 Task: Look for space in Batumi, Georgia from 8th June, 2023 to 12th June, 2023 for 2 adults in price range Rs.8000 to Rs.16000. Place can be private room with 1  bedroom having 1 bed and 1 bathroom. Property type can be flatguest house, hotel. Booking option can be shelf check-in. Required host language is English.
Action: Mouse moved to (569, 67)
Screenshot: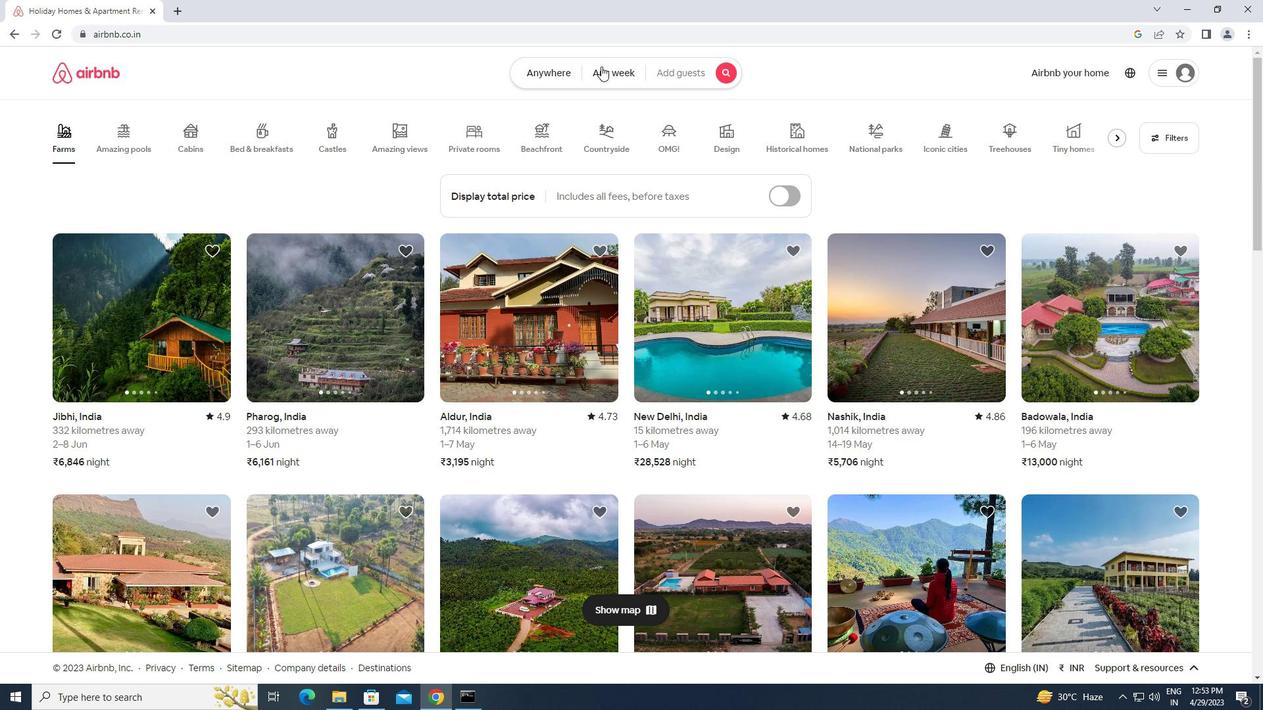
Action: Mouse pressed left at (569, 67)
Screenshot: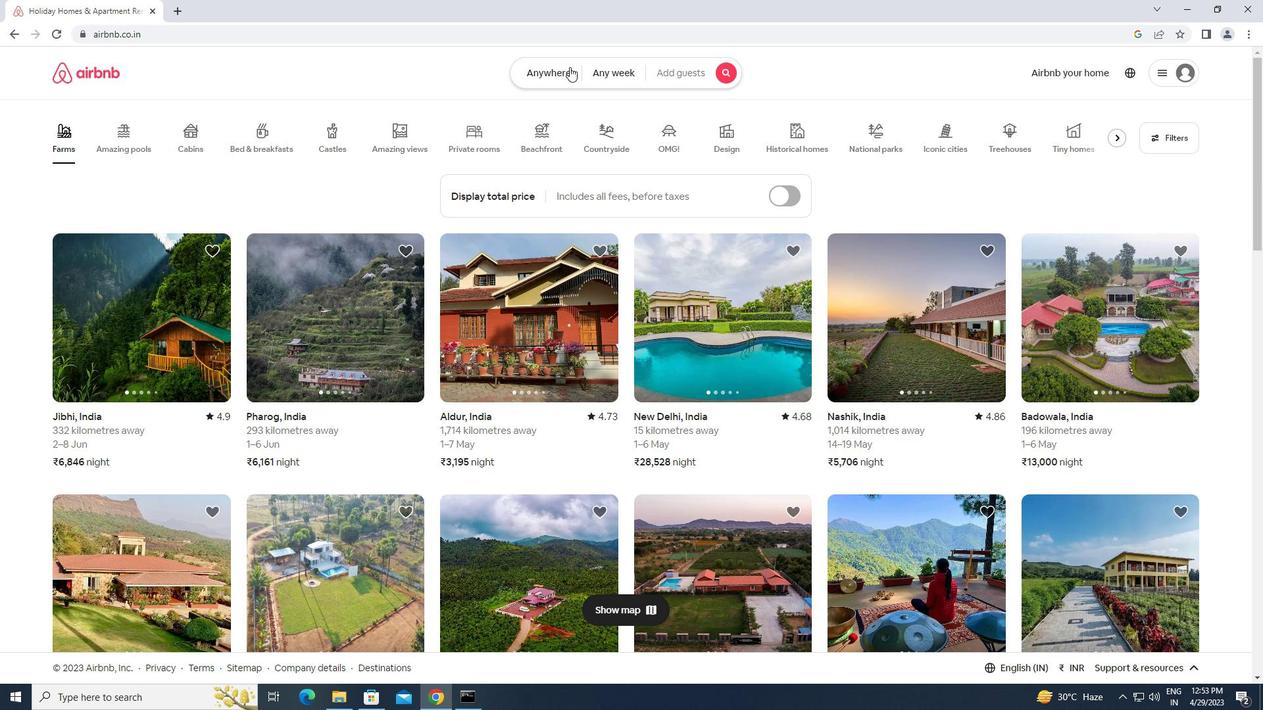 
Action: Mouse moved to (459, 103)
Screenshot: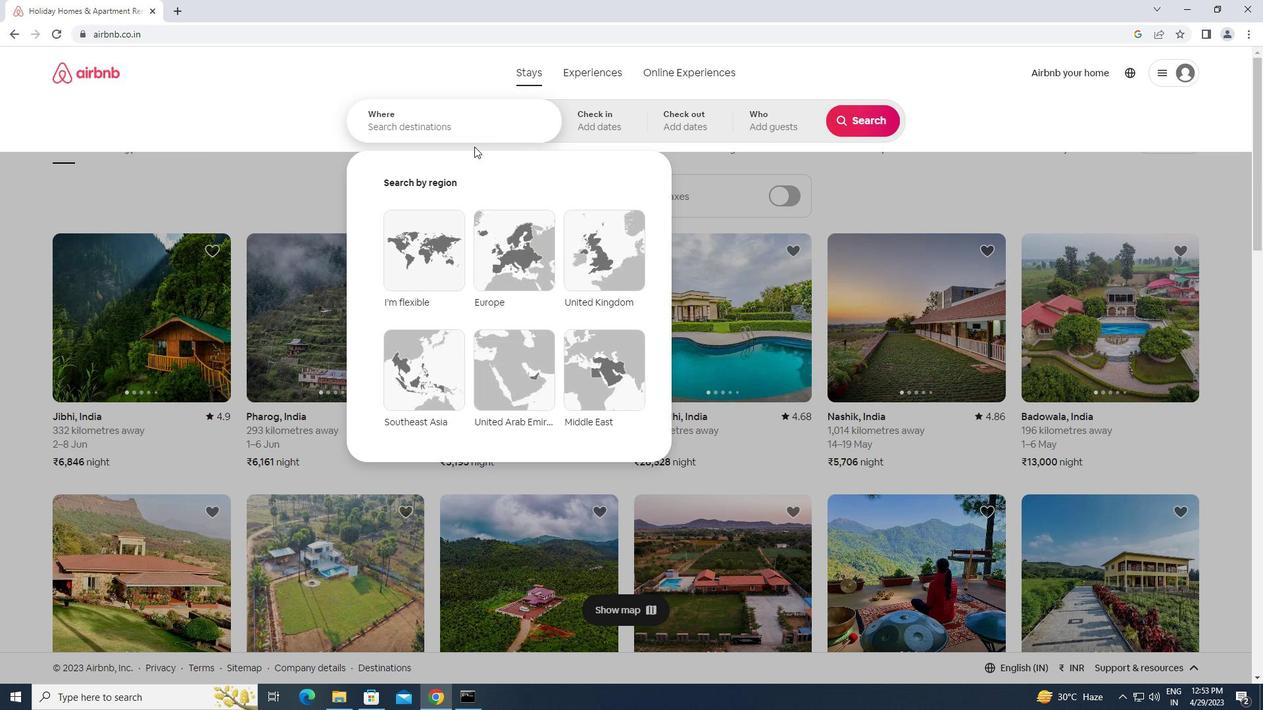 
Action: Mouse pressed left at (459, 103)
Screenshot: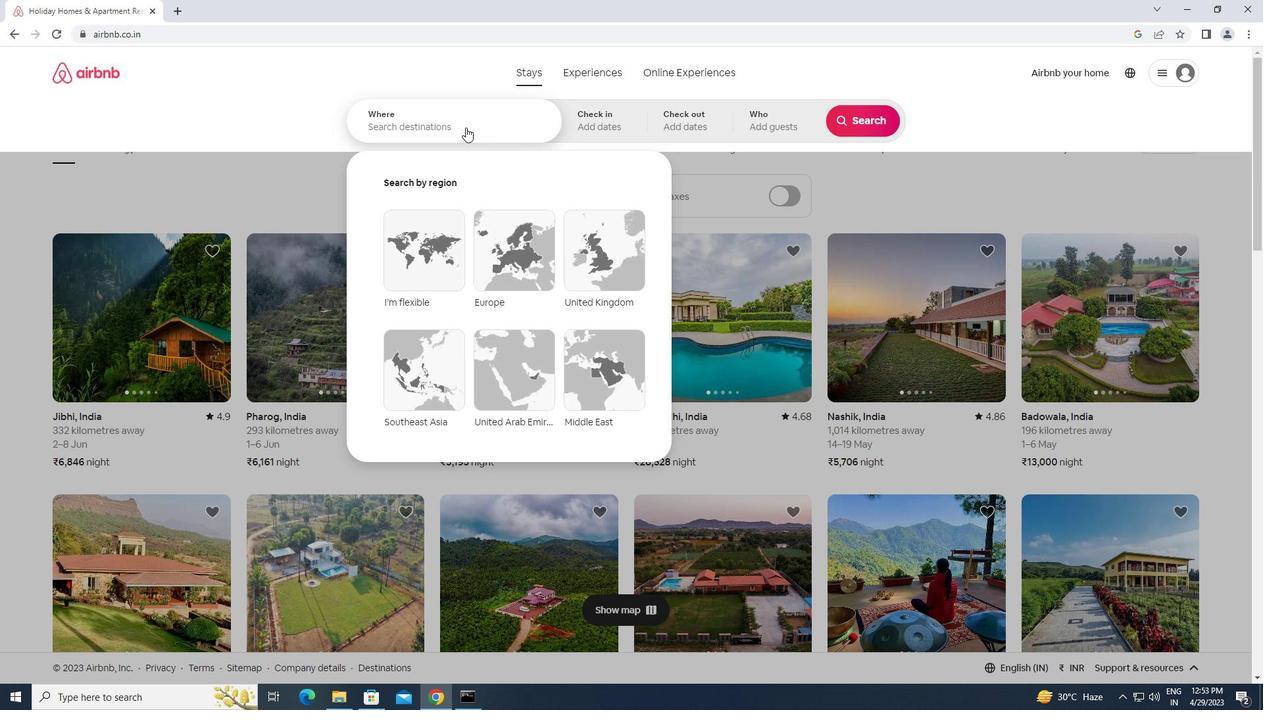 
Action: Mouse moved to (454, 117)
Screenshot: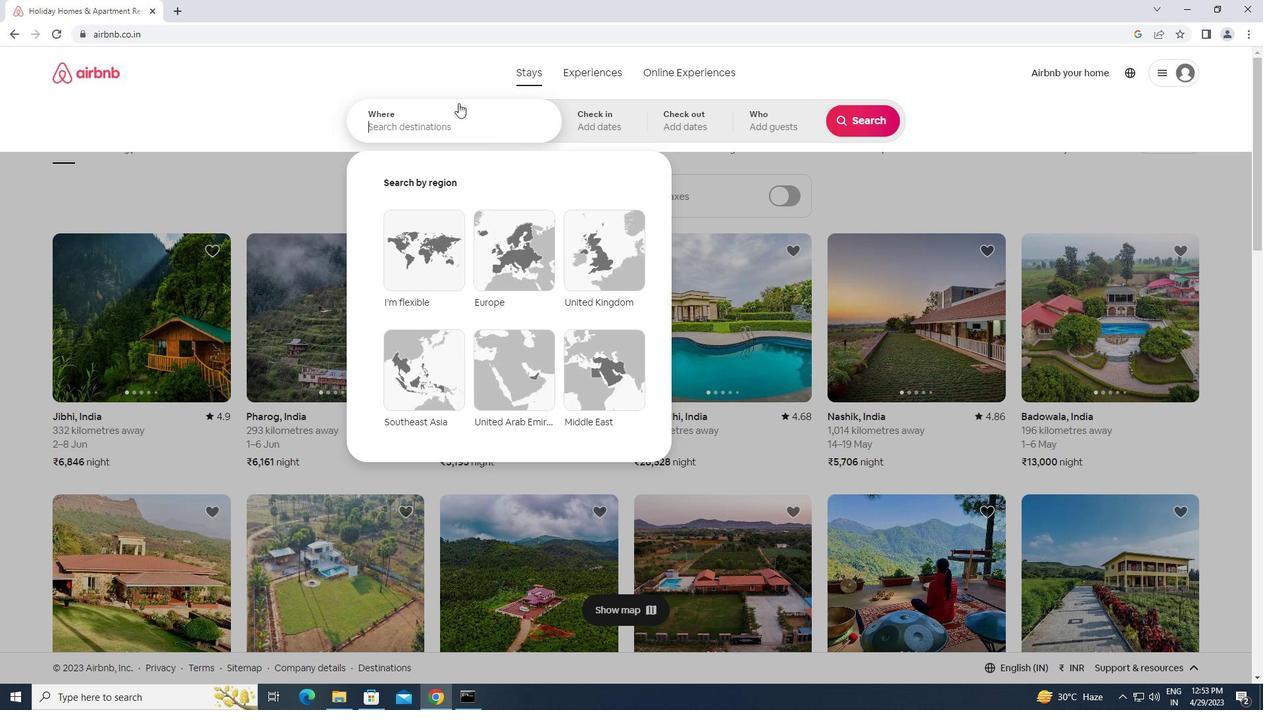 
Action: Key pressed b<Key.caps_lock>atumi,<Key.space><Key.caps_lock>g<Key.caps_lock>eorgia<Key.enter>
Screenshot: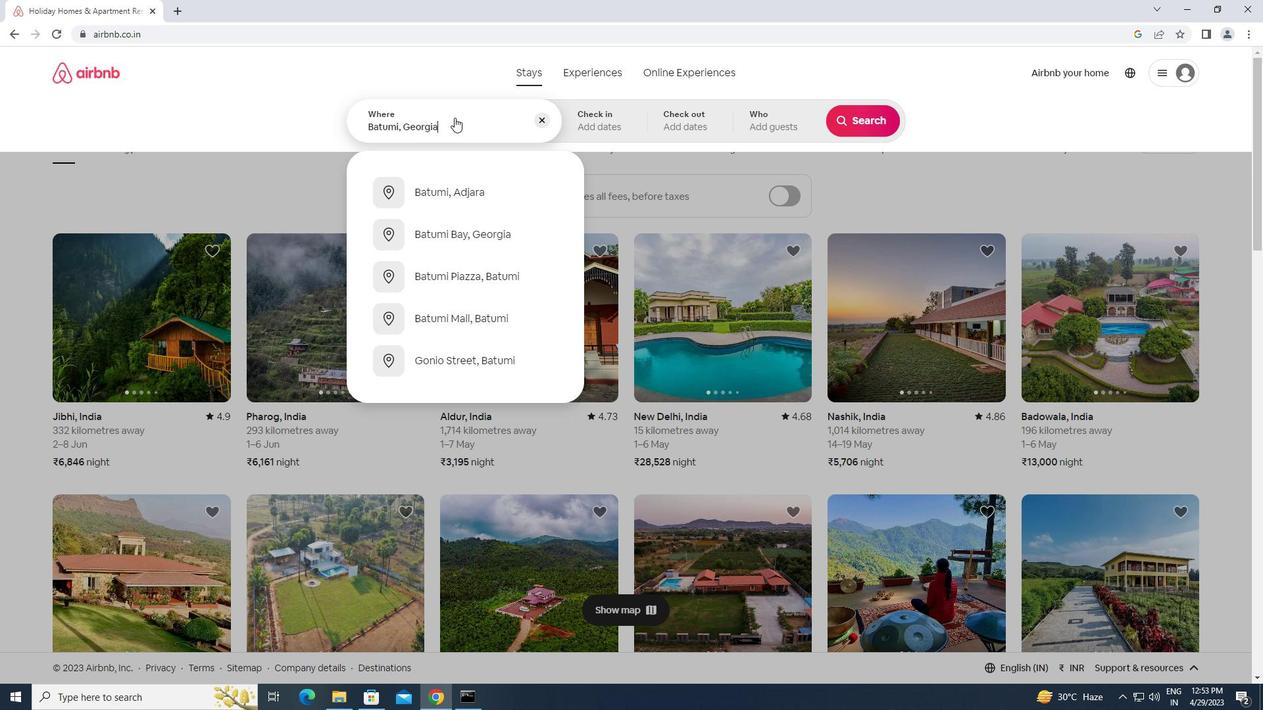 
Action: Mouse moved to (854, 221)
Screenshot: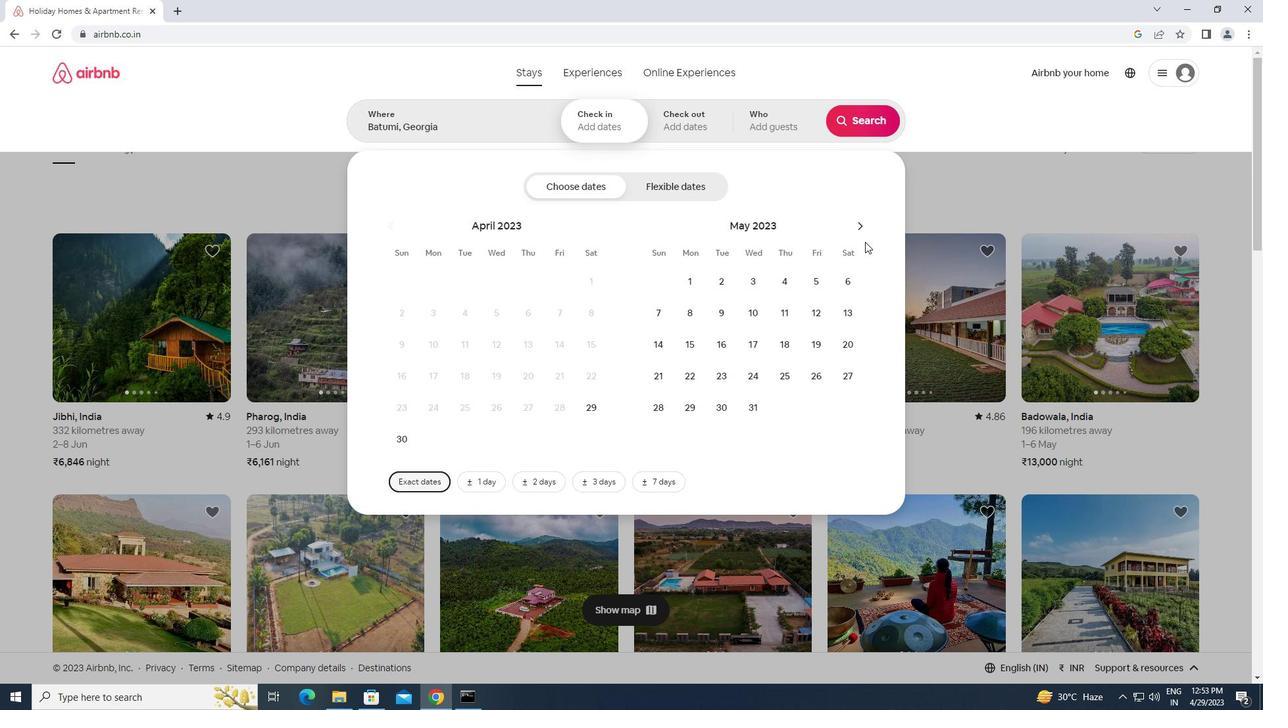 
Action: Mouse pressed left at (854, 221)
Screenshot: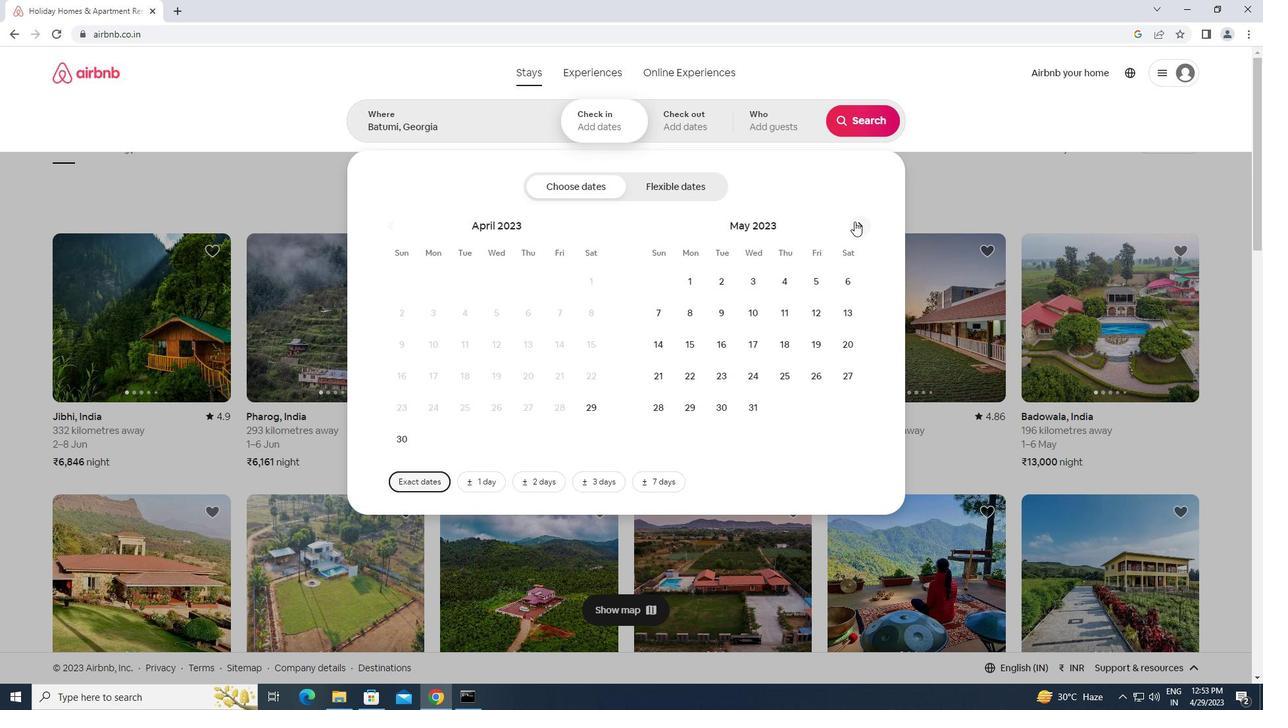 
Action: Mouse moved to (777, 314)
Screenshot: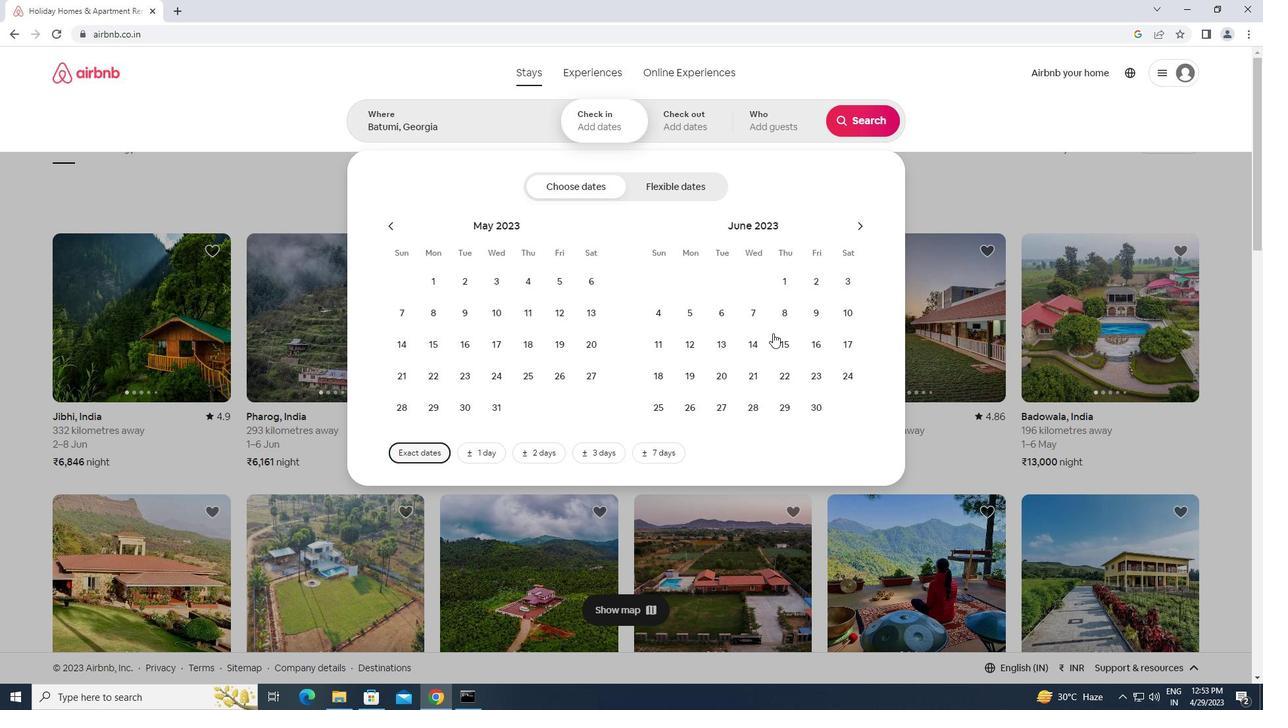 
Action: Mouse pressed left at (777, 314)
Screenshot: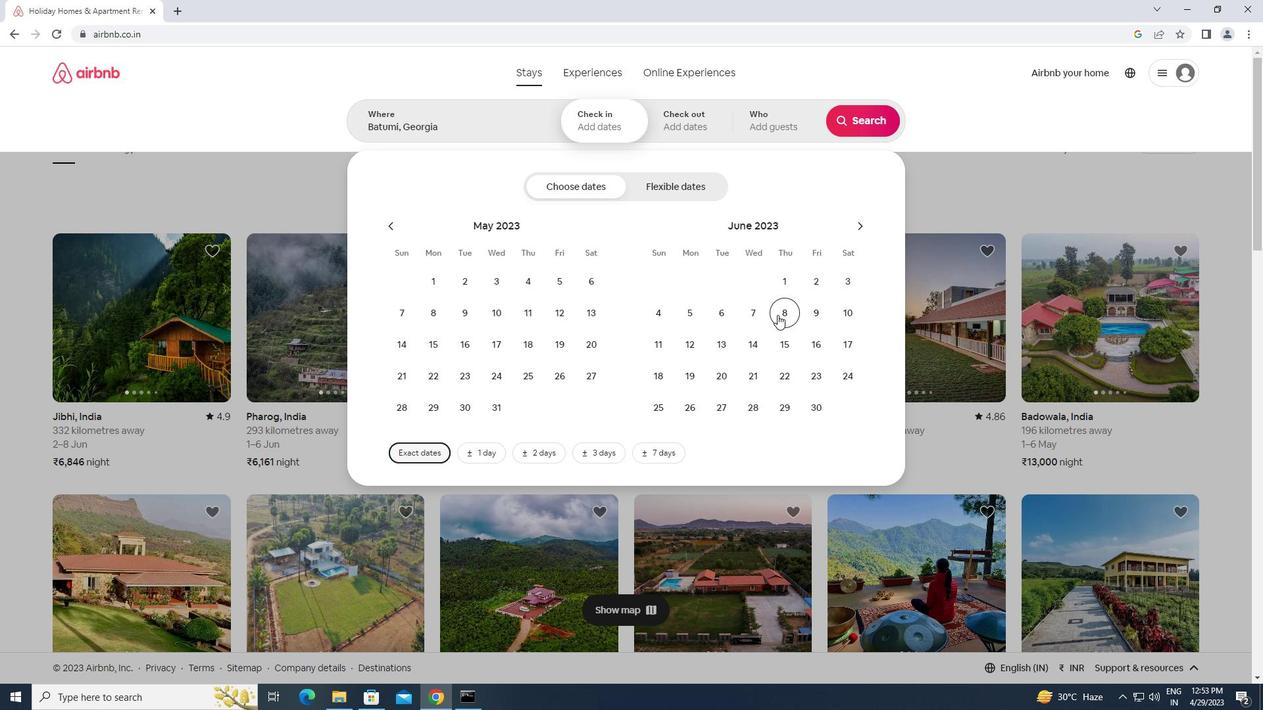 
Action: Mouse moved to (703, 348)
Screenshot: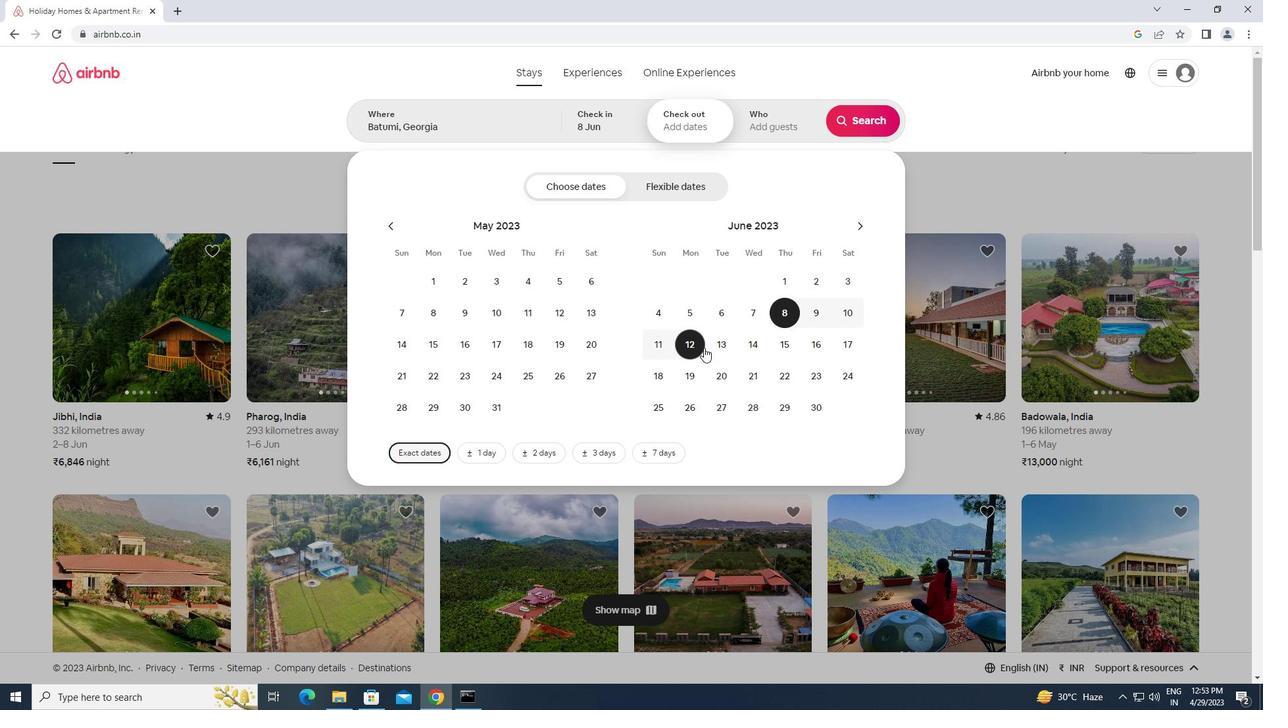 
Action: Mouse pressed left at (703, 348)
Screenshot: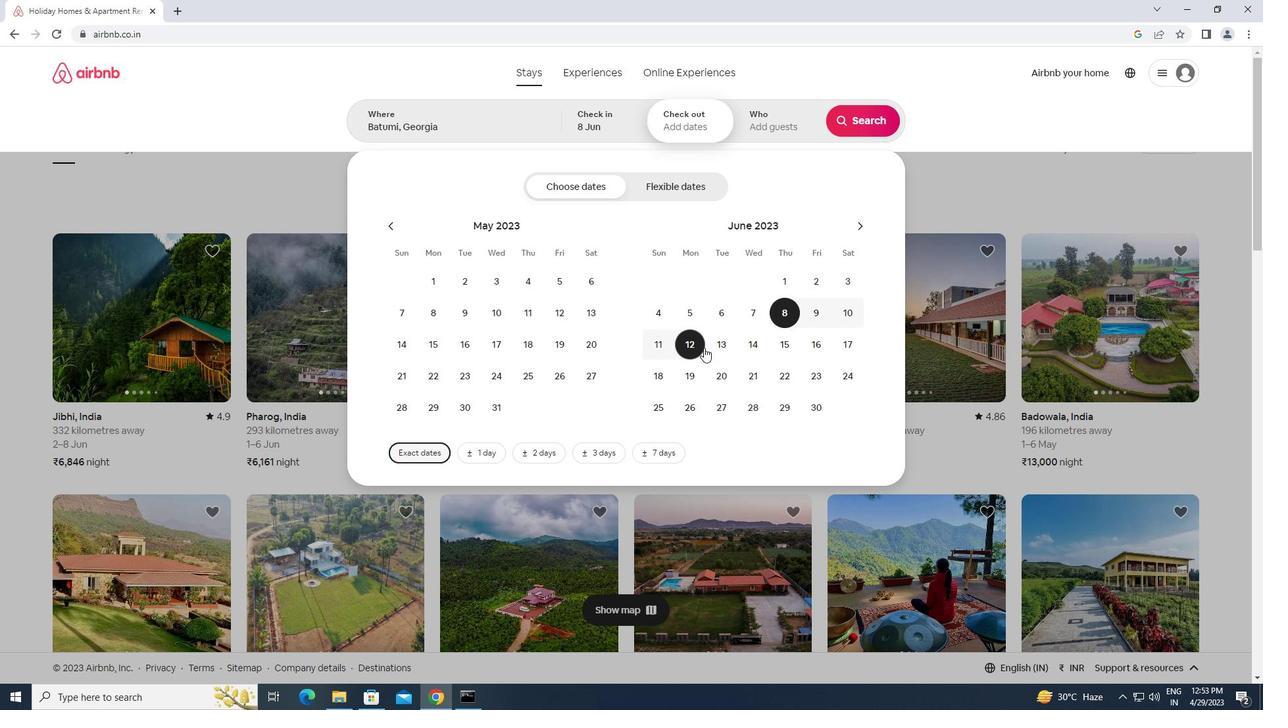 
Action: Mouse moved to (762, 130)
Screenshot: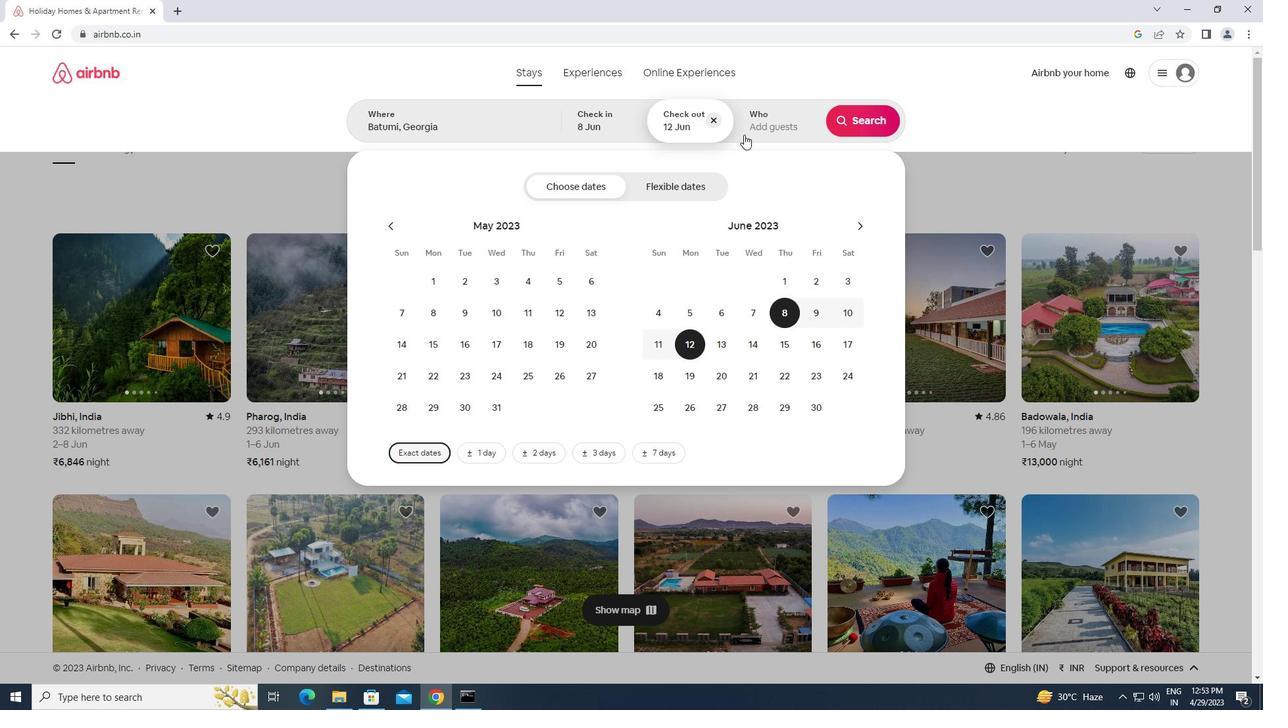 
Action: Mouse pressed left at (762, 130)
Screenshot: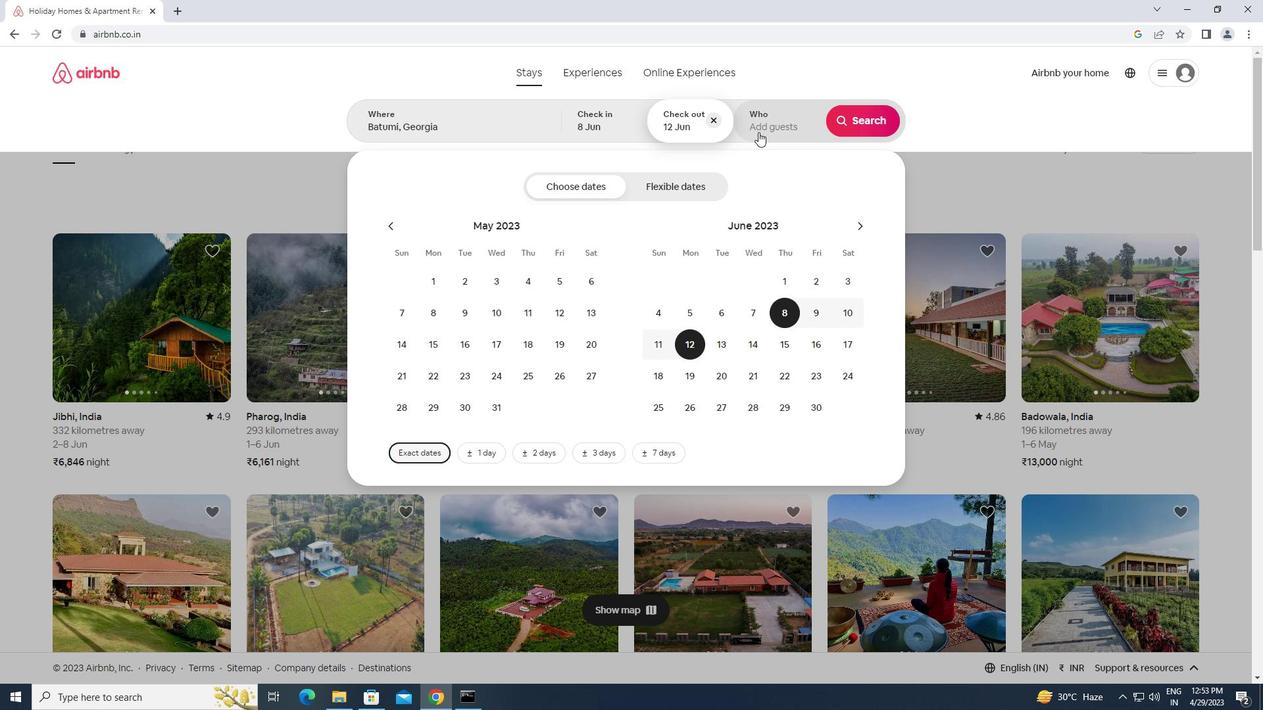 
Action: Mouse moved to (855, 190)
Screenshot: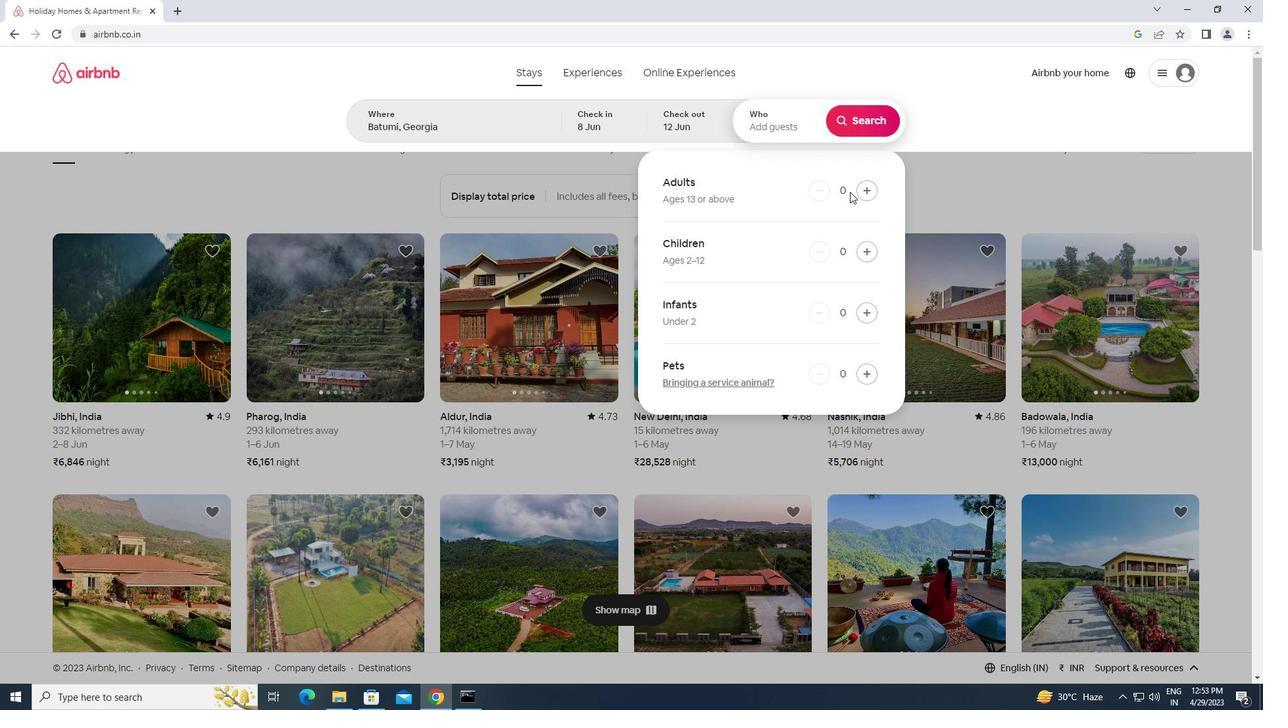 
Action: Mouse pressed left at (855, 190)
Screenshot: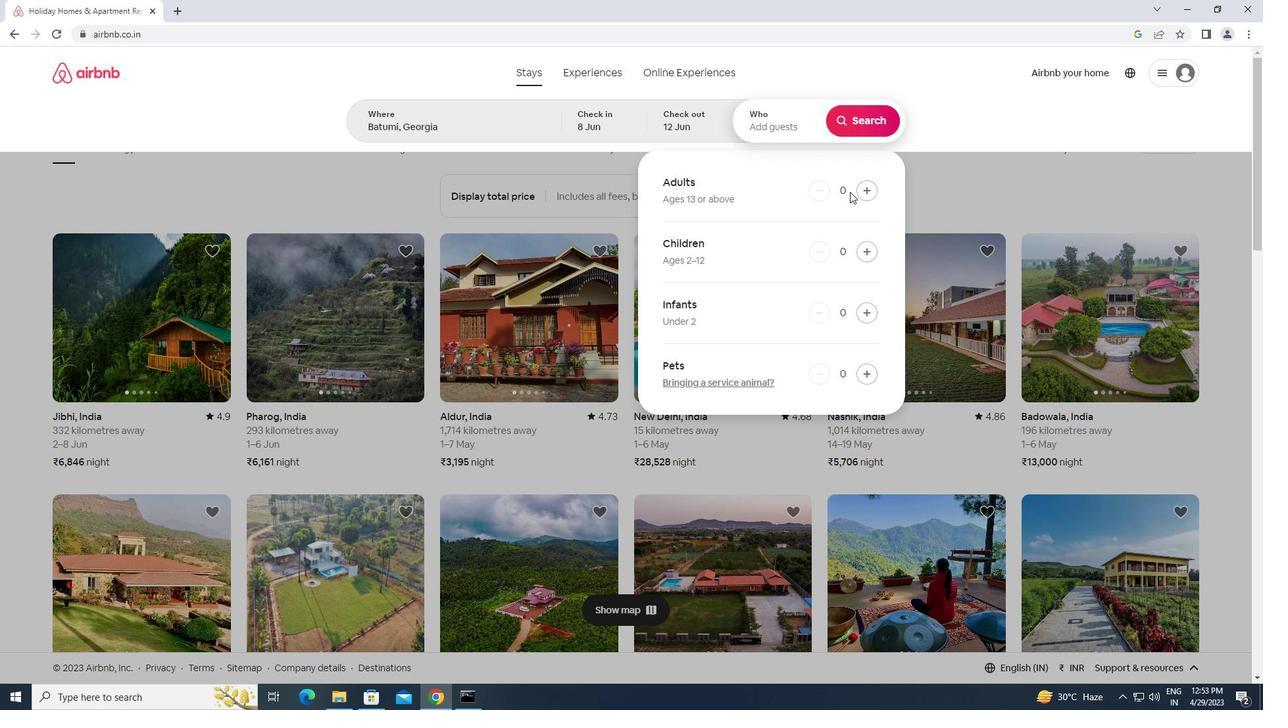 
Action: Mouse moved to (862, 186)
Screenshot: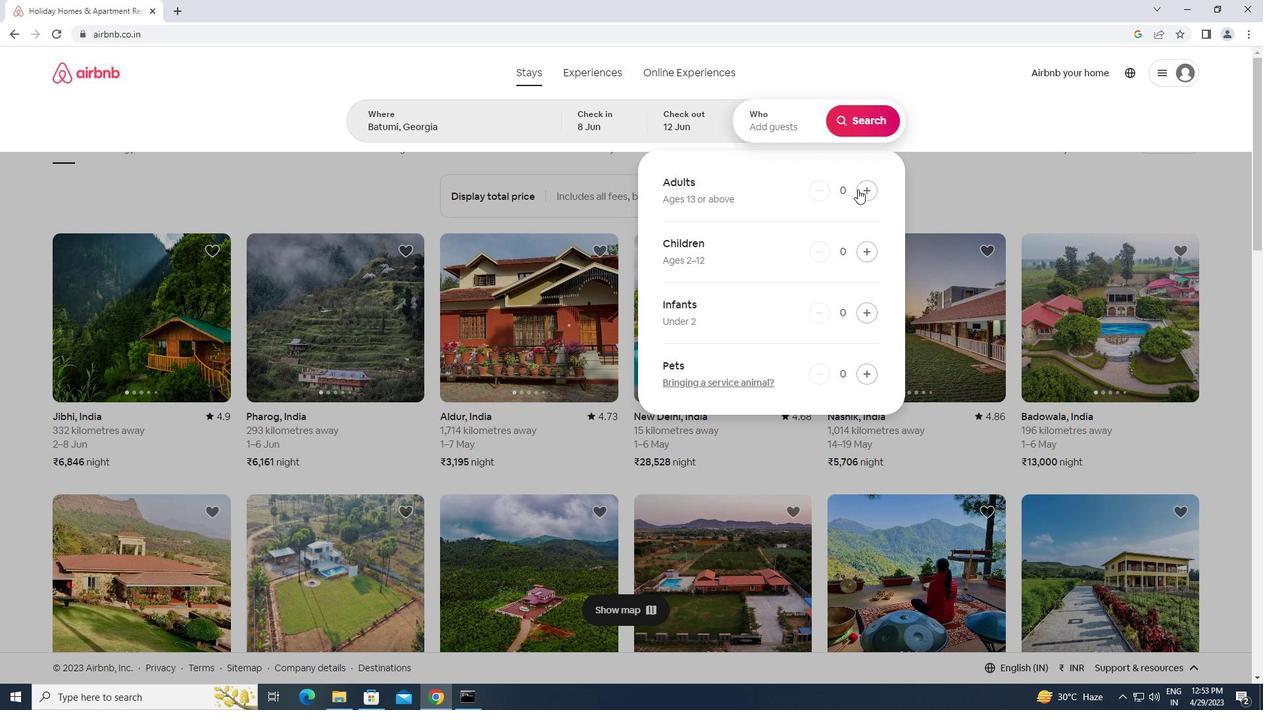 
Action: Mouse pressed left at (862, 186)
Screenshot: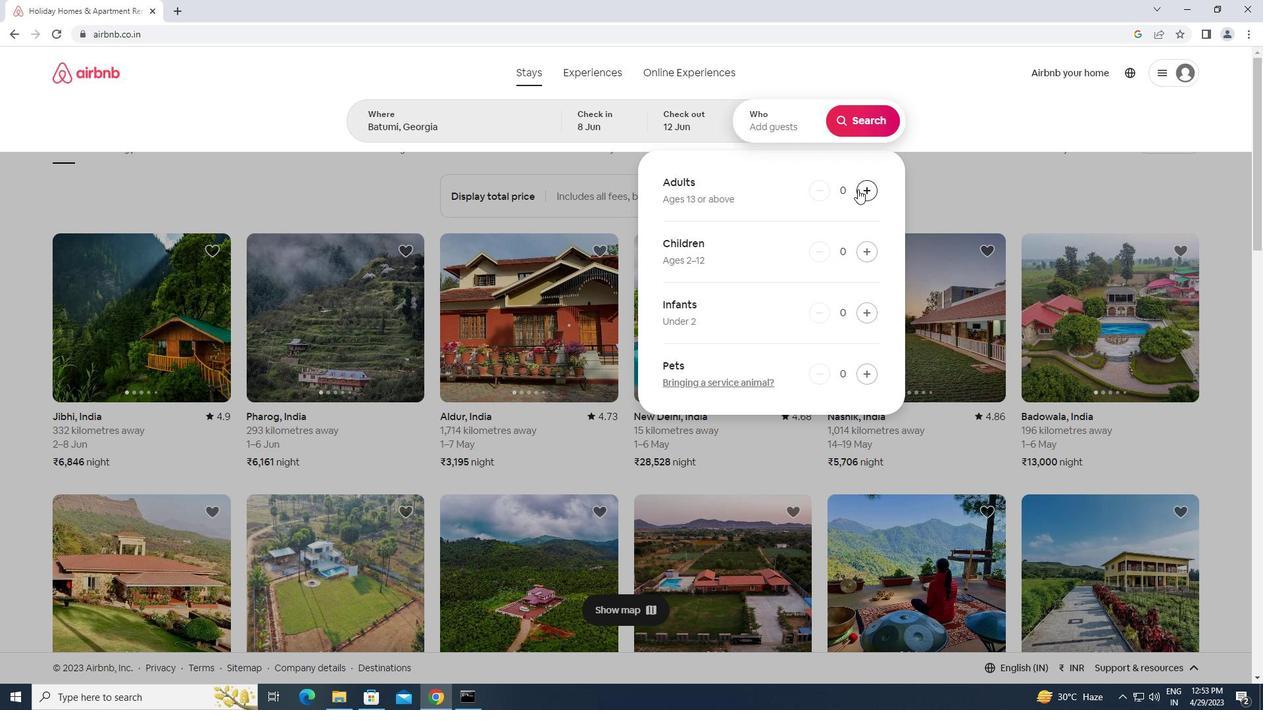 
Action: Mouse pressed left at (862, 186)
Screenshot: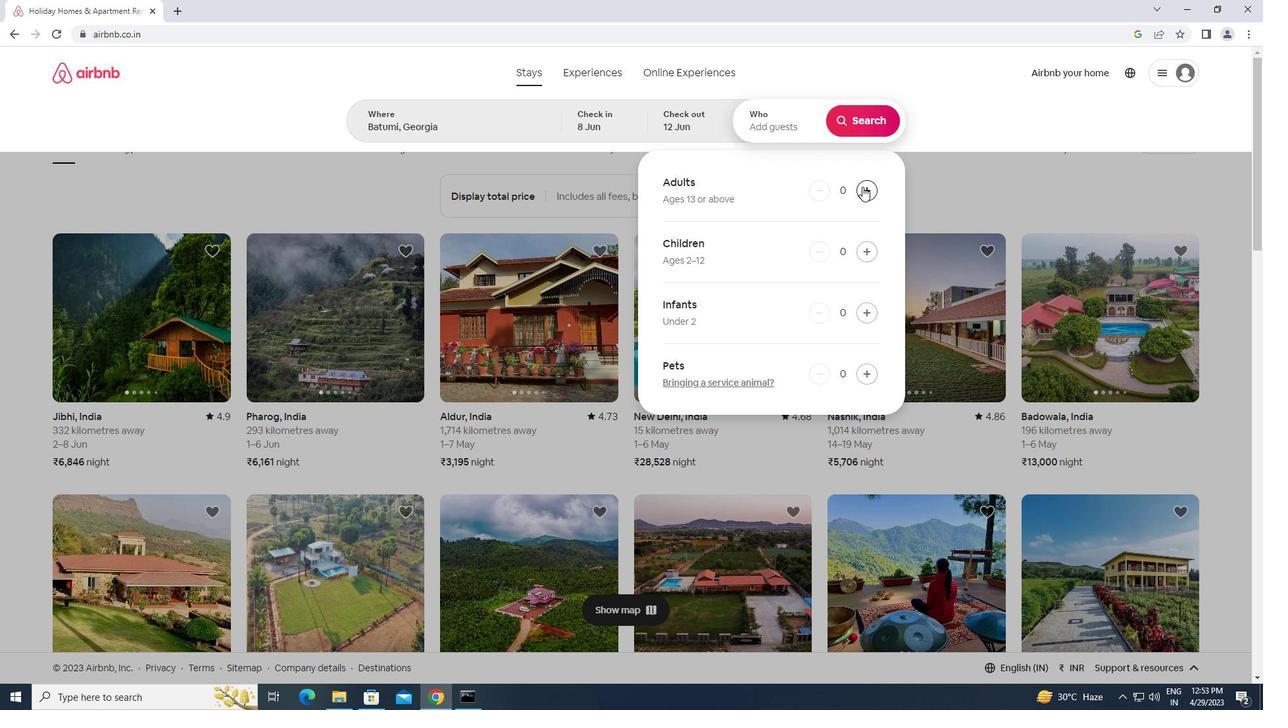 
Action: Mouse moved to (859, 121)
Screenshot: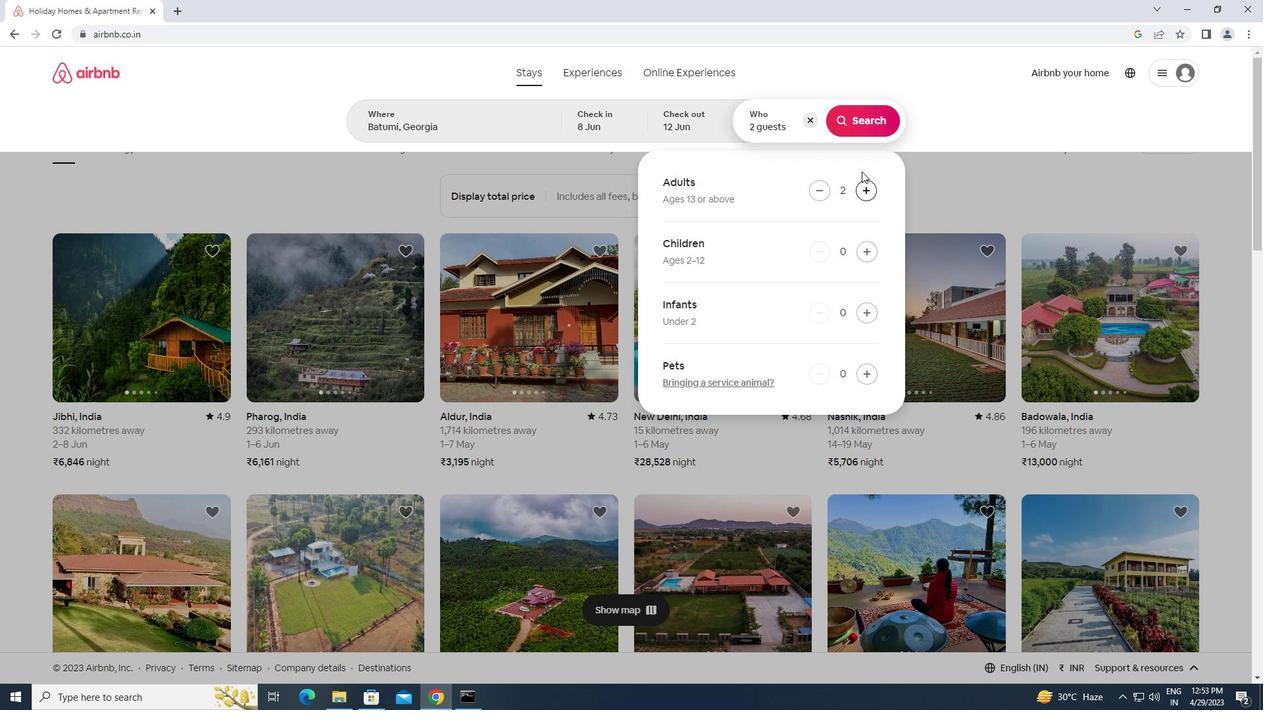 
Action: Mouse pressed left at (859, 121)
Screenshot: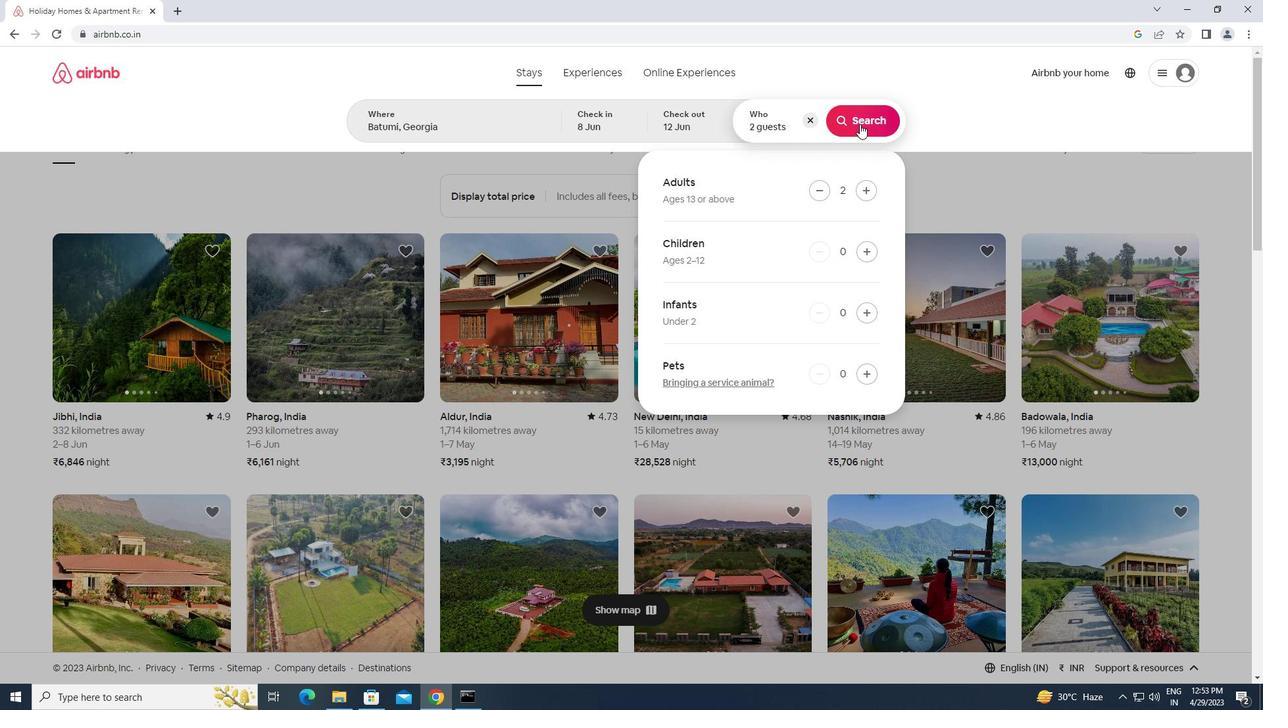 
Action: Mouse moved to (1197, 117)
Screenshot: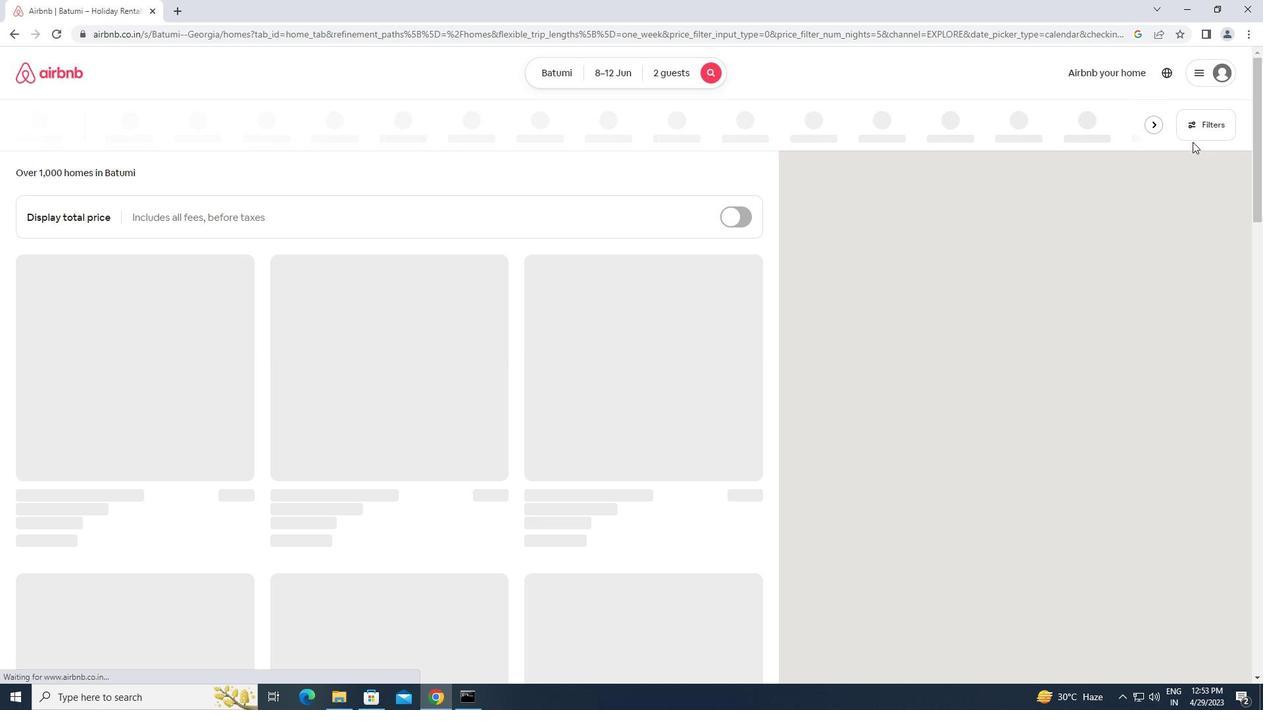 
Action: Mouse pressed left at (1197, 117)
Screenshot: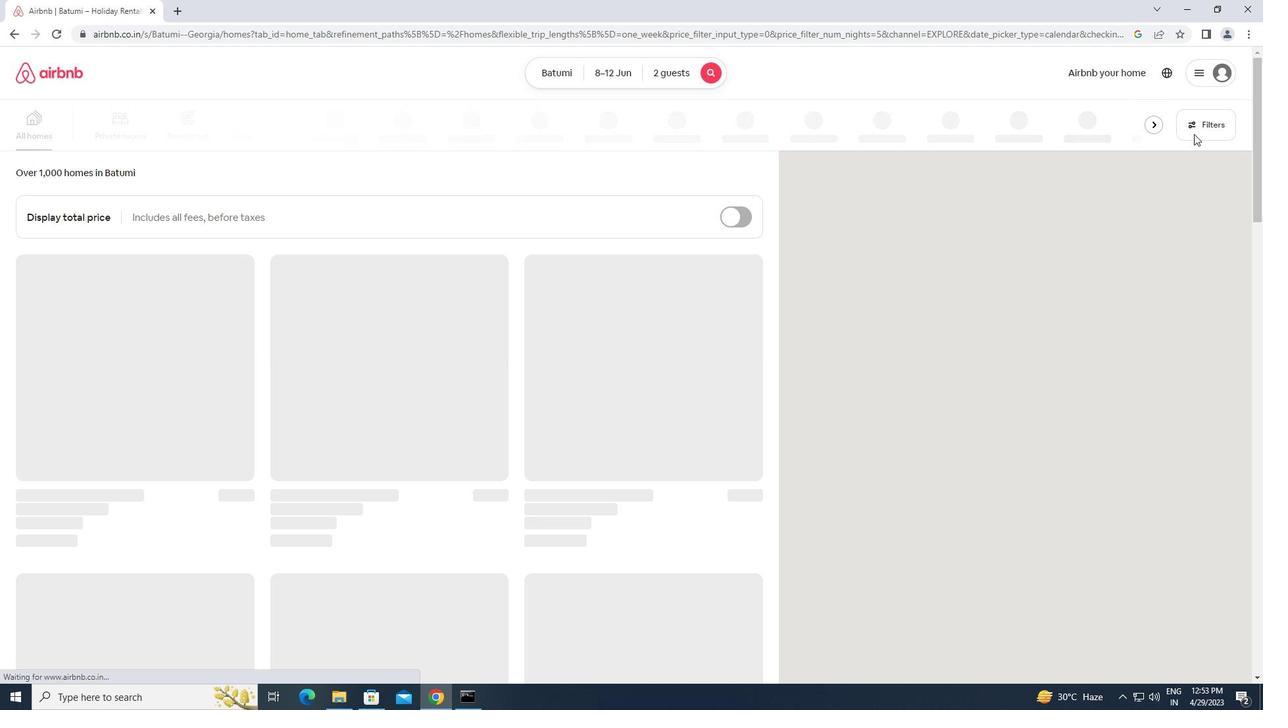 
Action: Mouse moved to (459, 294)
Screenshot: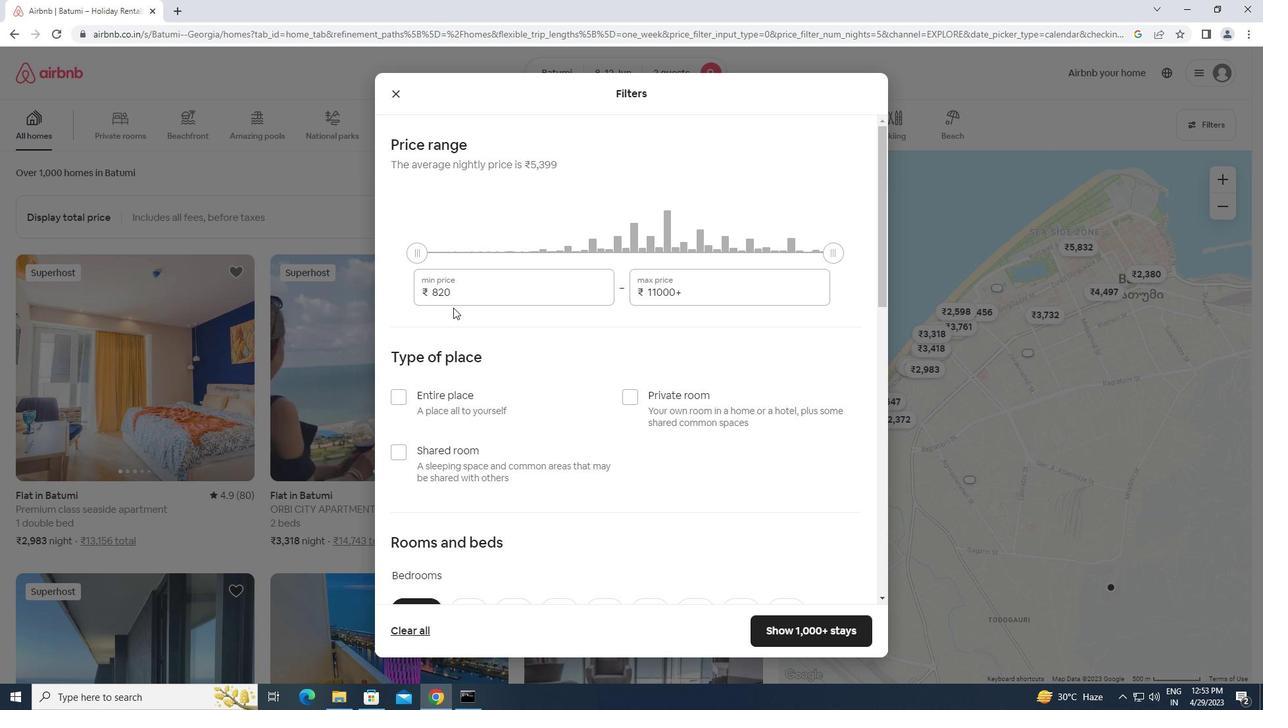 
Action: Mouse pressed left at (459, 294)
Screenshot: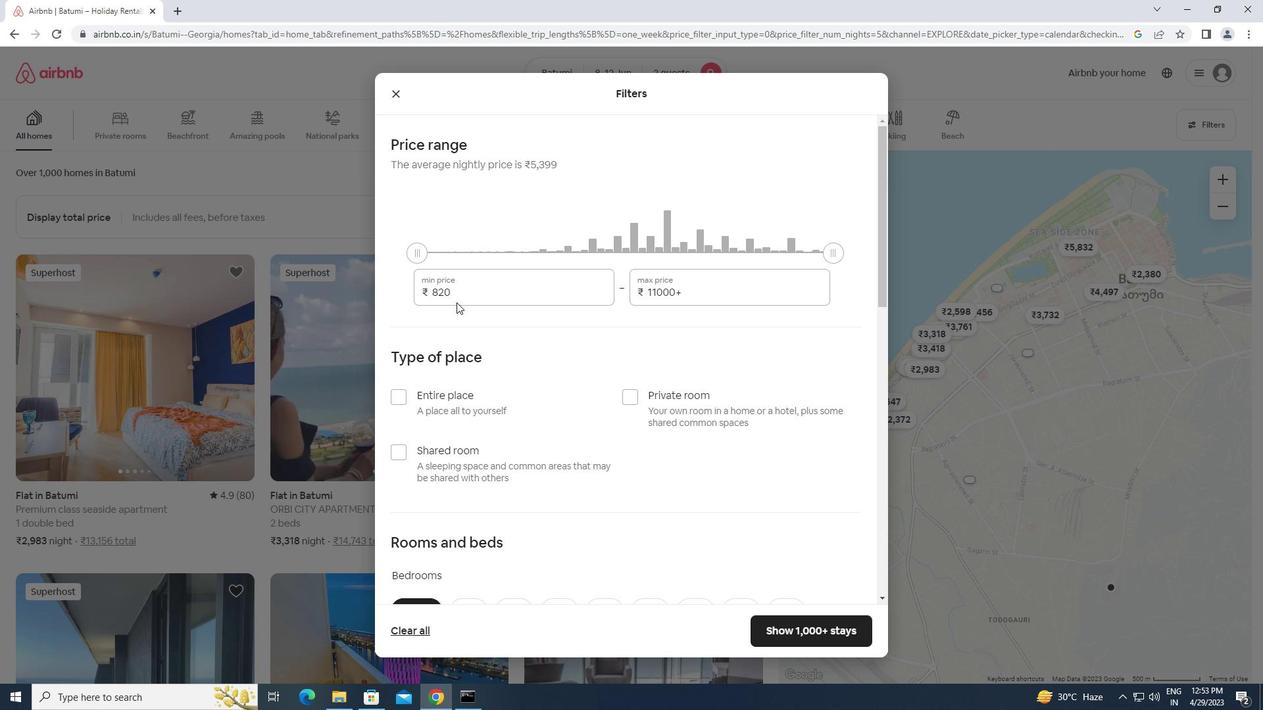 
Action: Mouse moved to (411, 294)
Screenshot: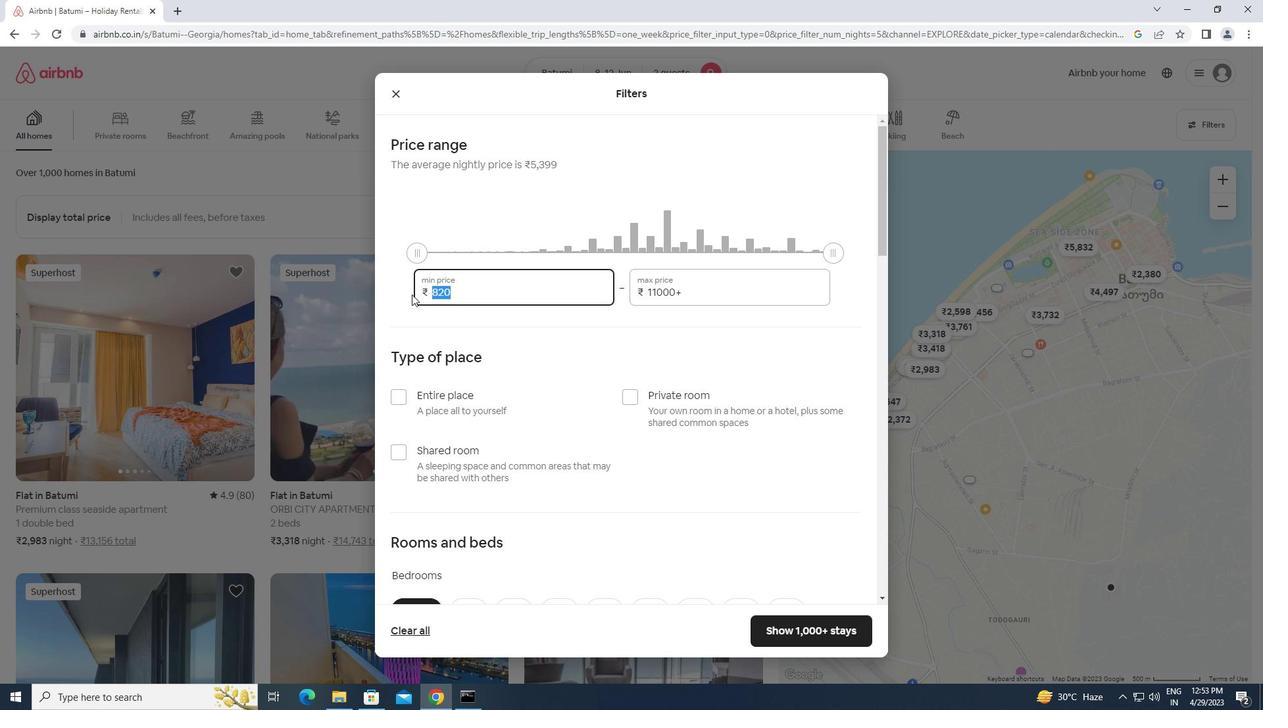 
Action: Key pressed 8000<Key.tab><Key.backspace><Key.backspace><Key.backspace><Key.backspace><Key.backspace><Key.backspace><Key.backspace><Key.backspace><Key.backspace><Key.backspace><Key.backspace><Key.backspace><Key.backspace><Key.backspace><Key.backspace><Key.backspace><Key.backspace><Key.backspace><Key.backspace>16000
Screenshot: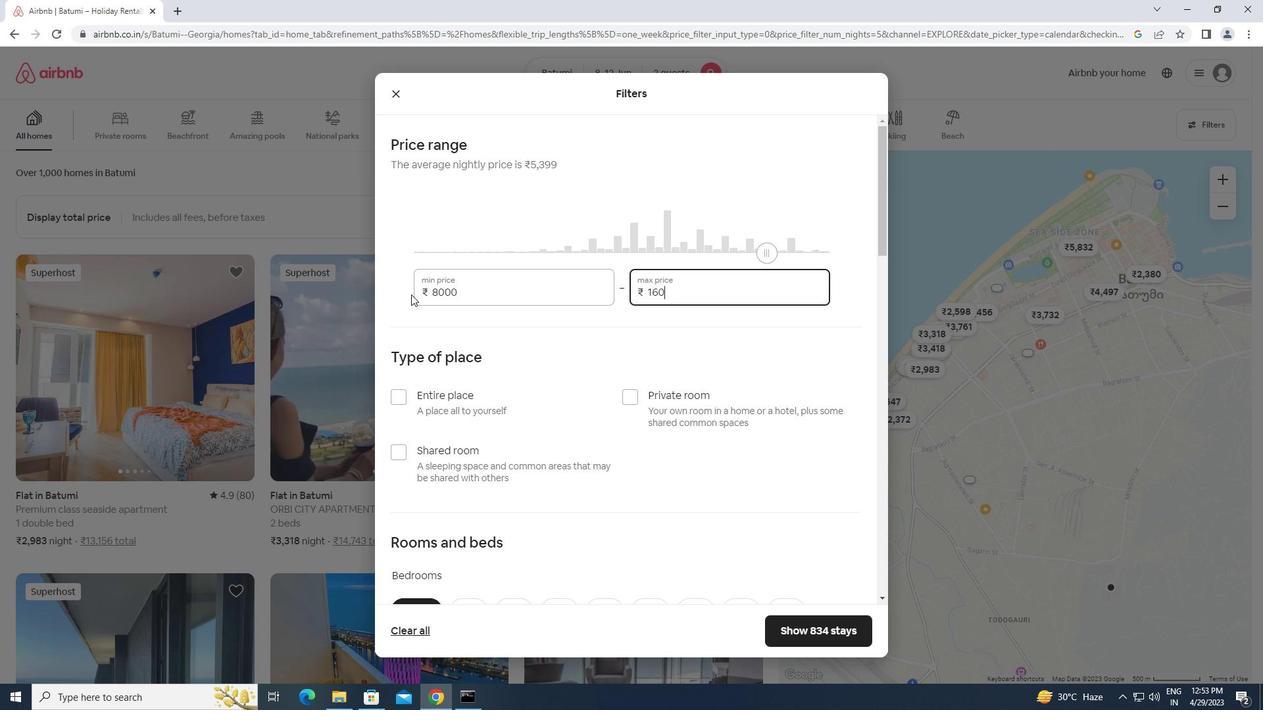 
Action: Mouse moved to (569, 355)
Screenshot: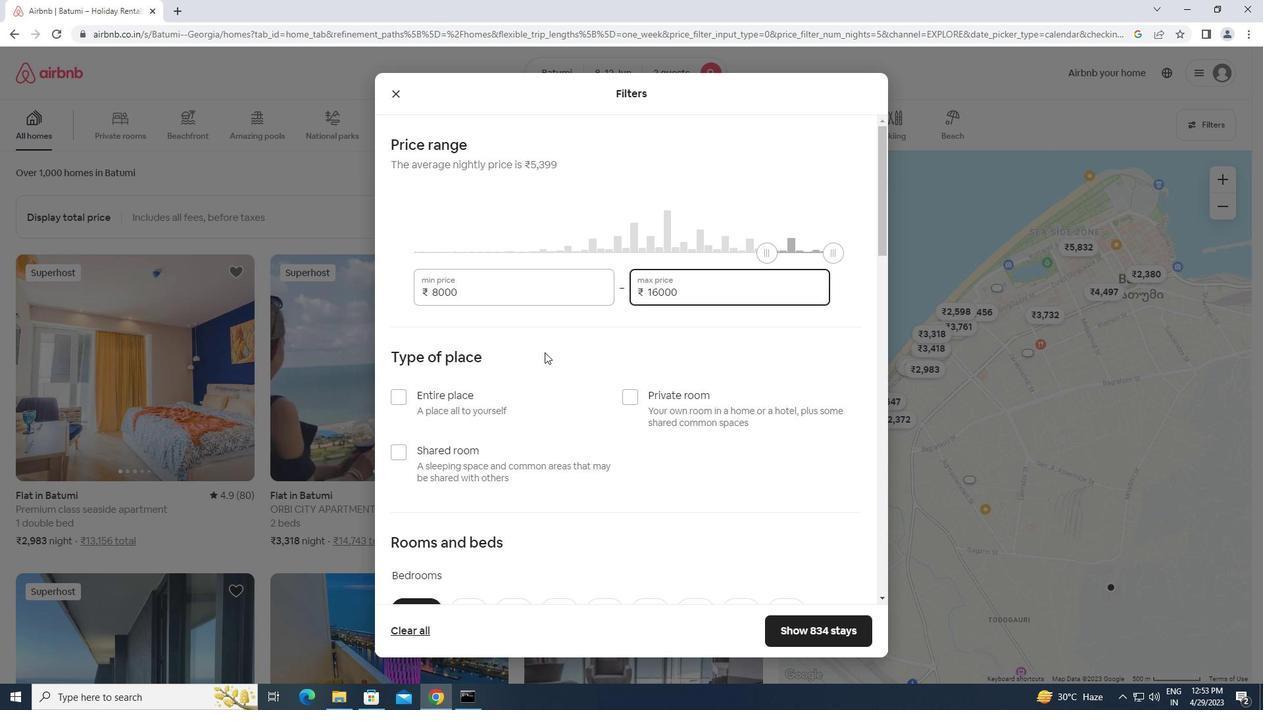 
Action: Mouse scrolled (569, 354) with delta (0, 0)
Screenshot: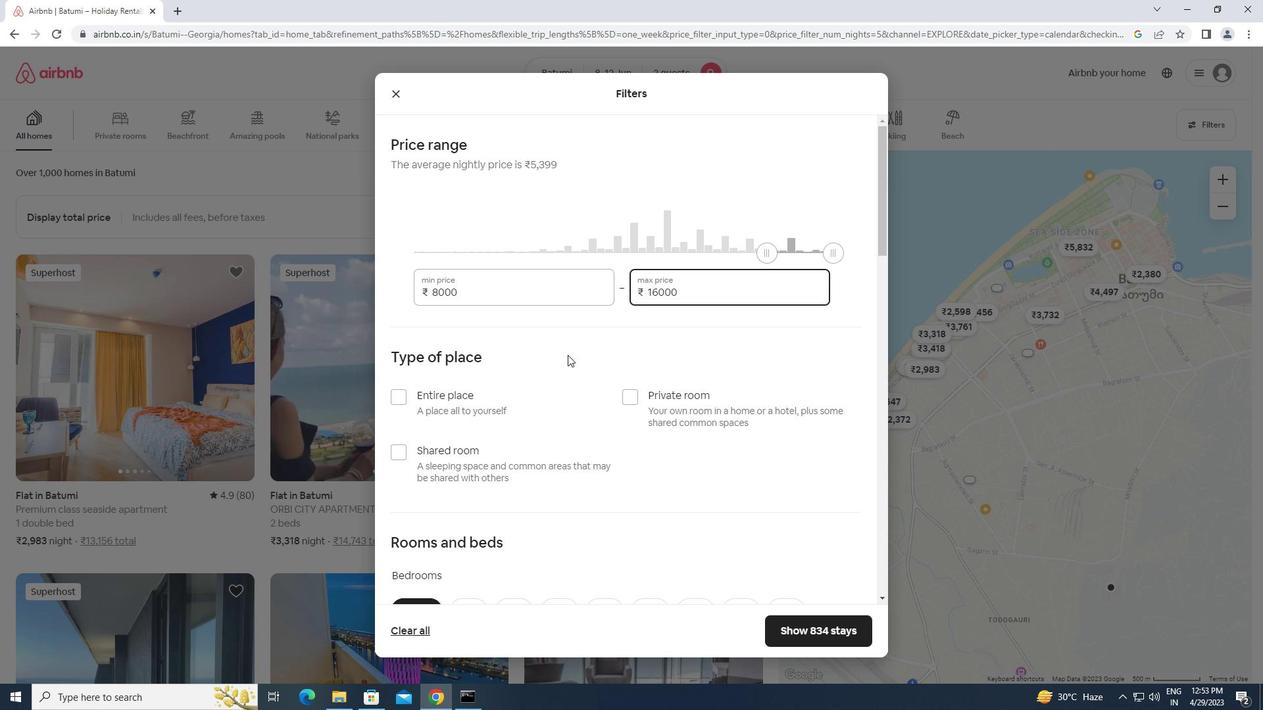 
Action: Mouse moved to (632, 327)
Screenshot: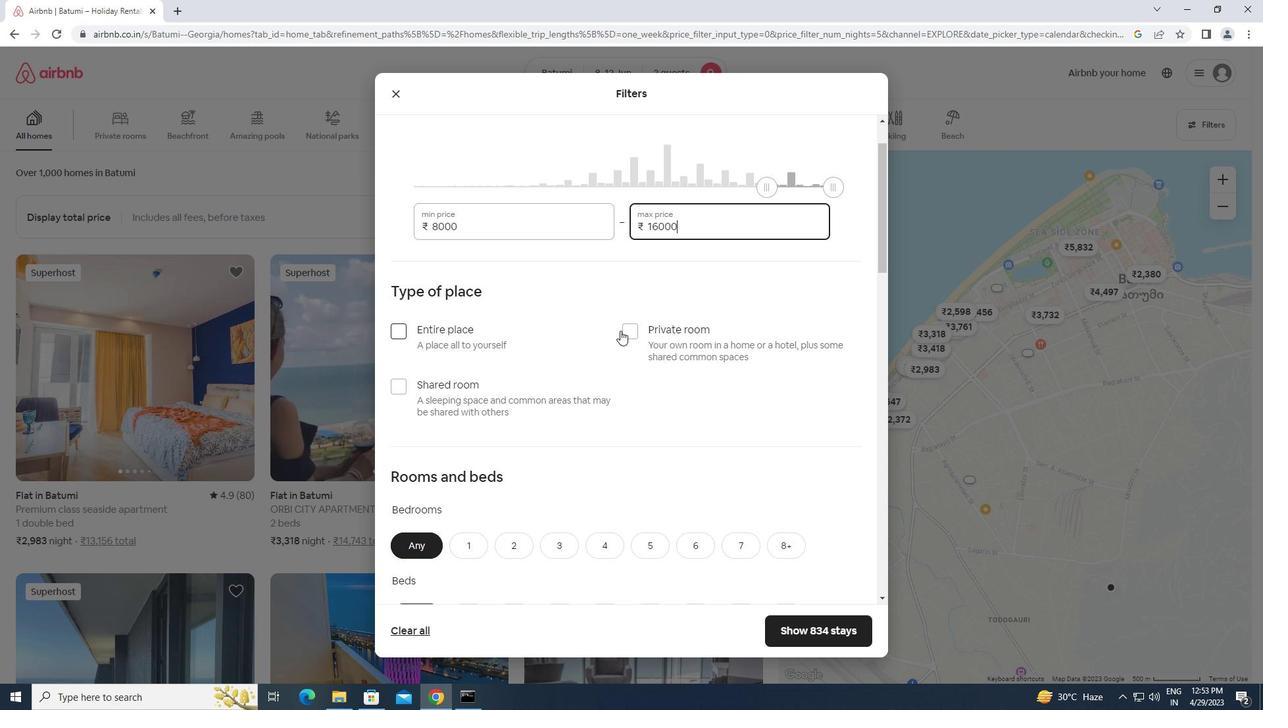 
Action: Mouse pressed left at (632, 327)
Screenshot: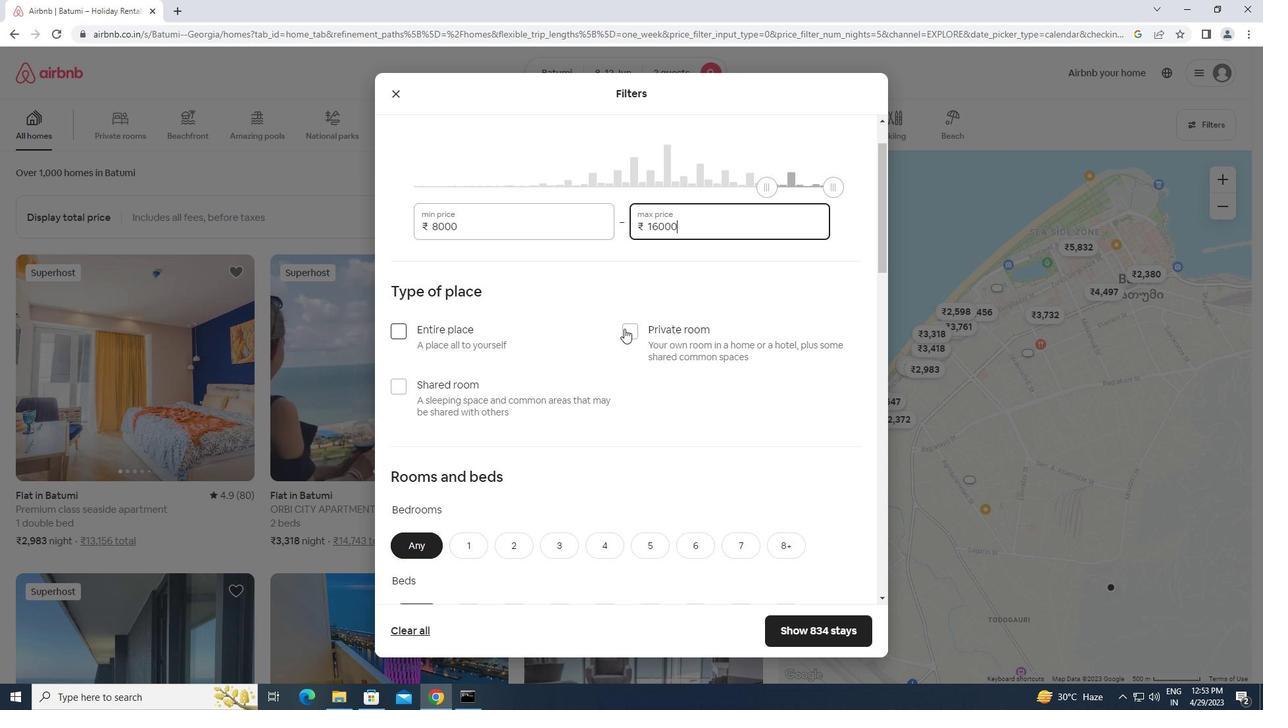 
Action: Mouse moved to (612, 394)
Screenshot: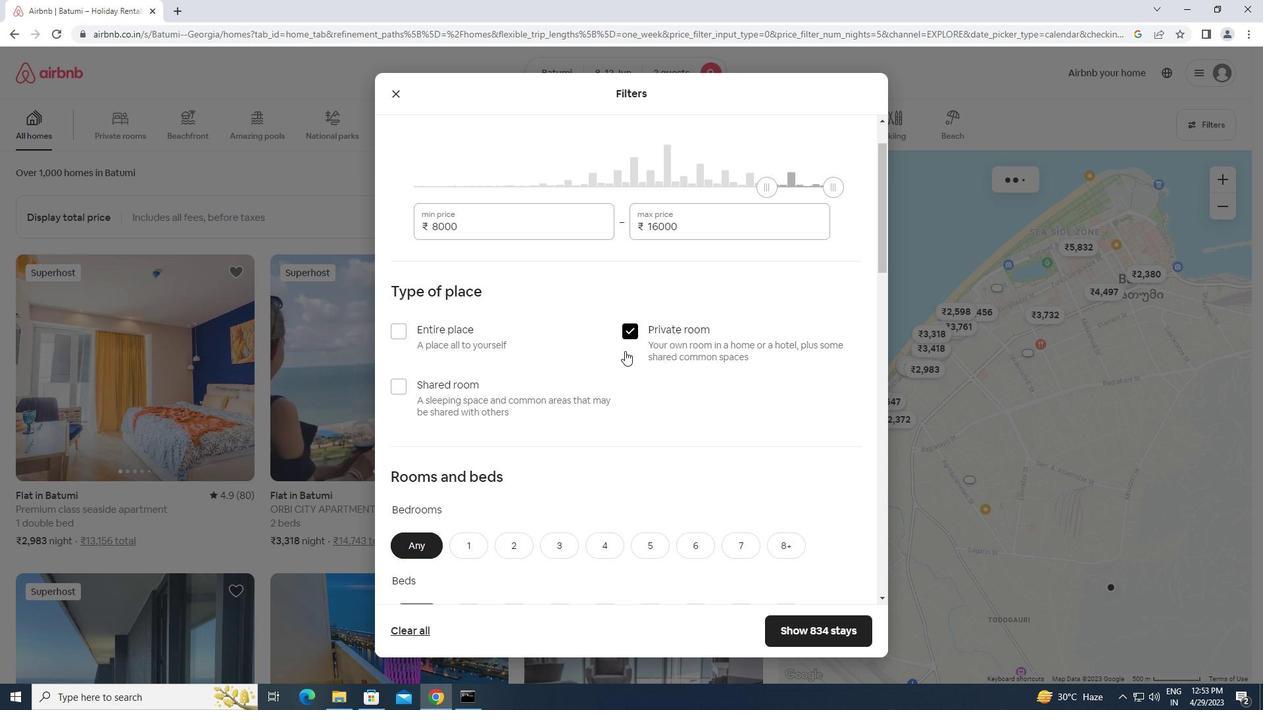 
Action: Mouse scrolled (612, 393) with delta (0, 0)
Screenshot: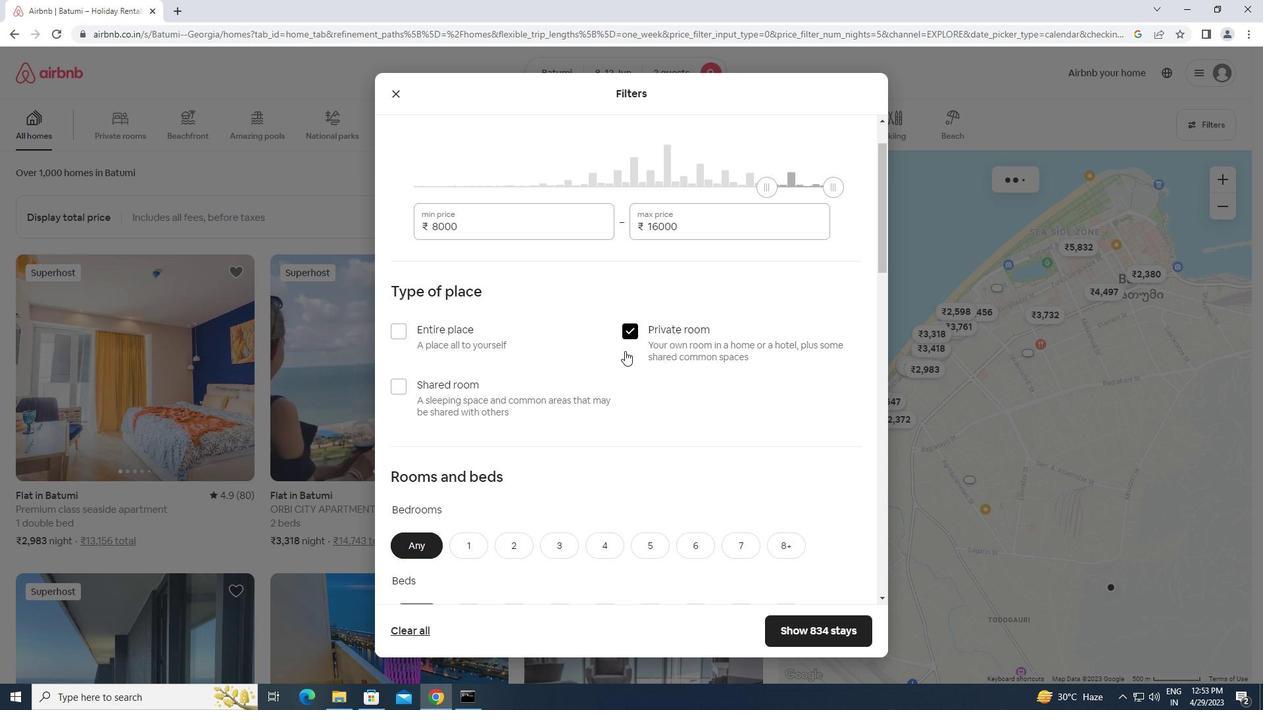 
Action: Mouse moved to (612, 395)
Screenshot: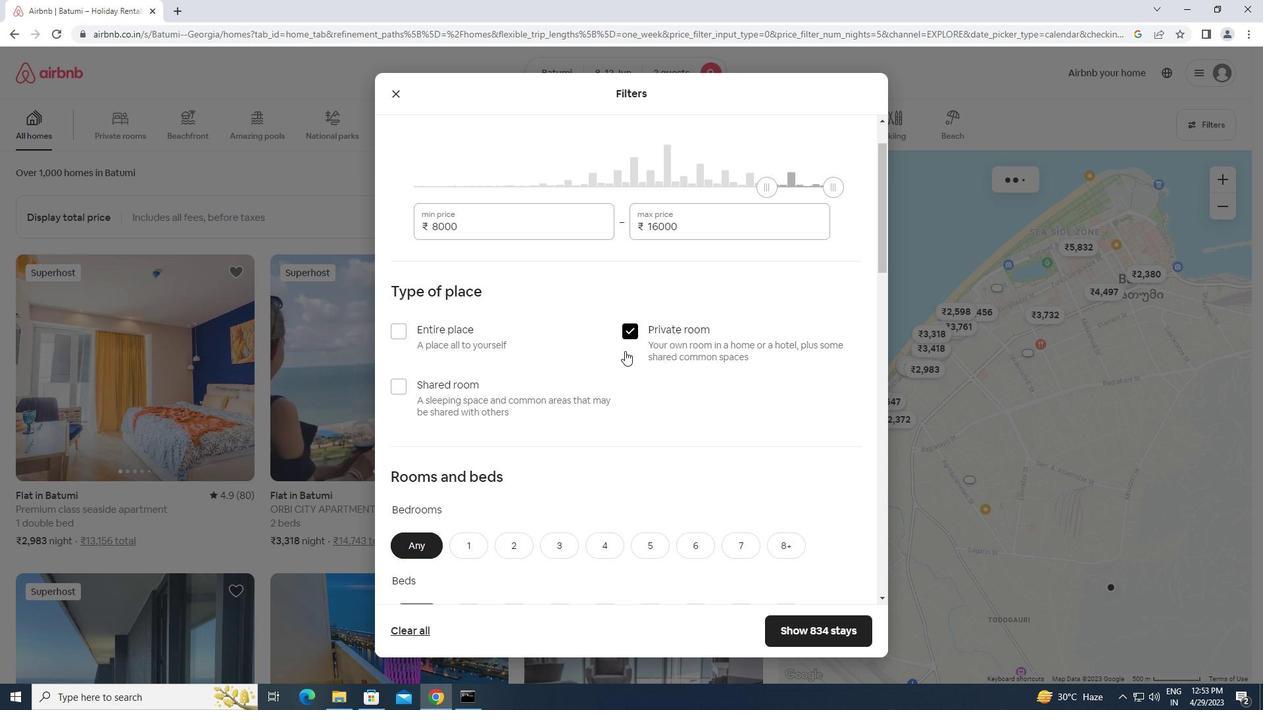 
Action: Mouse scrolled (612, 394) with delta (0, 0)
Screenshot: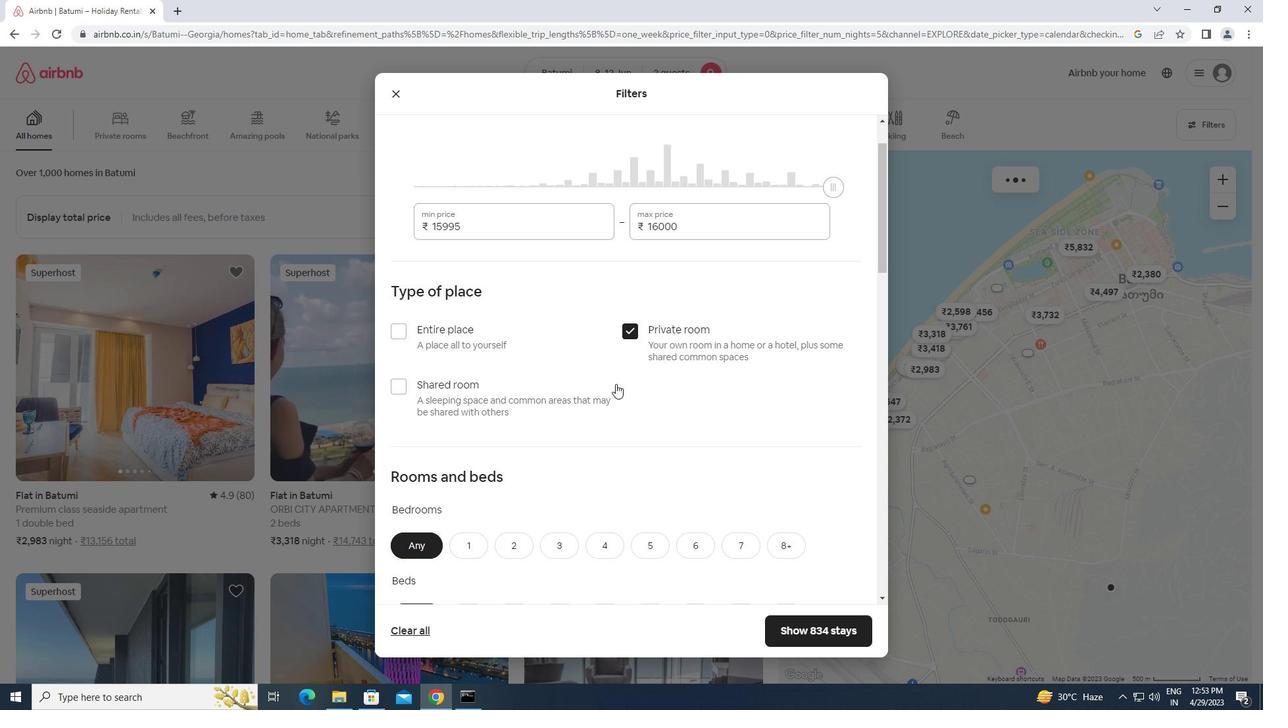 
Action: Mouse scrolled (612, 394) with delta (0, 0)
Screenshot: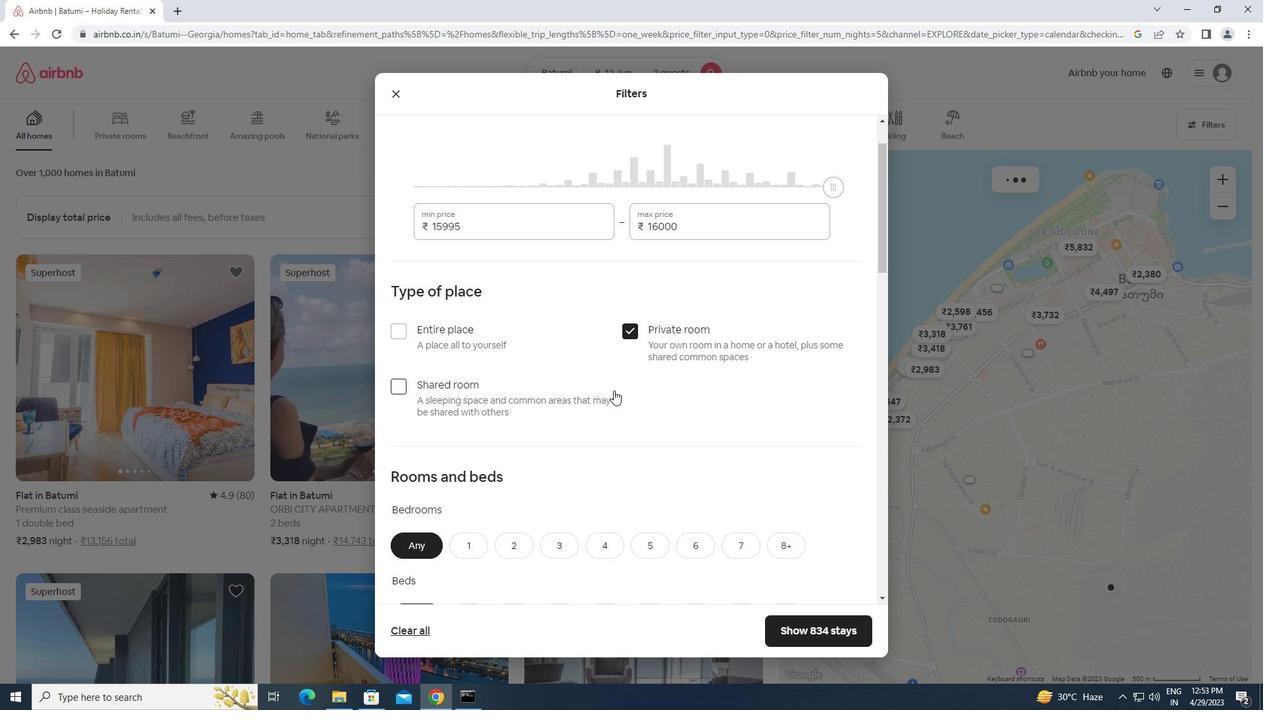
Action: Mouse scrolled (612, 394) with delta (0, 0)
Screenshot: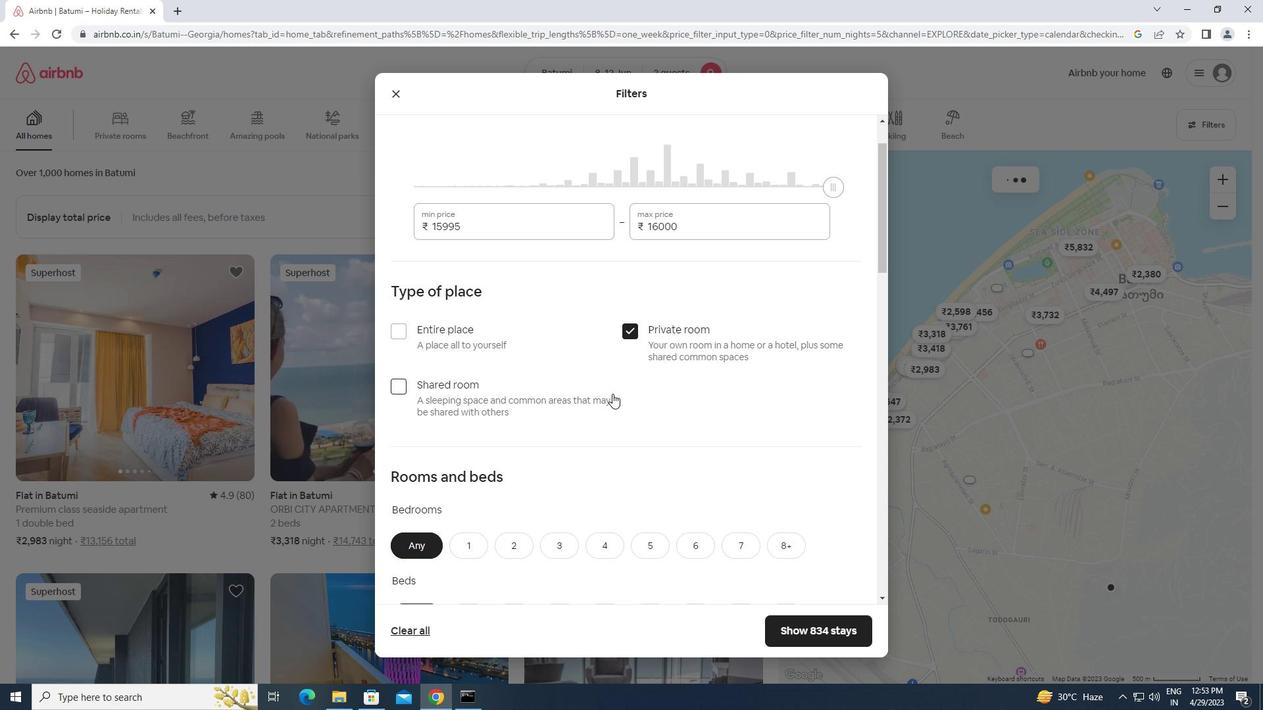 
Action: Mouse moved to (465, 283)
Screenshot: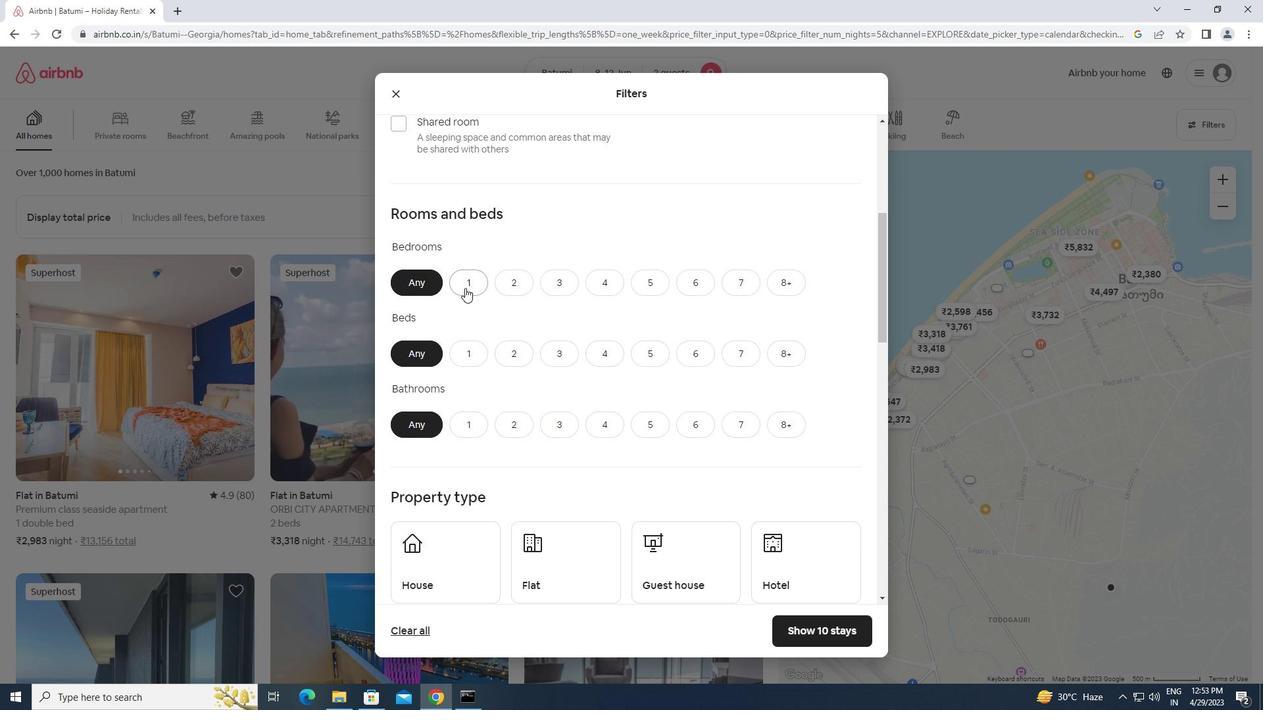 
Action: Mouse pressed left at (465, 283)
Screenshot: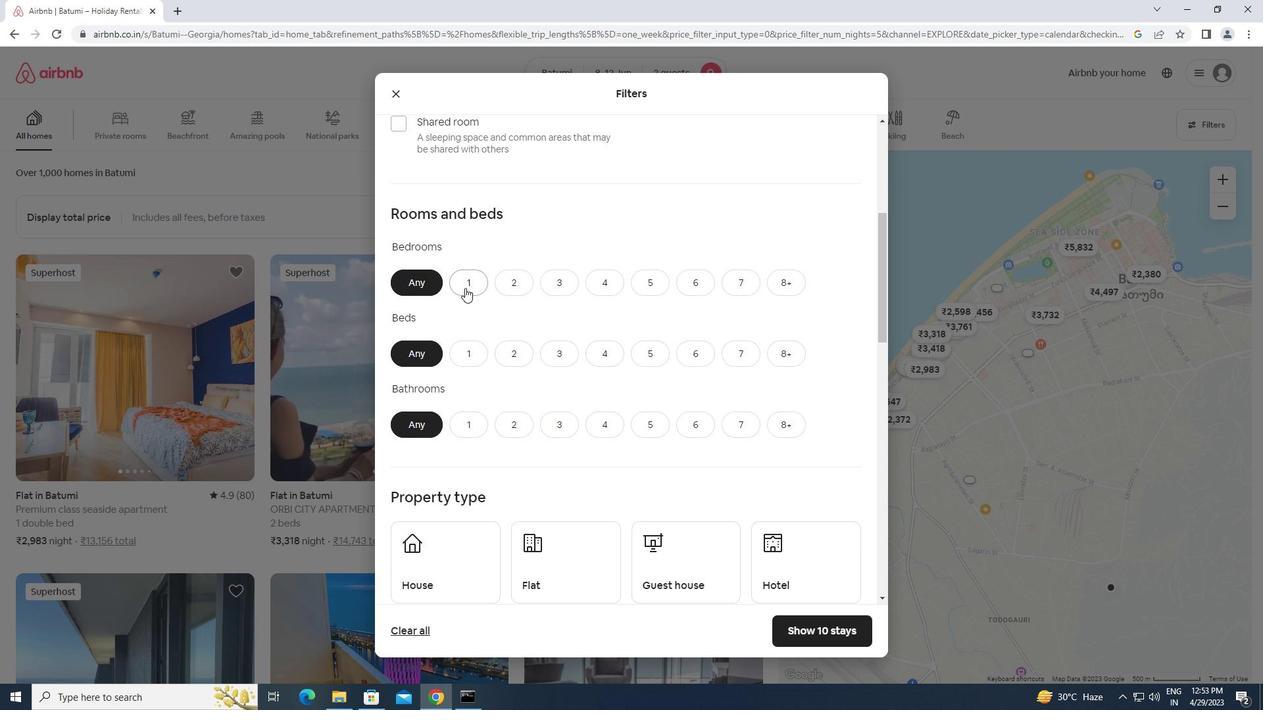 
Action: Mouse moved to (465, 351)
Screenshot: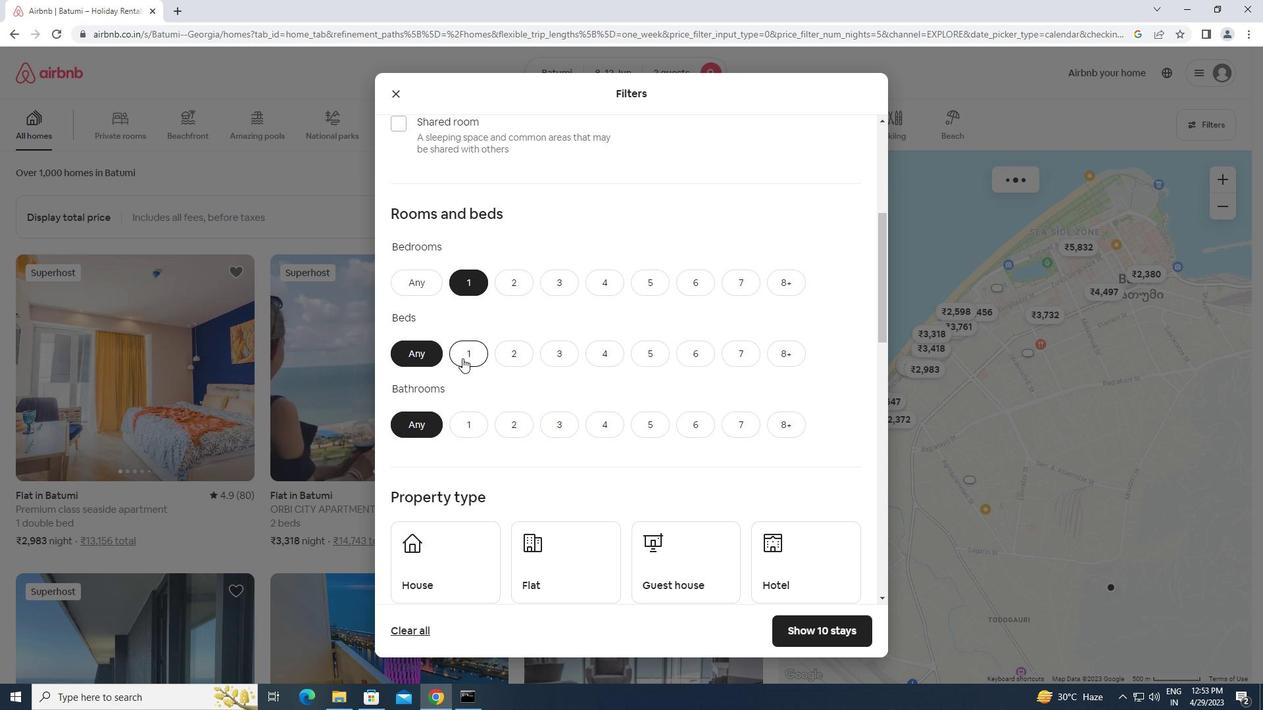 
Action: Mouse pressed left at (465, 351)
Screenshot: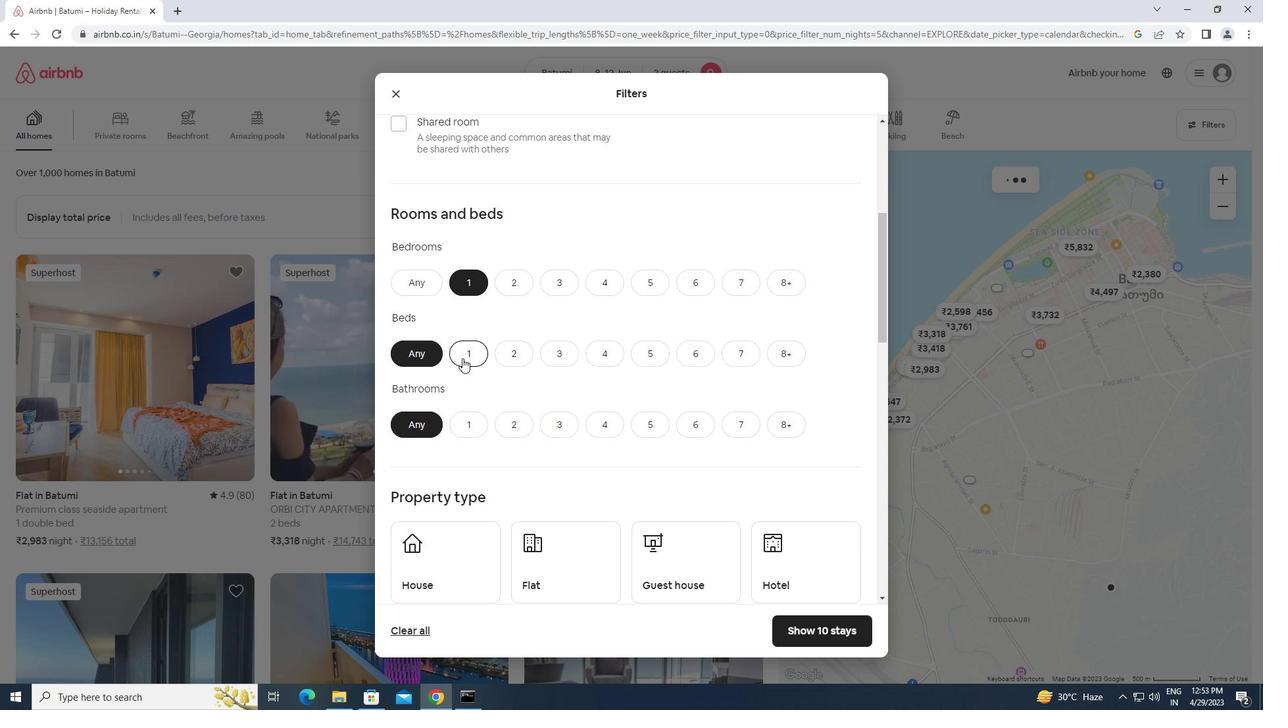 
Action: Mouse moved to (470, 424)
Screenshot: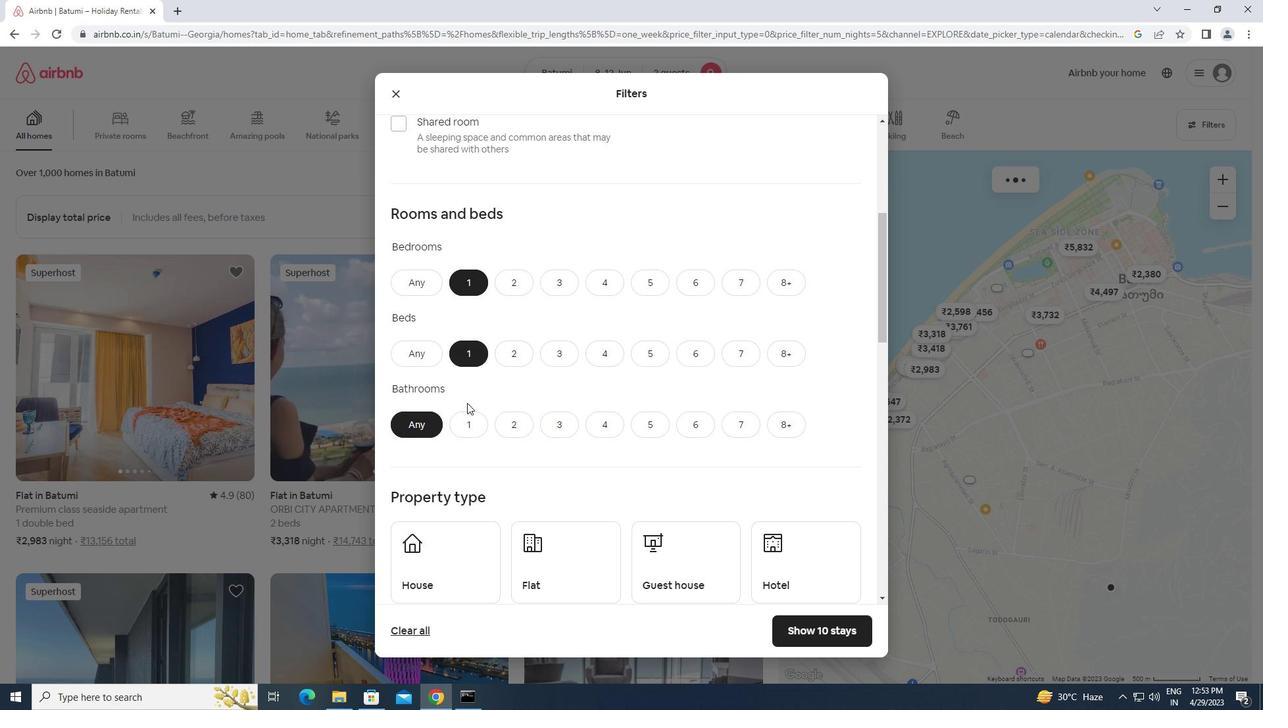 
Action: Mouse pressed left at (470, 424)
Screenshot: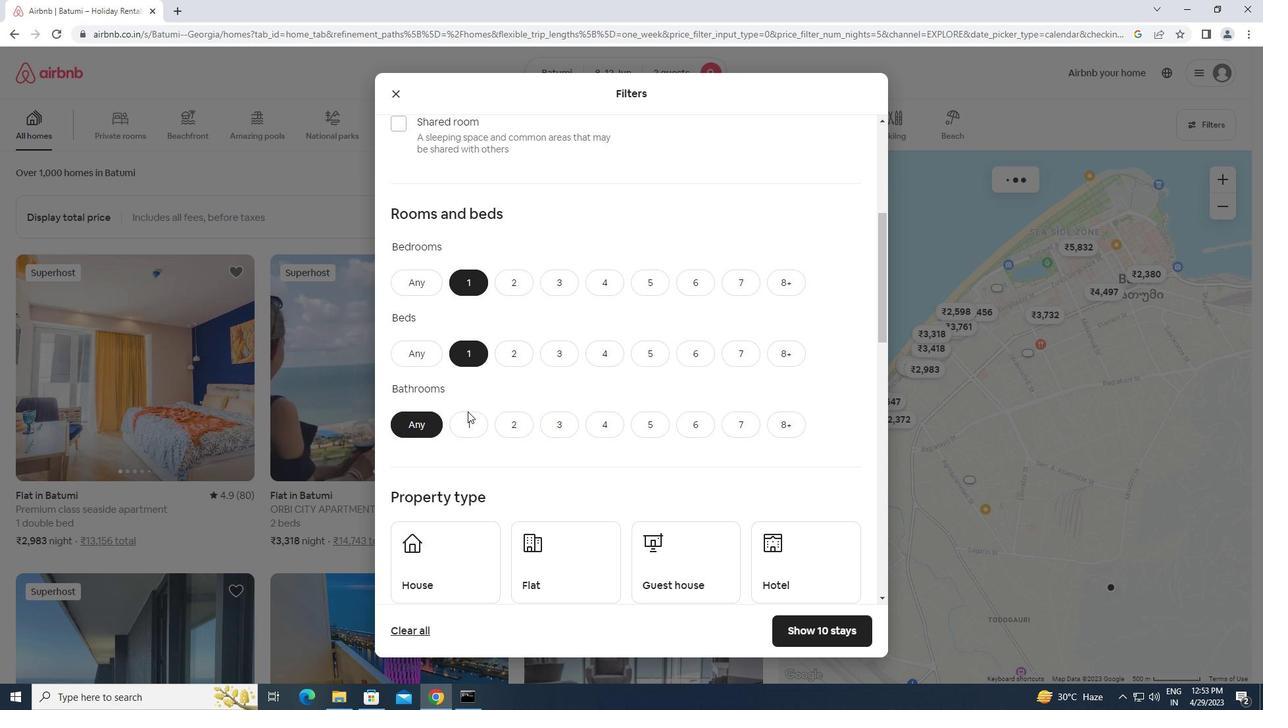 
Action: Mouse moved to (506, 433)
Screenshot: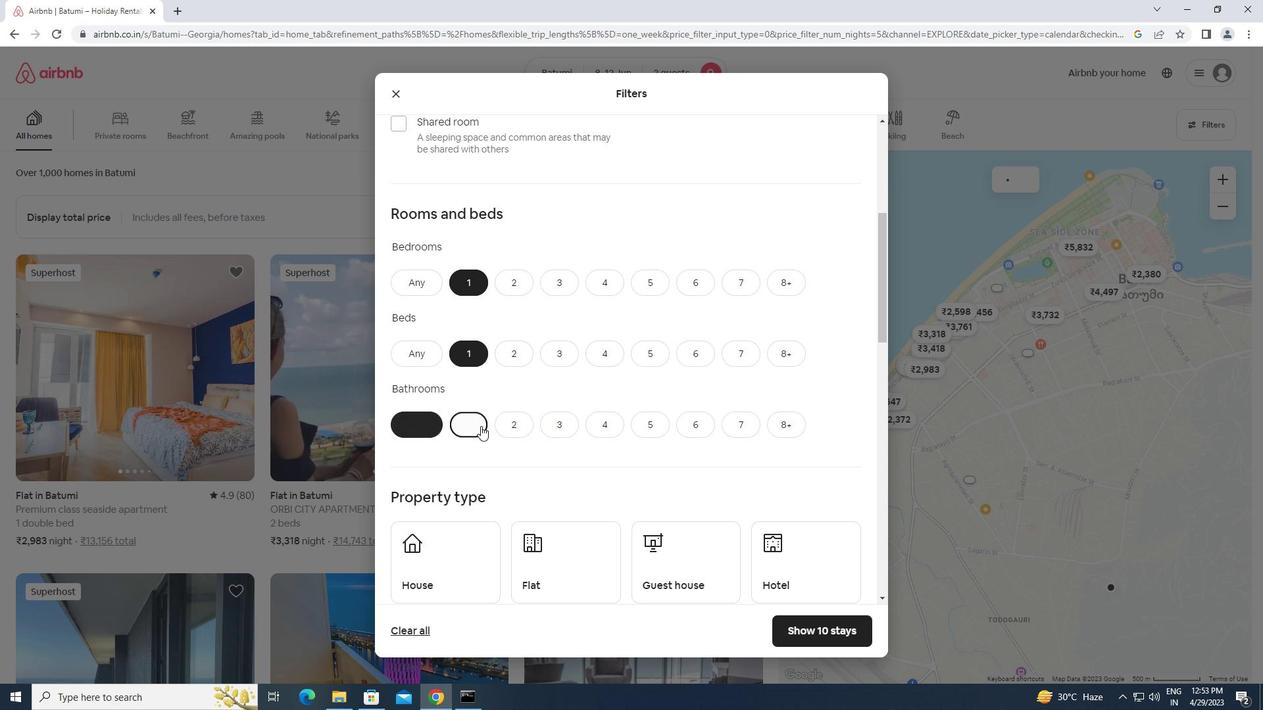 
Action: Mouse scrolled (506, 432) with delta (0, 0)
Screenshot: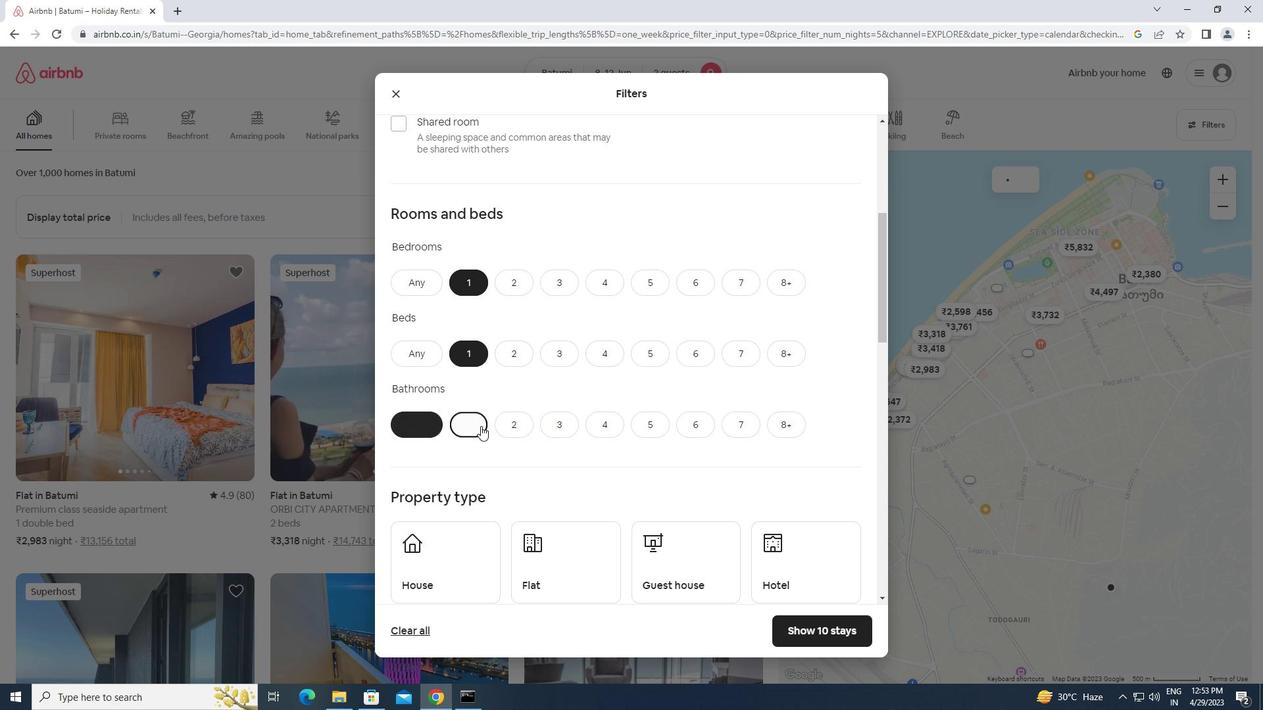 
Action: Mouse scrolled (506, 432) with delta (0, 0)
Screenshot: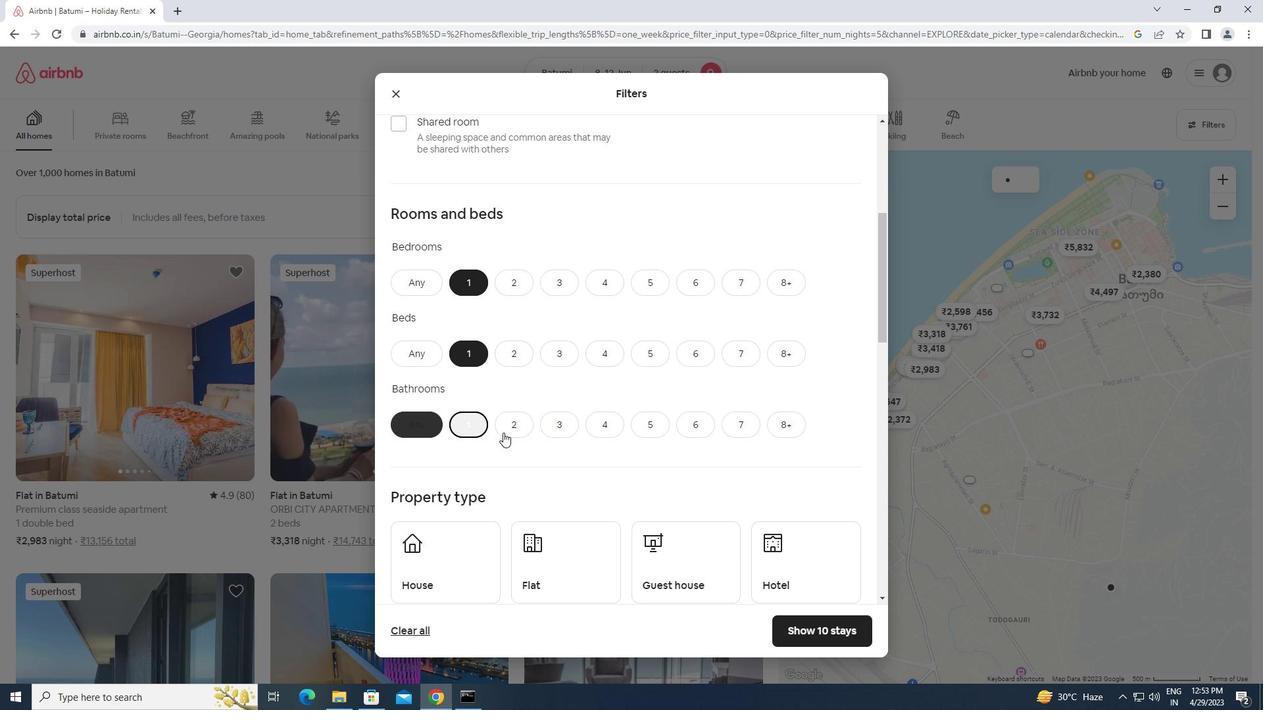 
Action: Mouse scrolled (506, 432) with delta (0, 0)
Screenshot: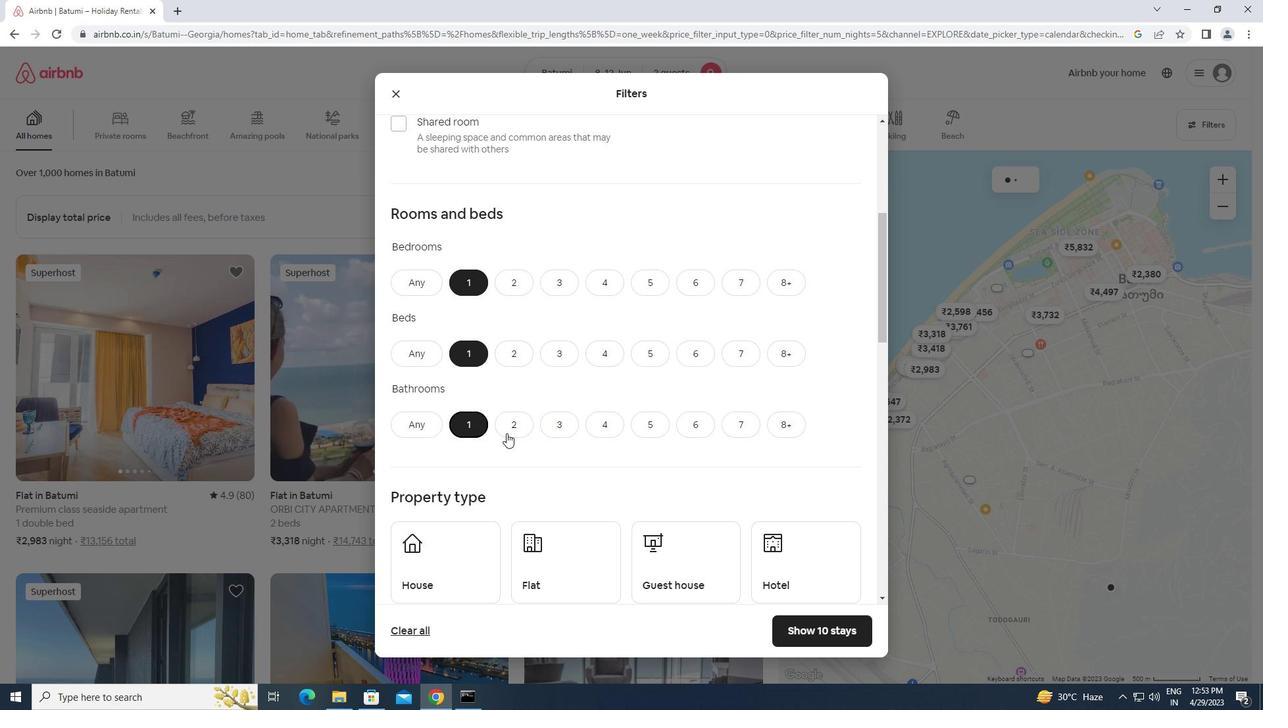 
Action: Mouse moved to (592, 364)
Screenshot: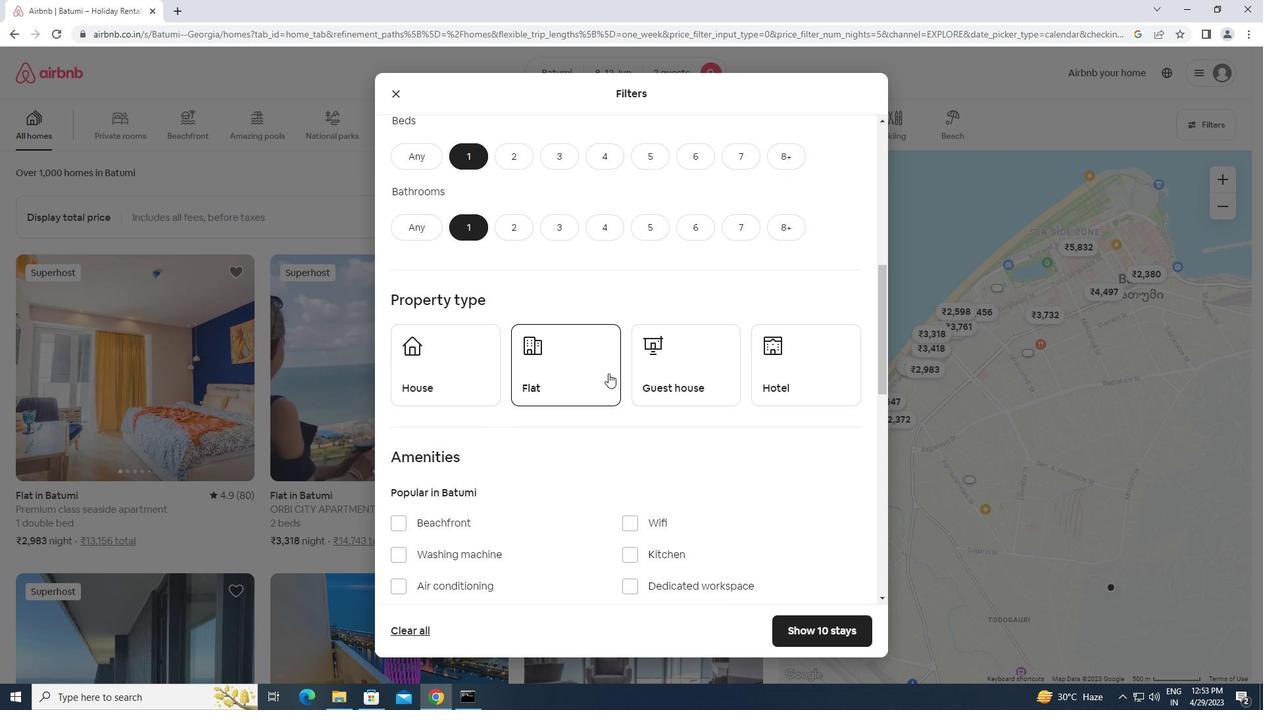 
Action: Mouse pressed left at (592, 364)
Screenshot: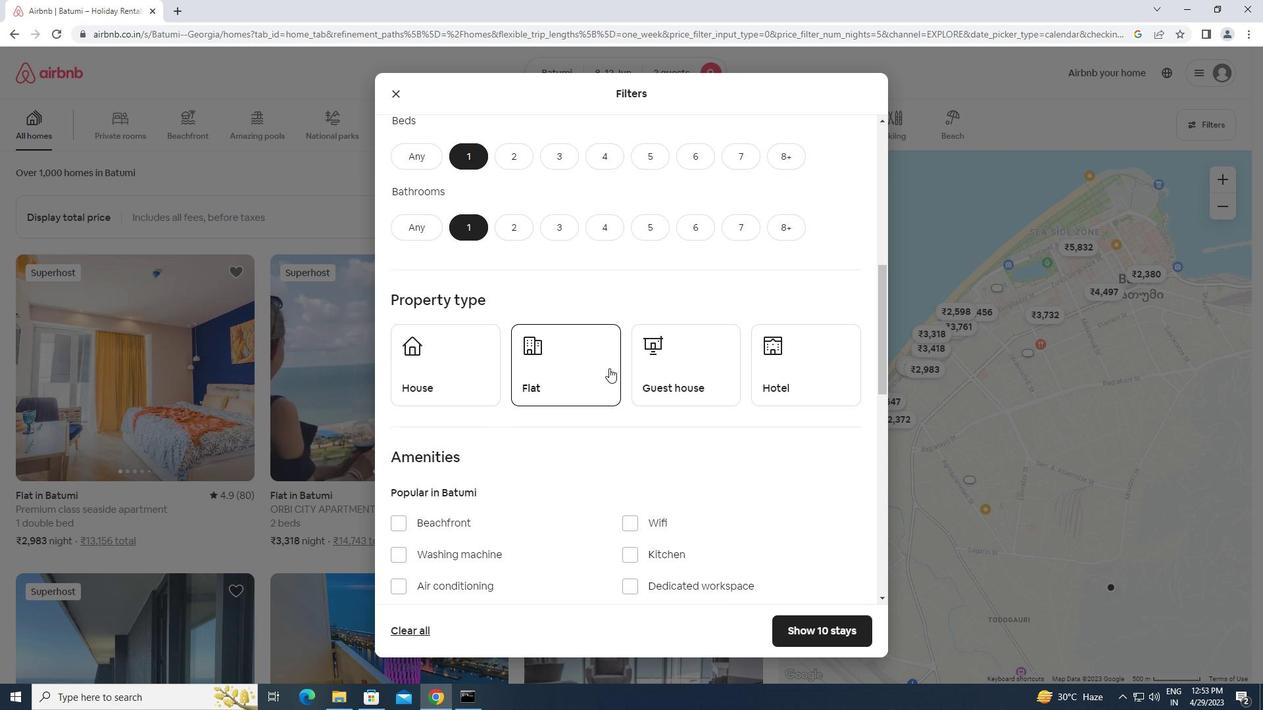 
Action: Mouse moved to (689, 363)
Screenshot: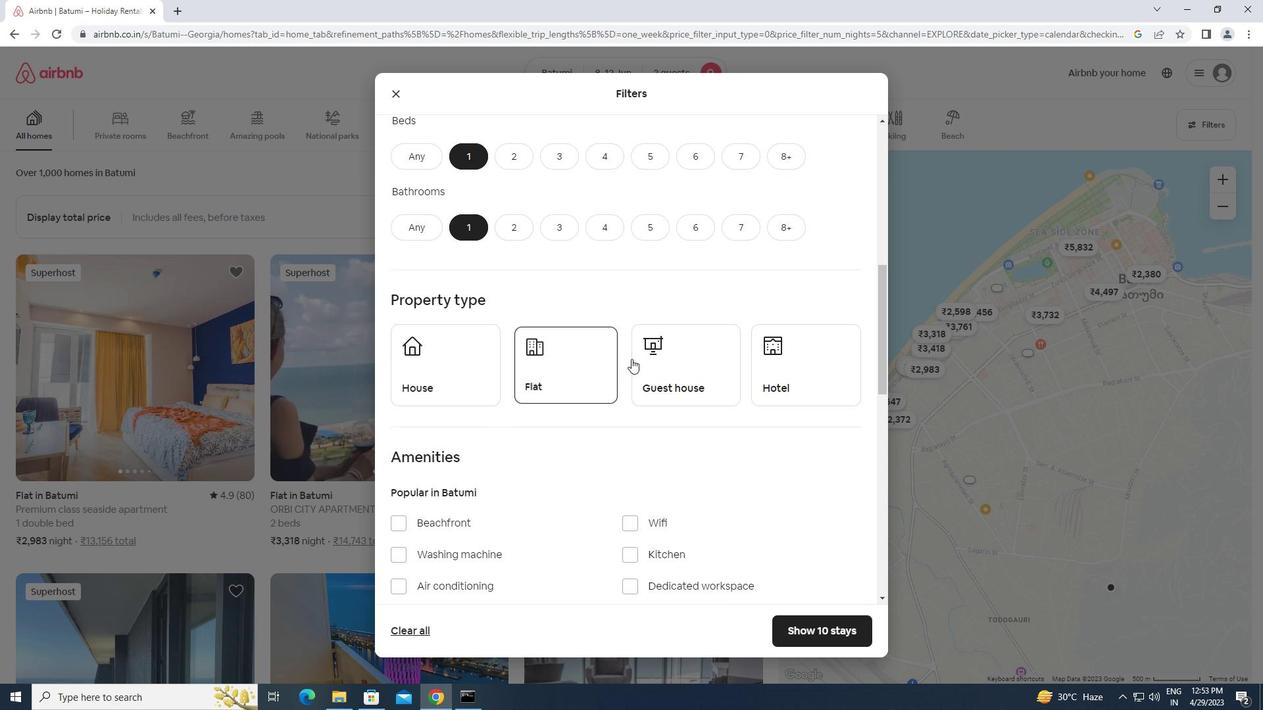 
Action: Mouse pressed left at (689, 363)
Screenshot: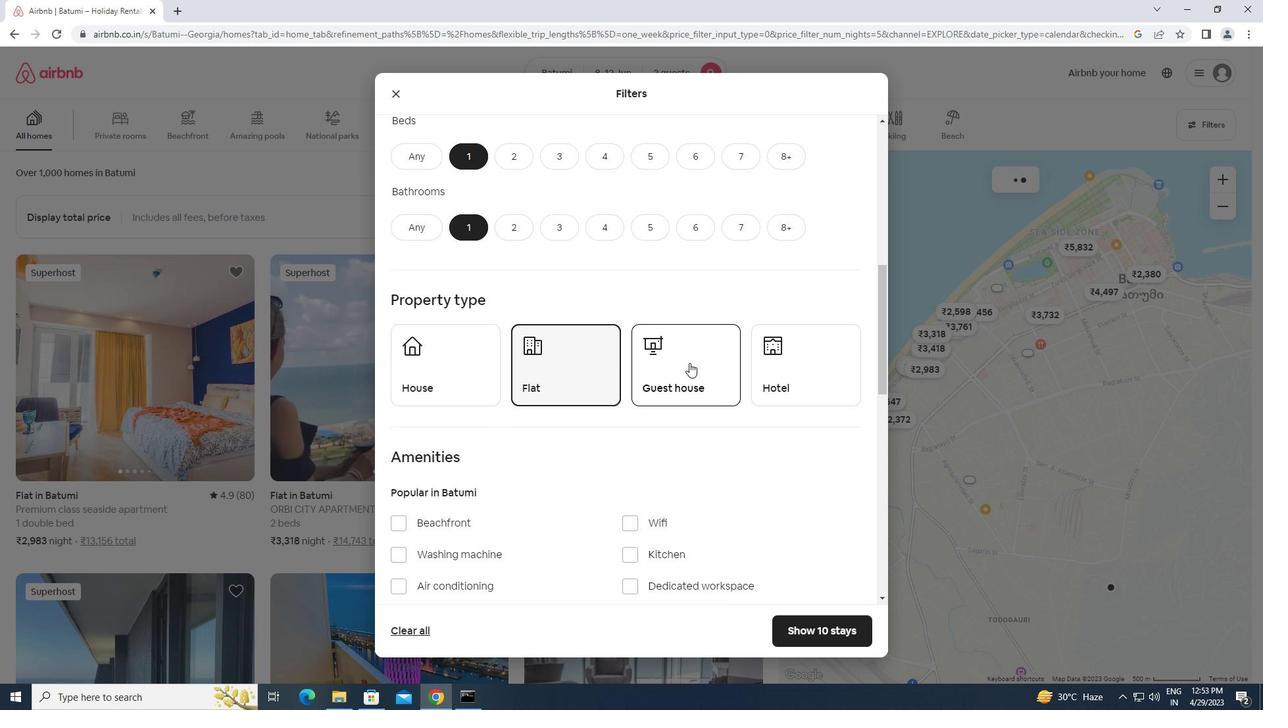
Action: Mouse moved to (775, 356)
Screenshot: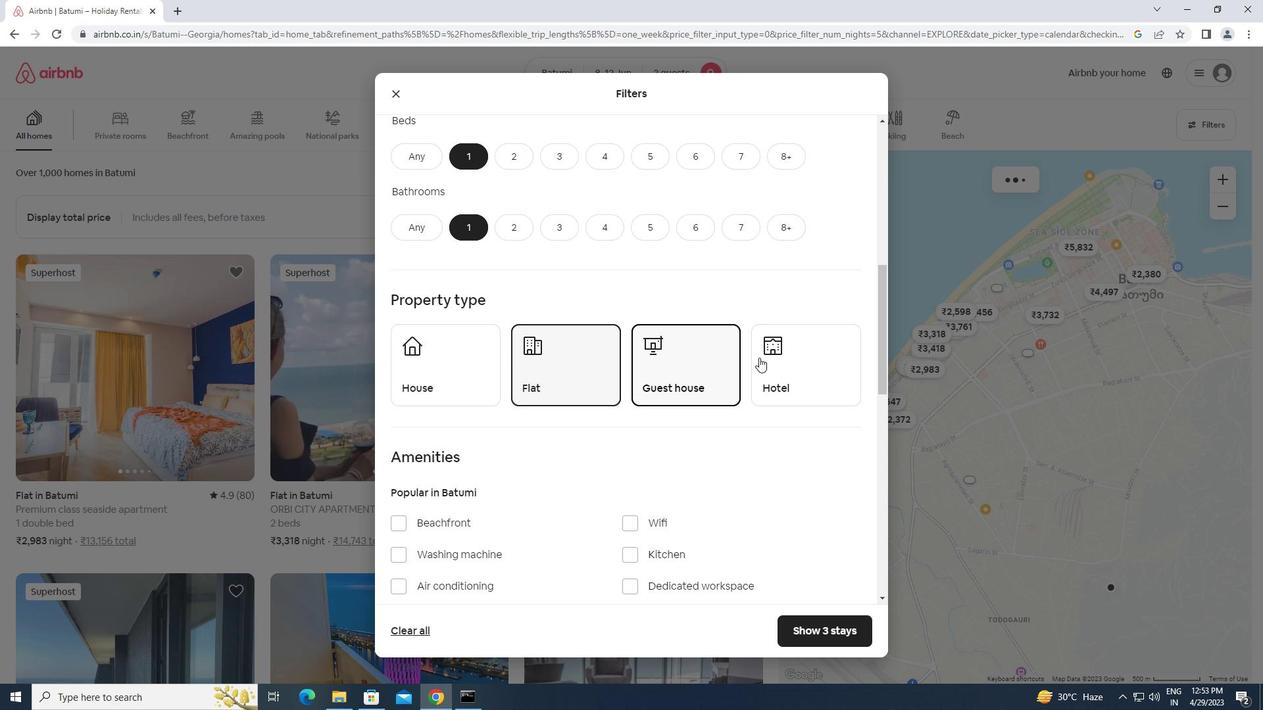 
Action: Mouse pressed left at (775, 356)
Screenshot: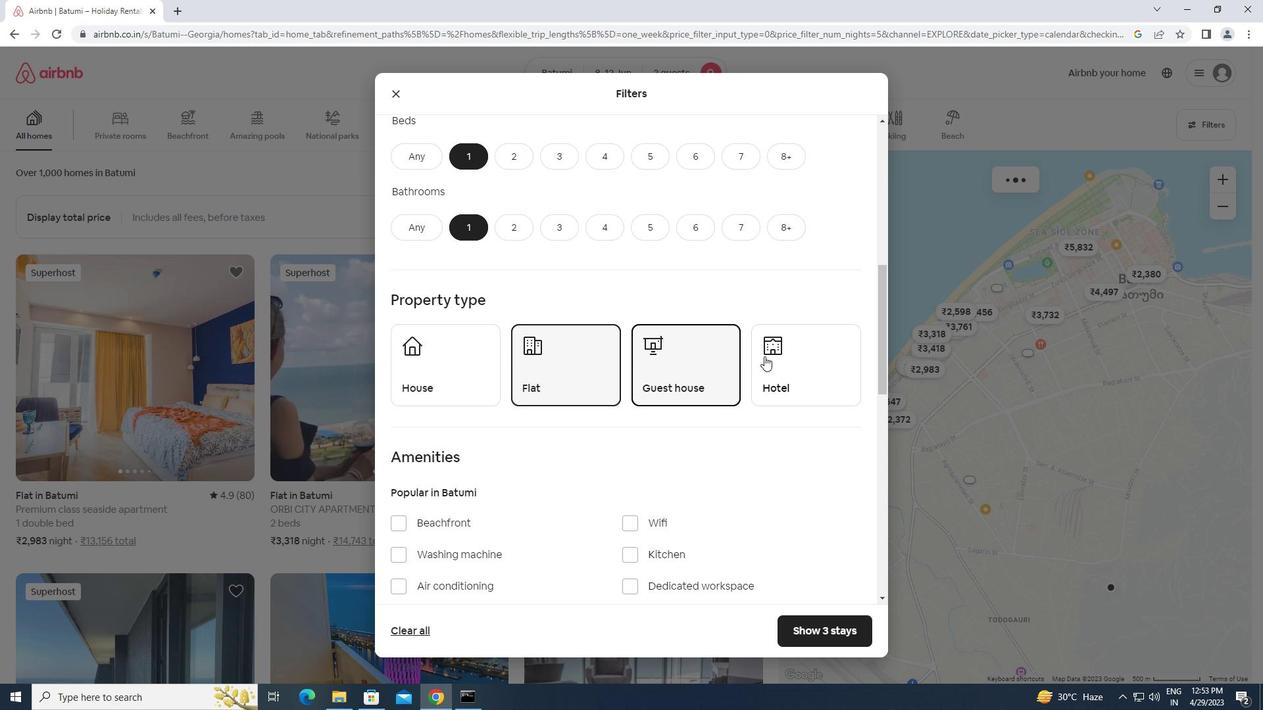 
Action: Mouse moved to (702, 409)
Screenshot: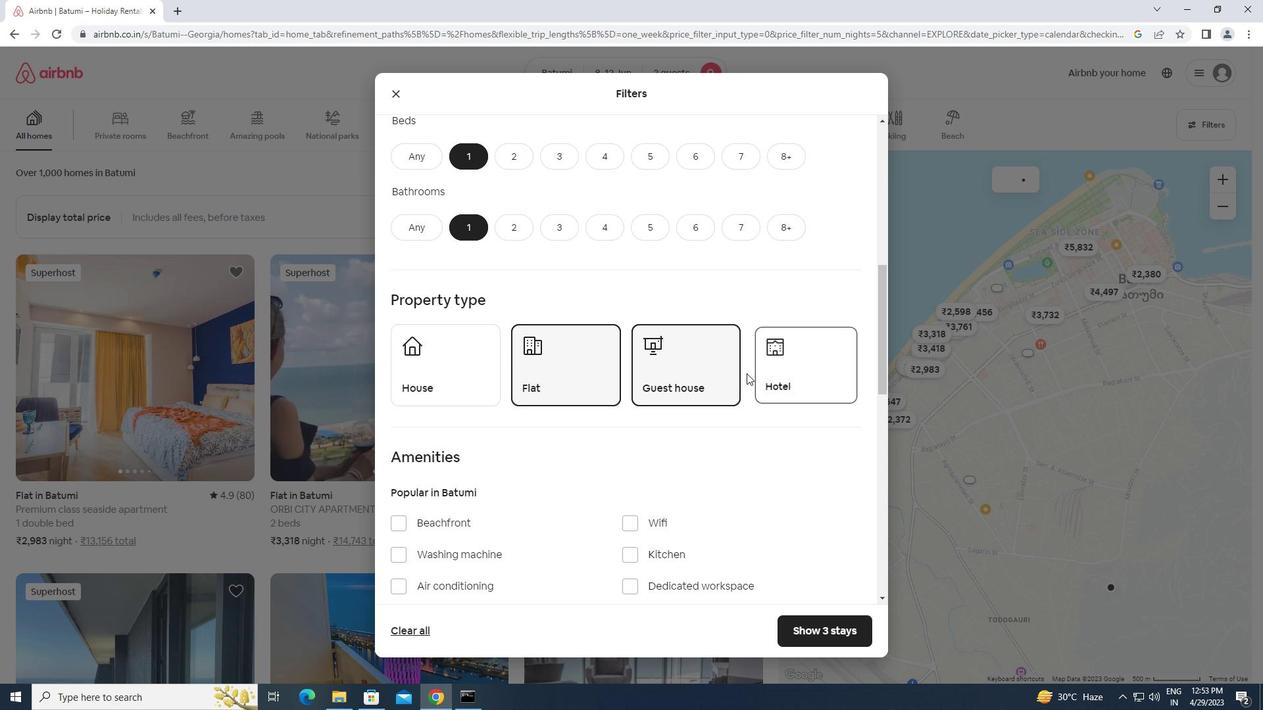 
Action: Mouse scrolled (702, 409) with delta (0, 0)
Screenshot: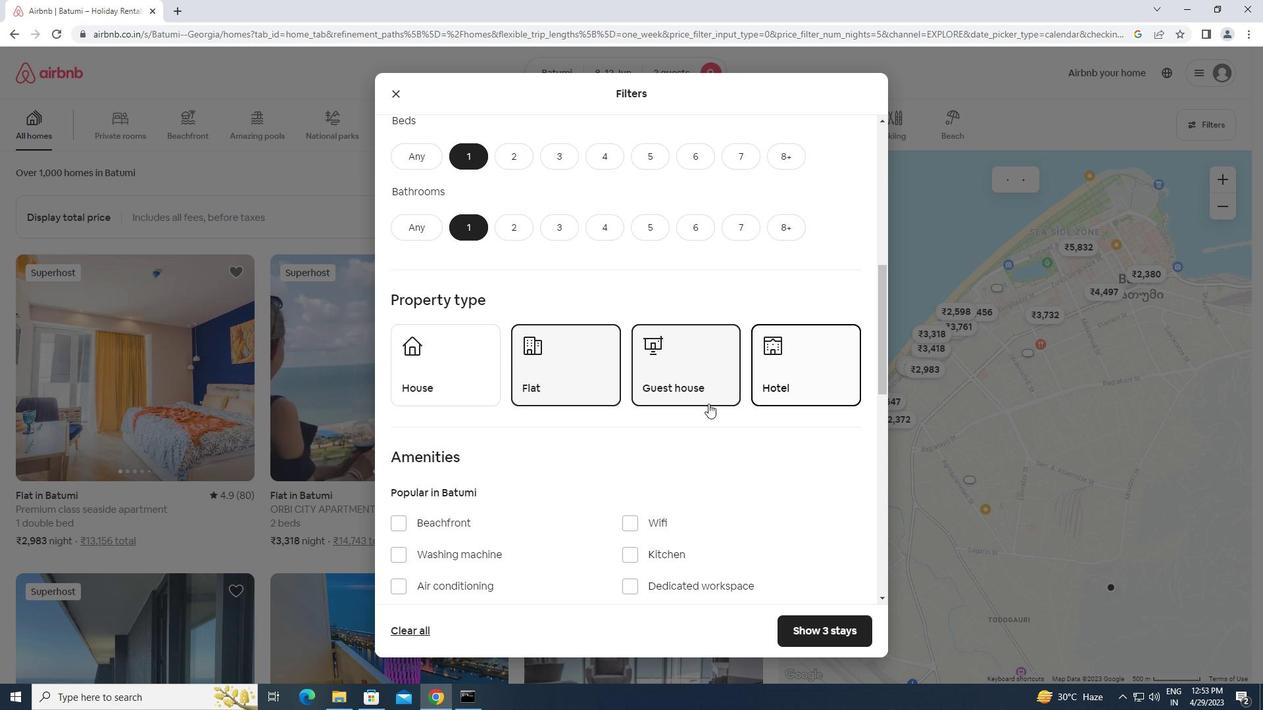 
Action: Mouse scrolled (702, 409) with delta (0, 0)
Screenshot: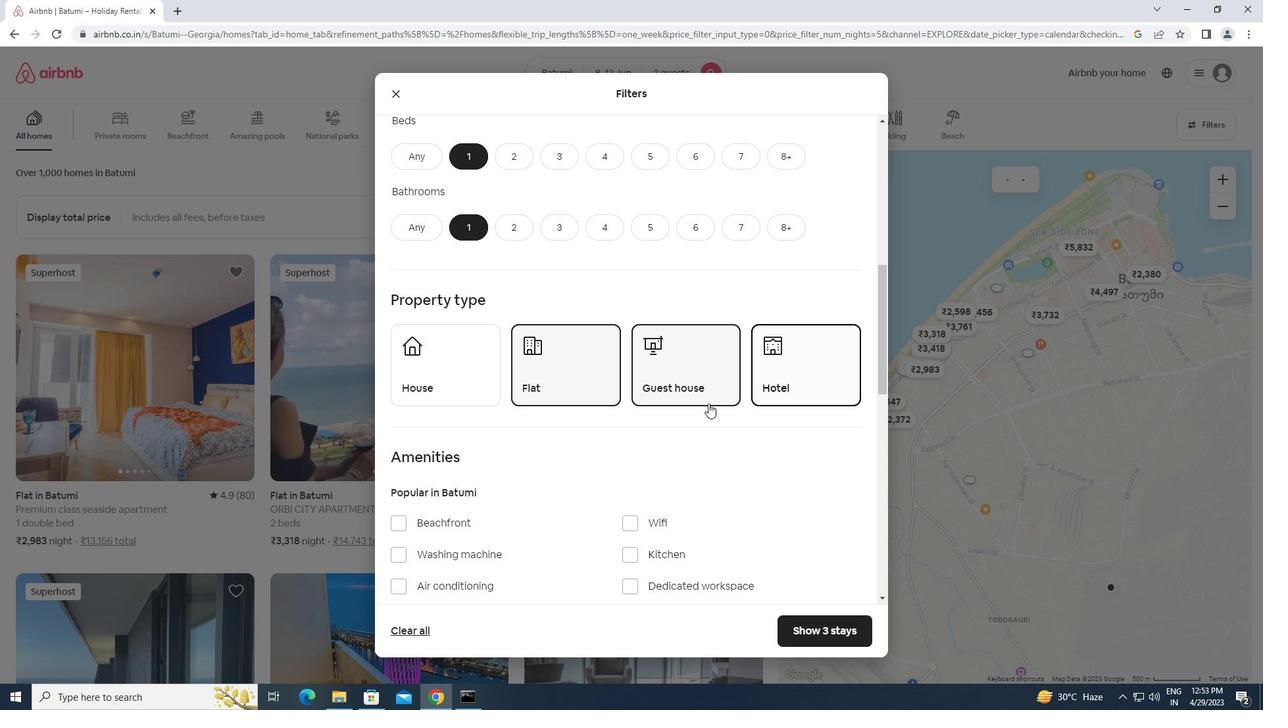 
Action: Mouse scrolled (702, 409) with delta (0, 0)
Screenshot: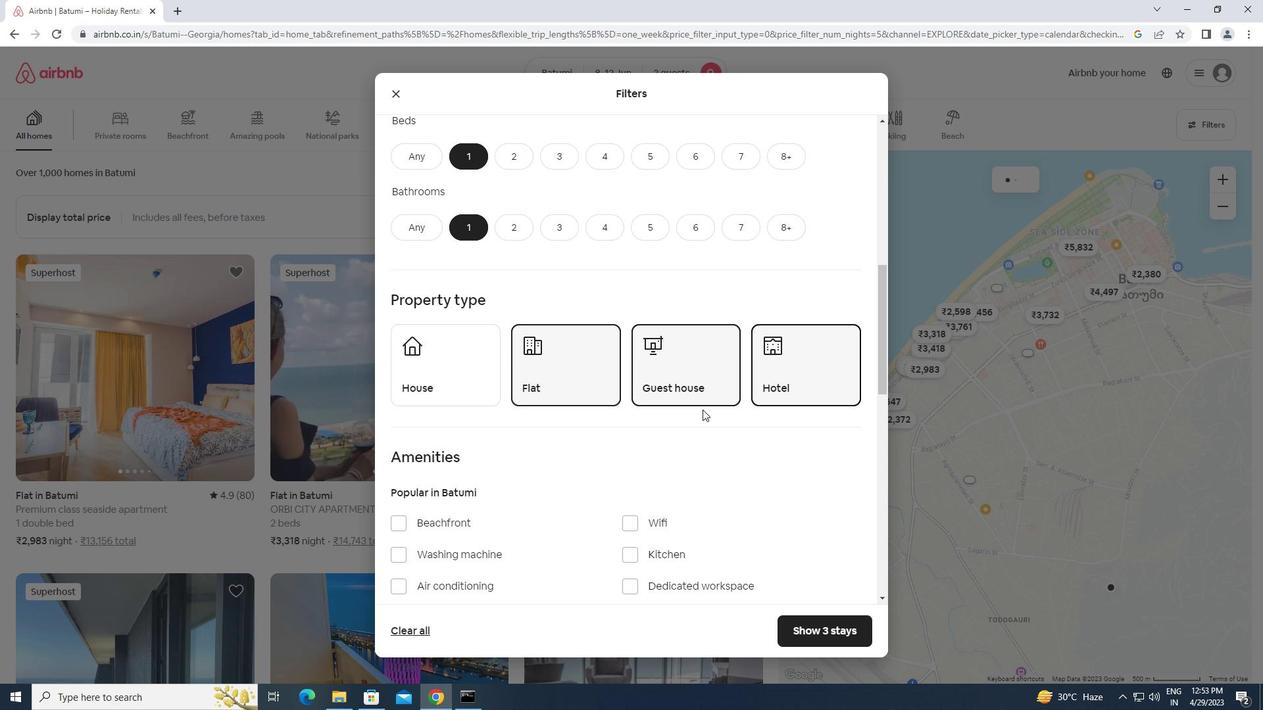 
Action: Mouse scrolled (702, 409) with delta (0, 0)
Screenshot: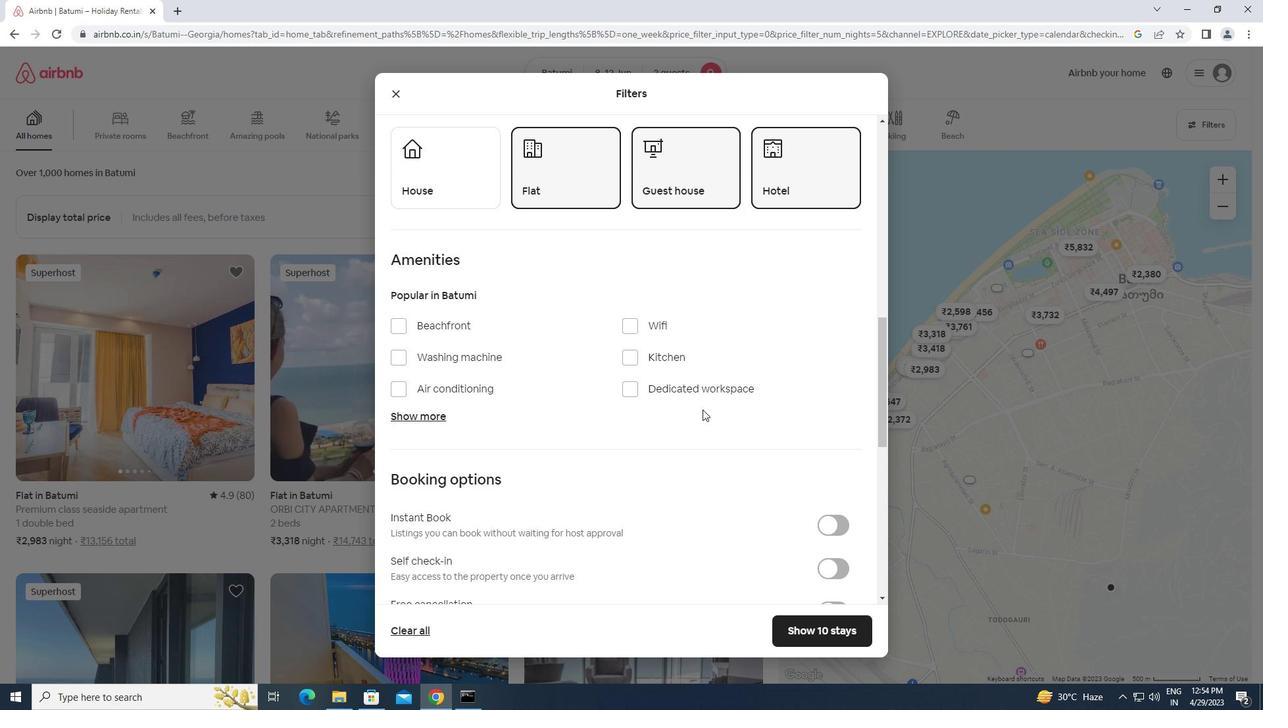 
Action: Mouse scrolled (702, 409) with delta (0, 0)
Screenshot: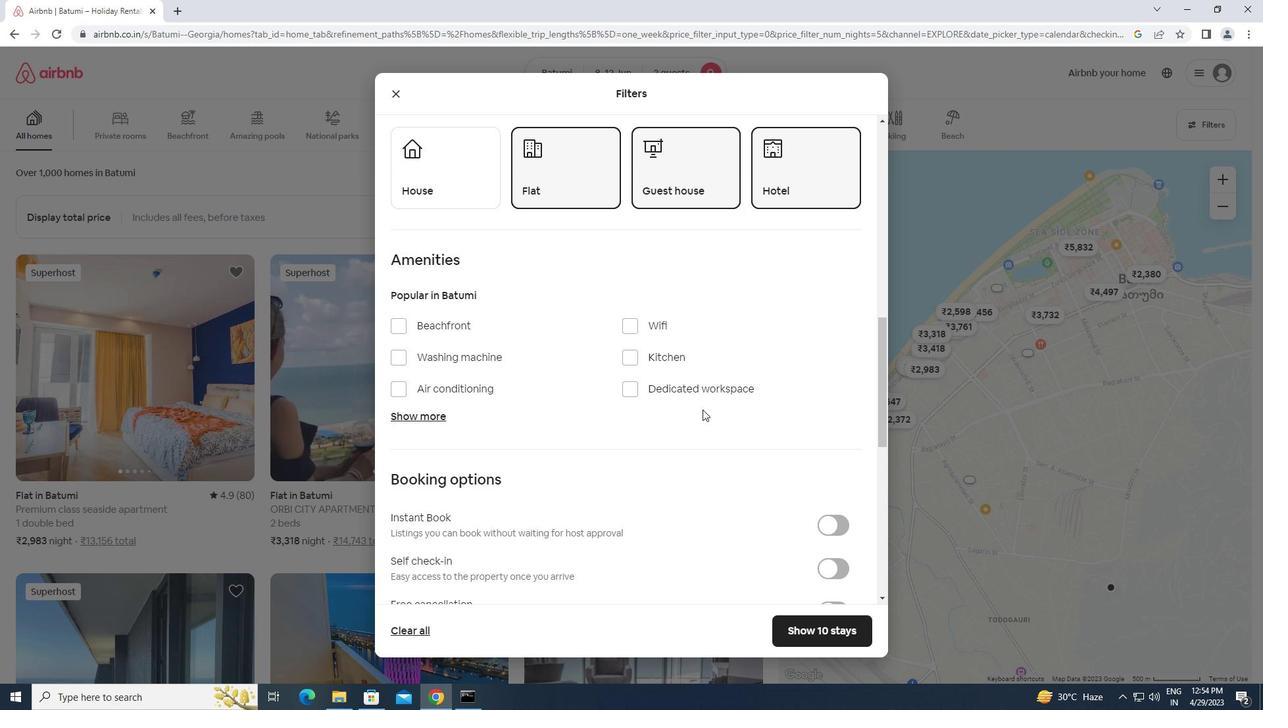 
Action: Mouse scrolled (702, 409) with delta (0, 0)
Screenshot: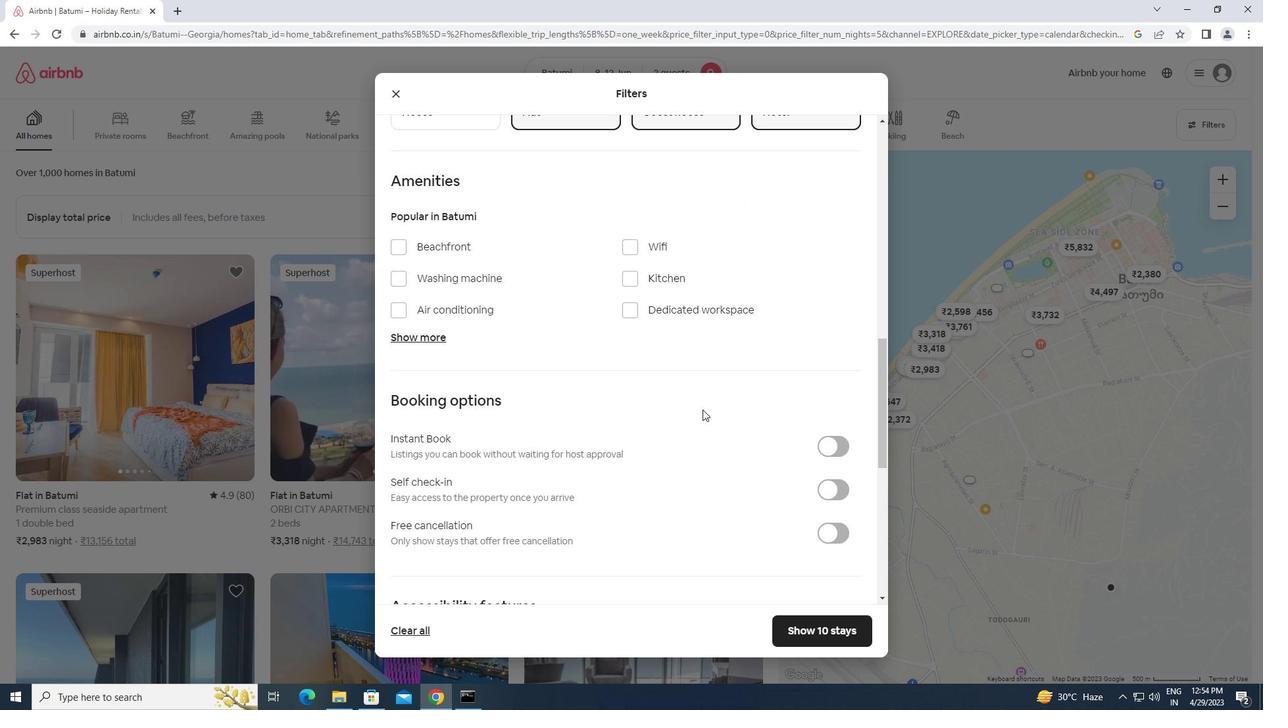 
Action: Mouse scrolled (702, 409) with delta (0, 0)
Screenshot: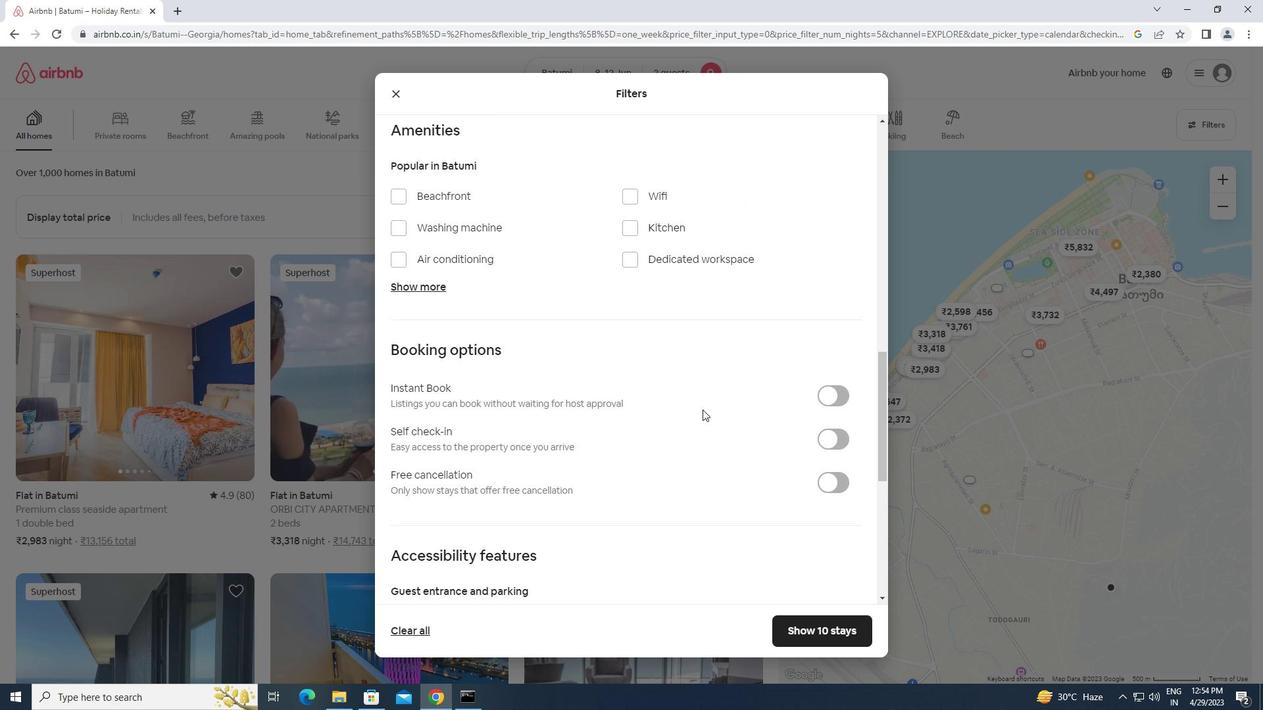 
Action: Mouse scrolled (702, 409) with delta (0, 0)
Screenshot: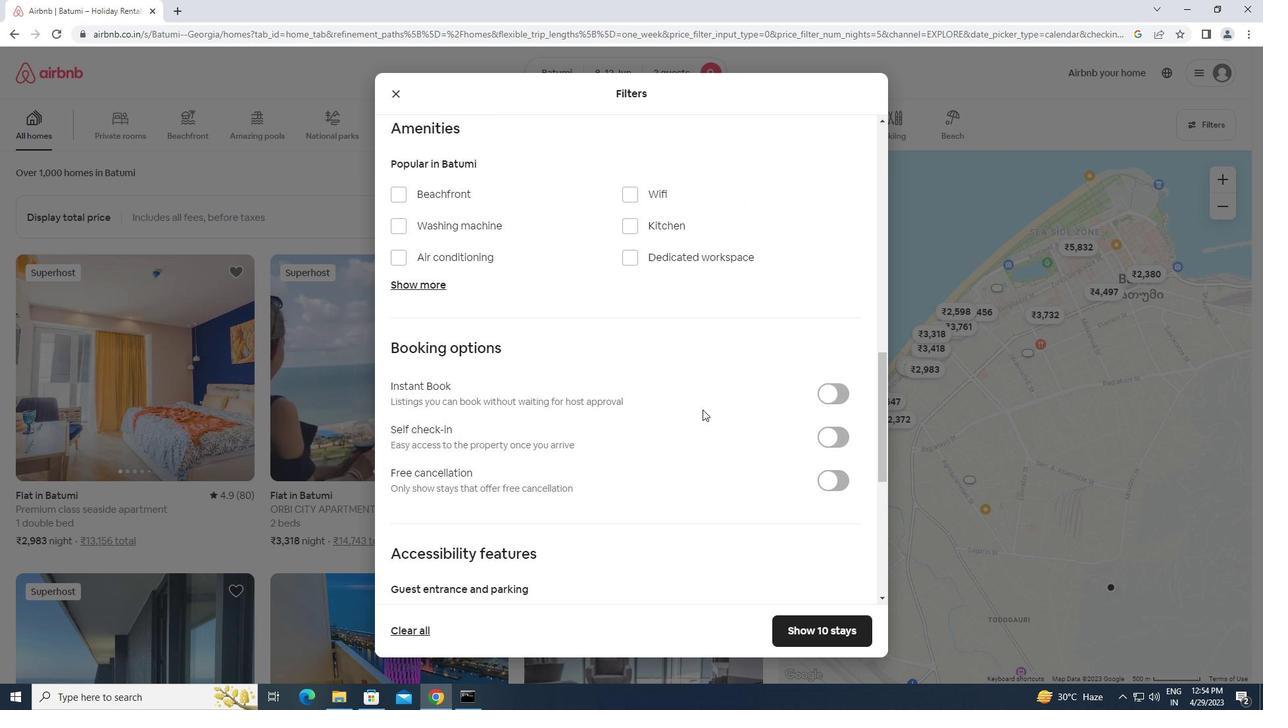
Action: Mouse moved to (825, 237)
Screenshot: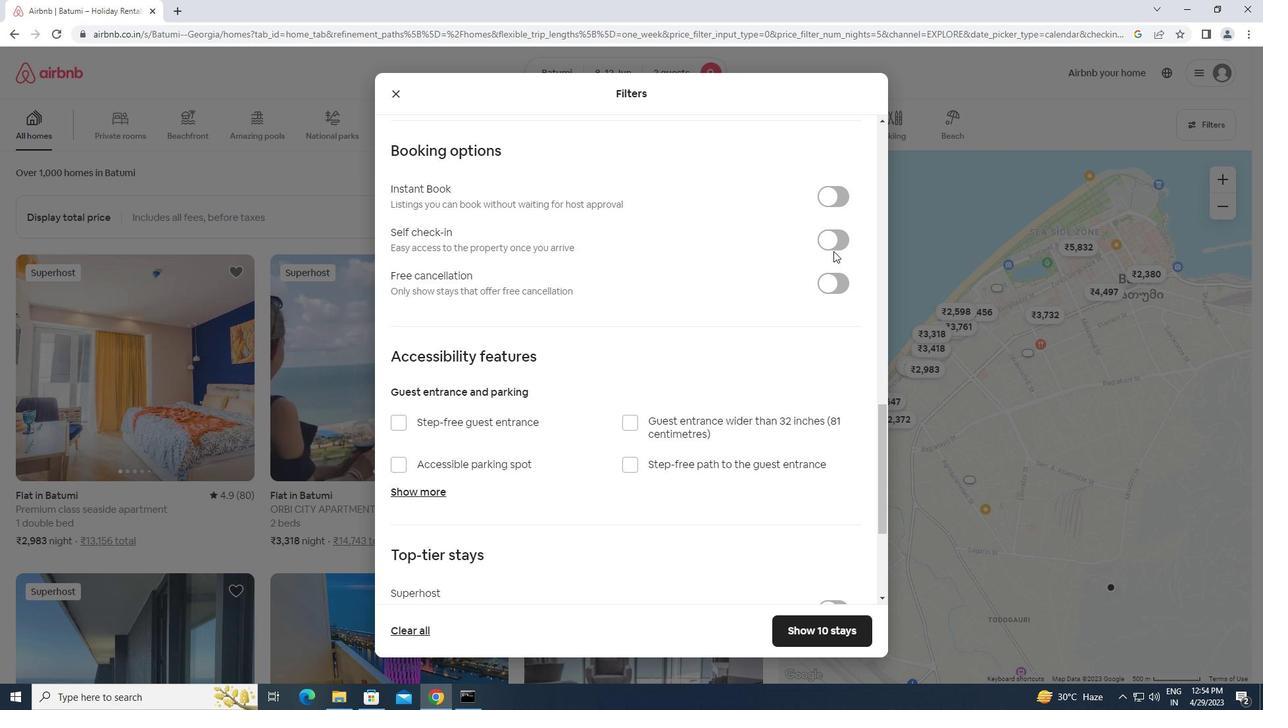 
Action: Mouse pressed left at (825, 237)
Screenshot: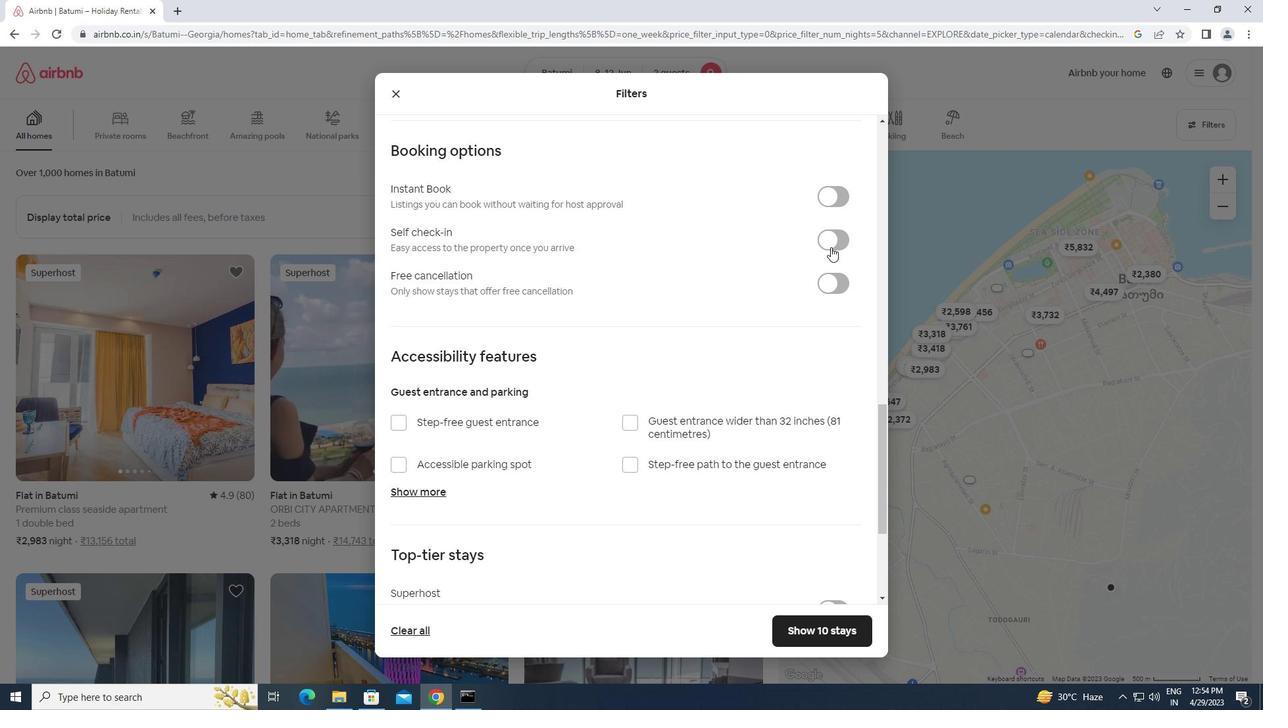 
Action: Mouse moved to (709, 385)
Screenshot: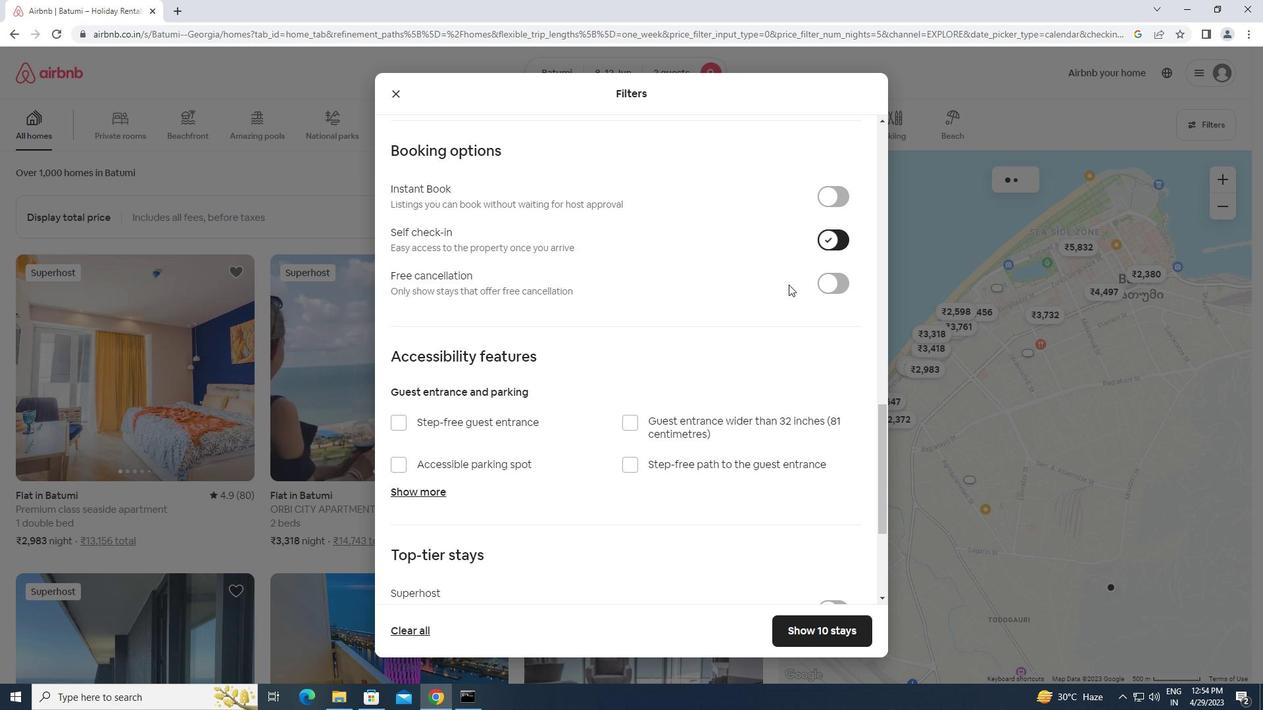 
Action: Mouse scrolled (709, 384) with delta (0, 0)
Screenshot: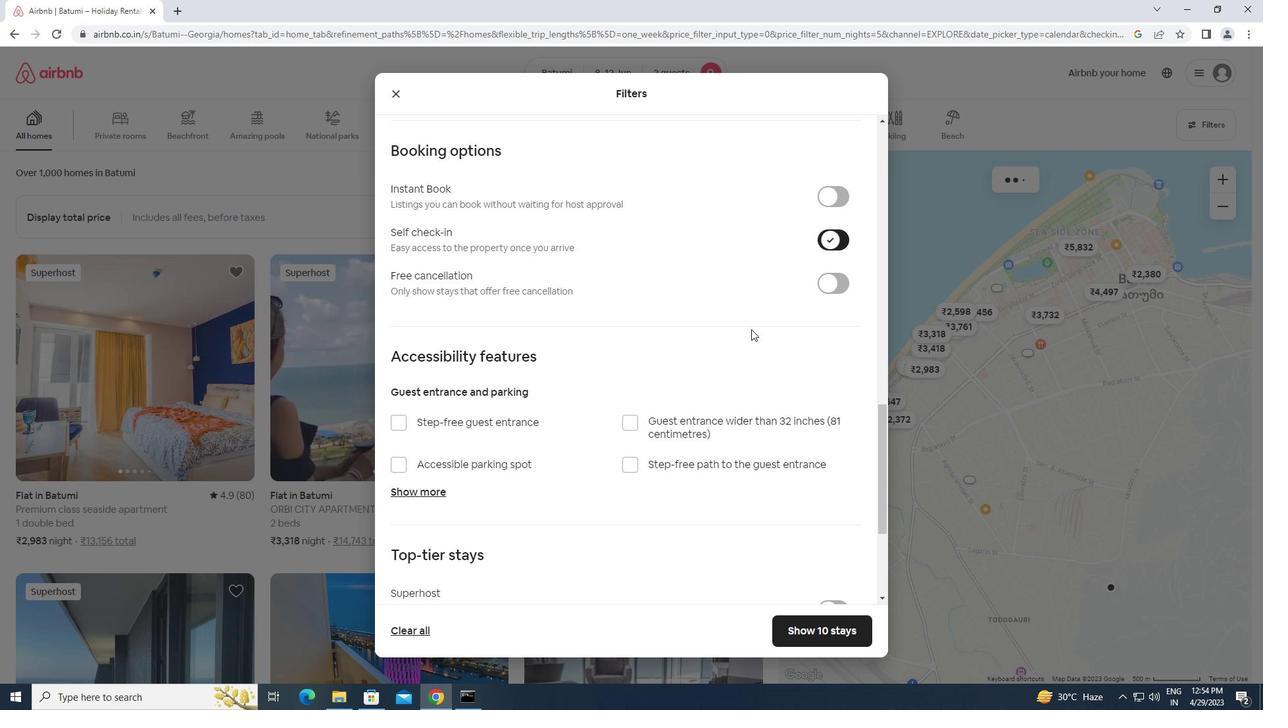 
Action: Mouse scrolled (709, 384) with delta (0, 0)
Screenshot: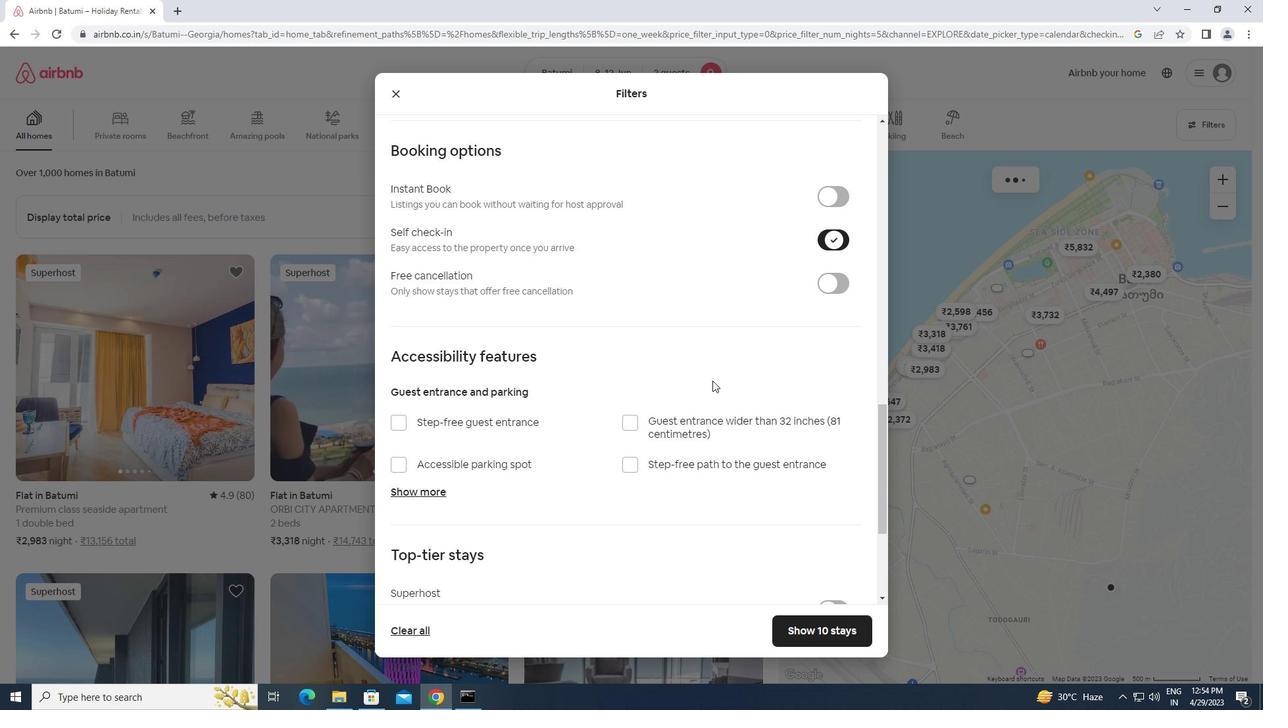 
Action: Mouse scrolled (709, 384) with delta (0, 0)
Screenshot: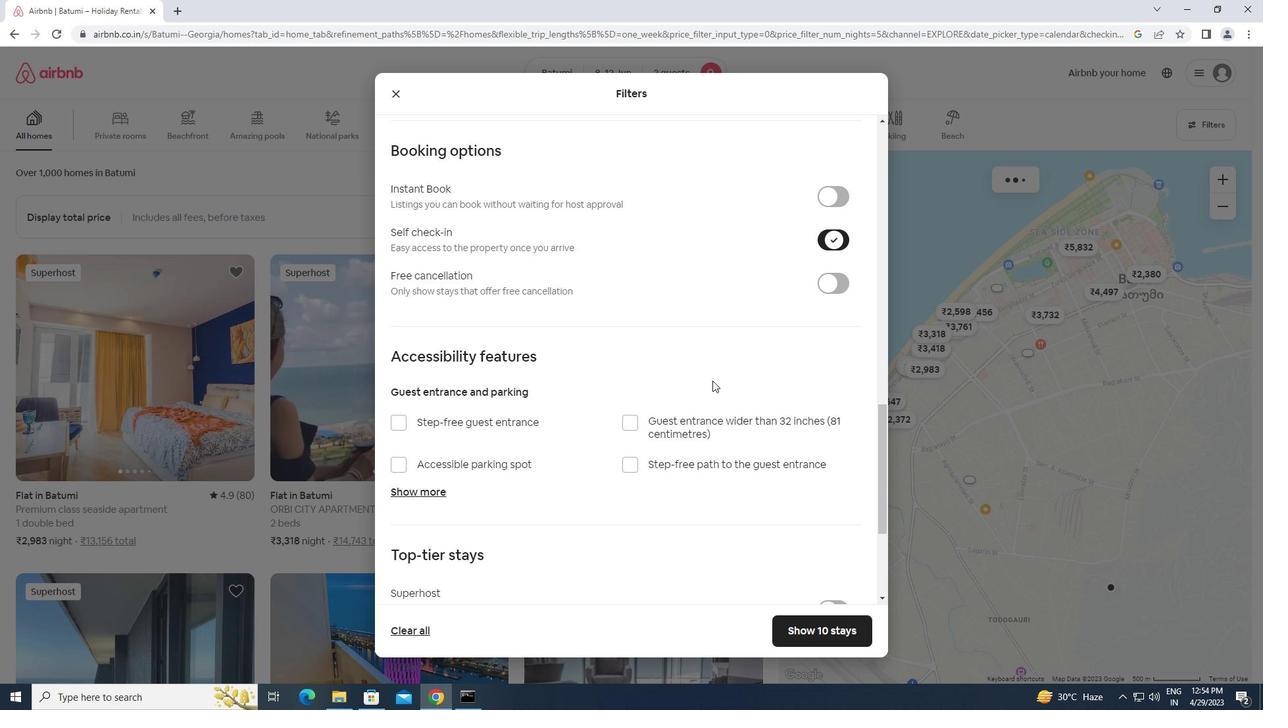 
Action: Mouse scrolled (709, 384) with delta (0, 0)
Screenshot: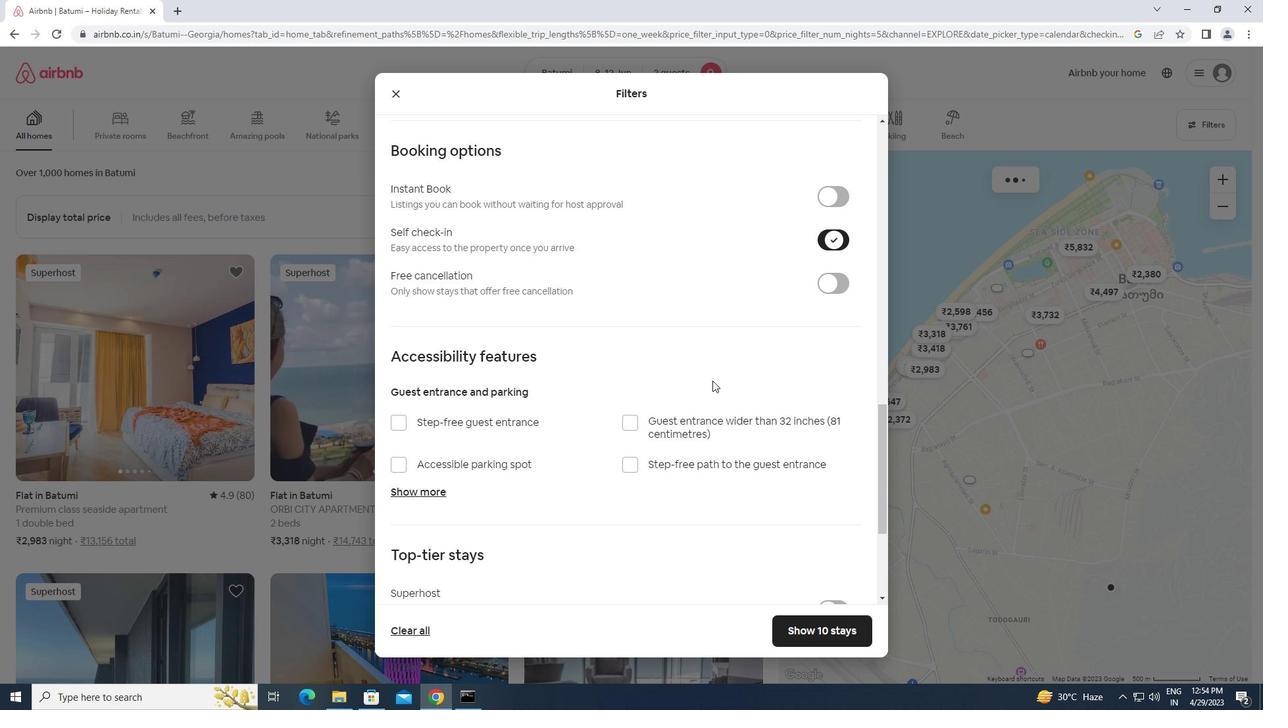 
Action: Mouse scrolled (709, 384) with delta (0, 0)
Screenshot: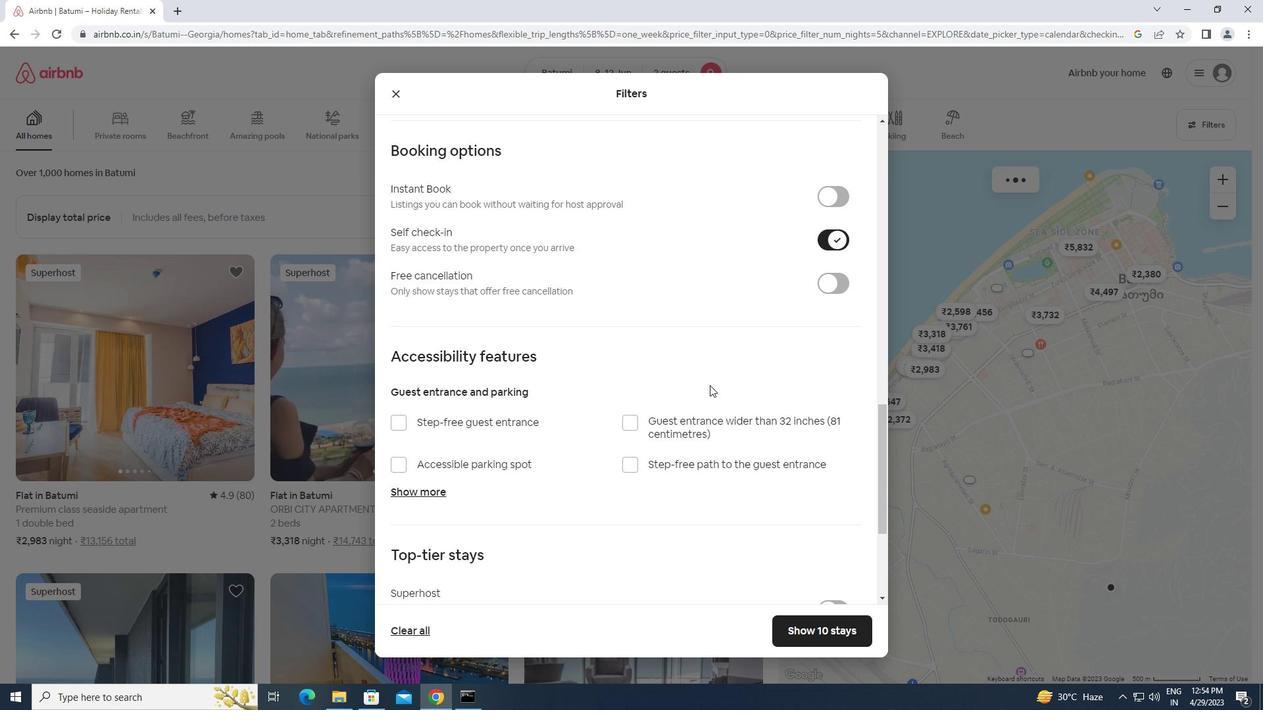 
Action: Mouse scrolled (709, 384) with delta (0, 0)
Screenshot: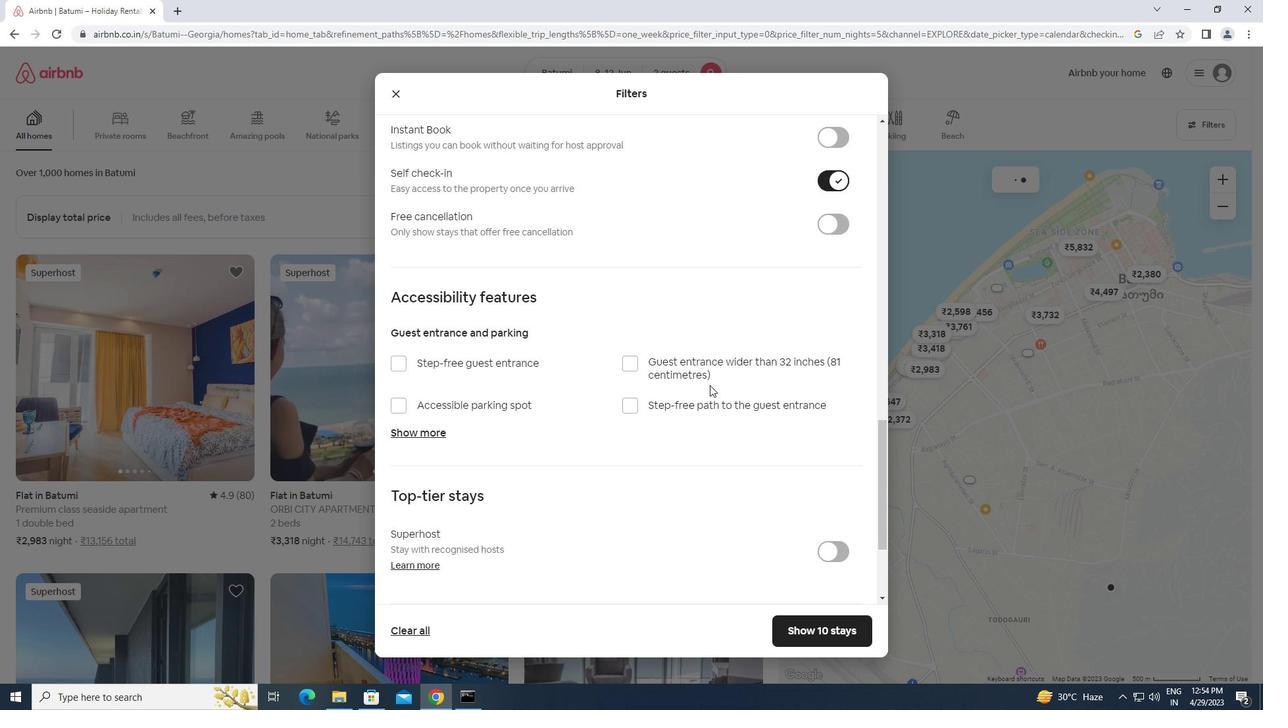 
Action: Mouse scrolled (709, 384) with delta (0, 0)
Screenshot: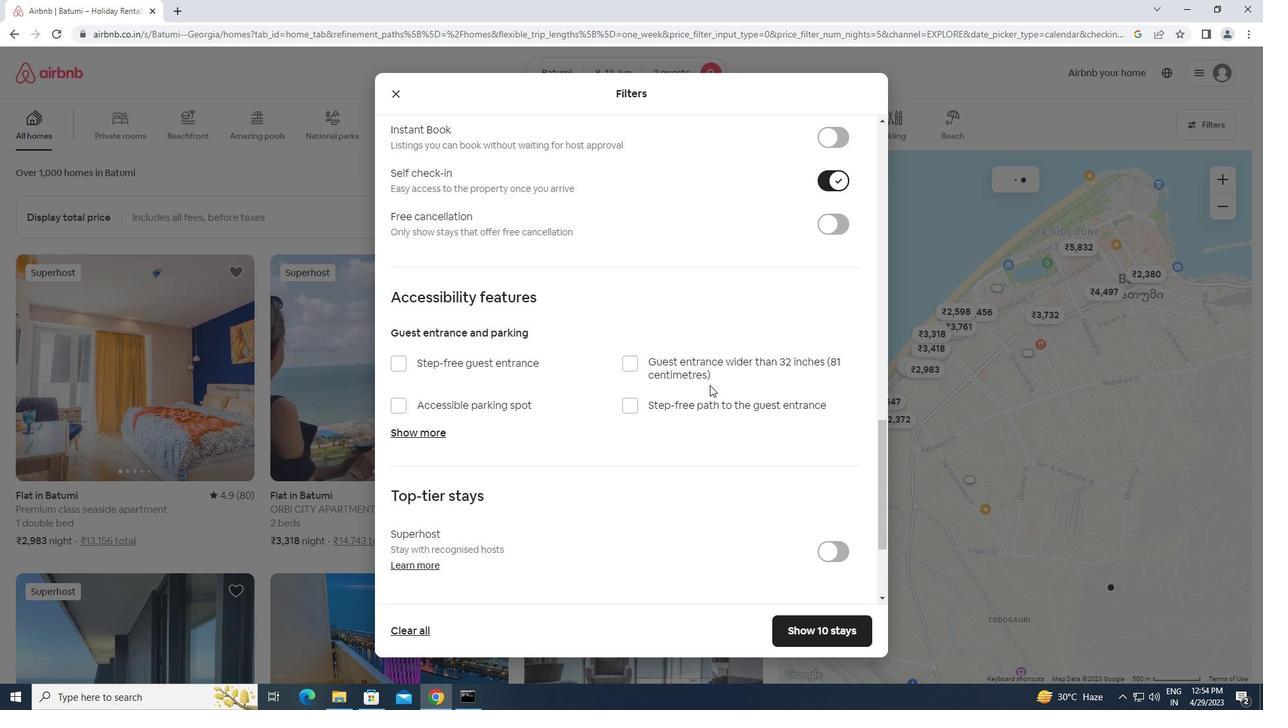 
Action: Mouse scrolled (709, 384) with delta (0, 0)
Screenshot: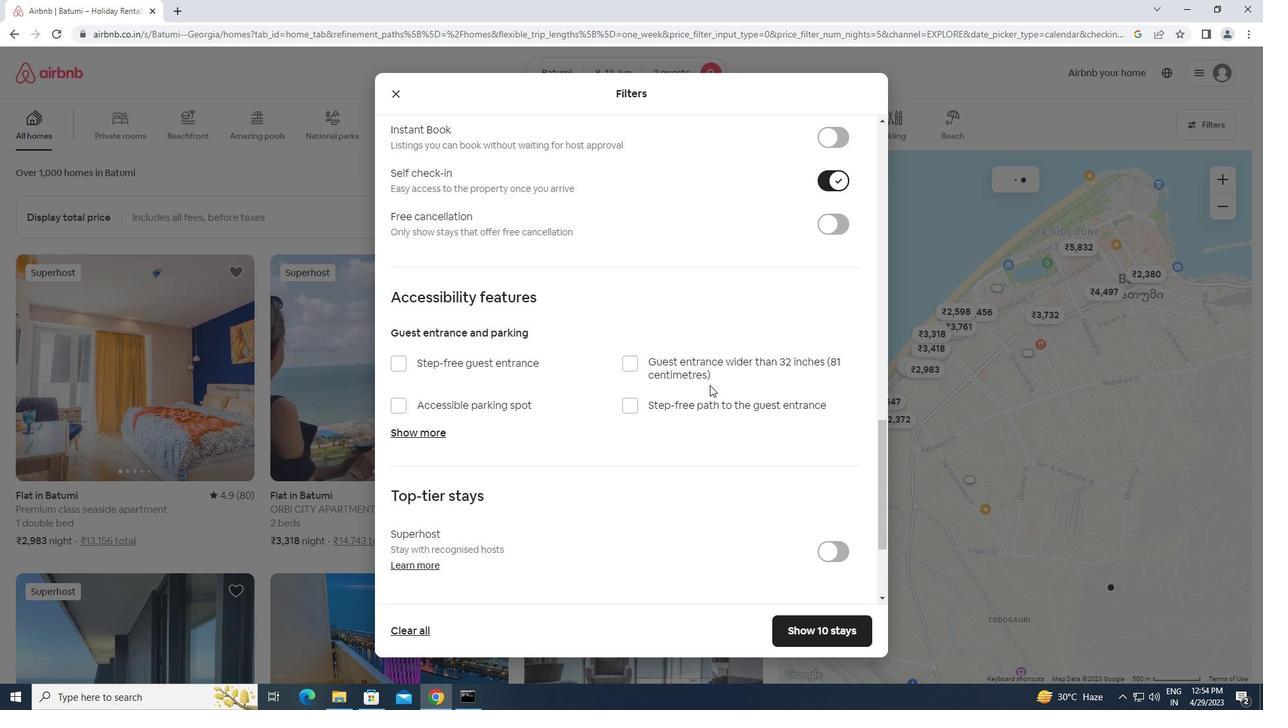 
Action: Mouse scrolled (709, 384) with delta (0, 0)
Screenshot: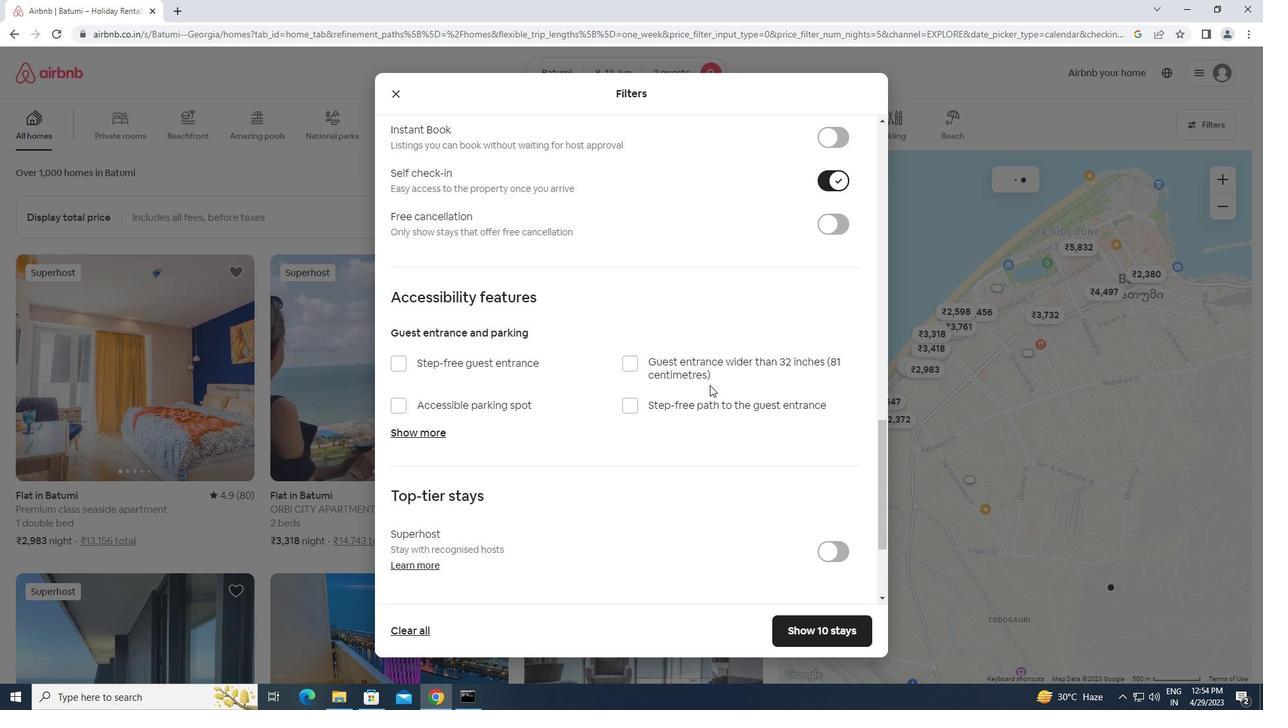 
Action: Mouse scrolled (709, 384) with delta (0, 0)
Screenshot: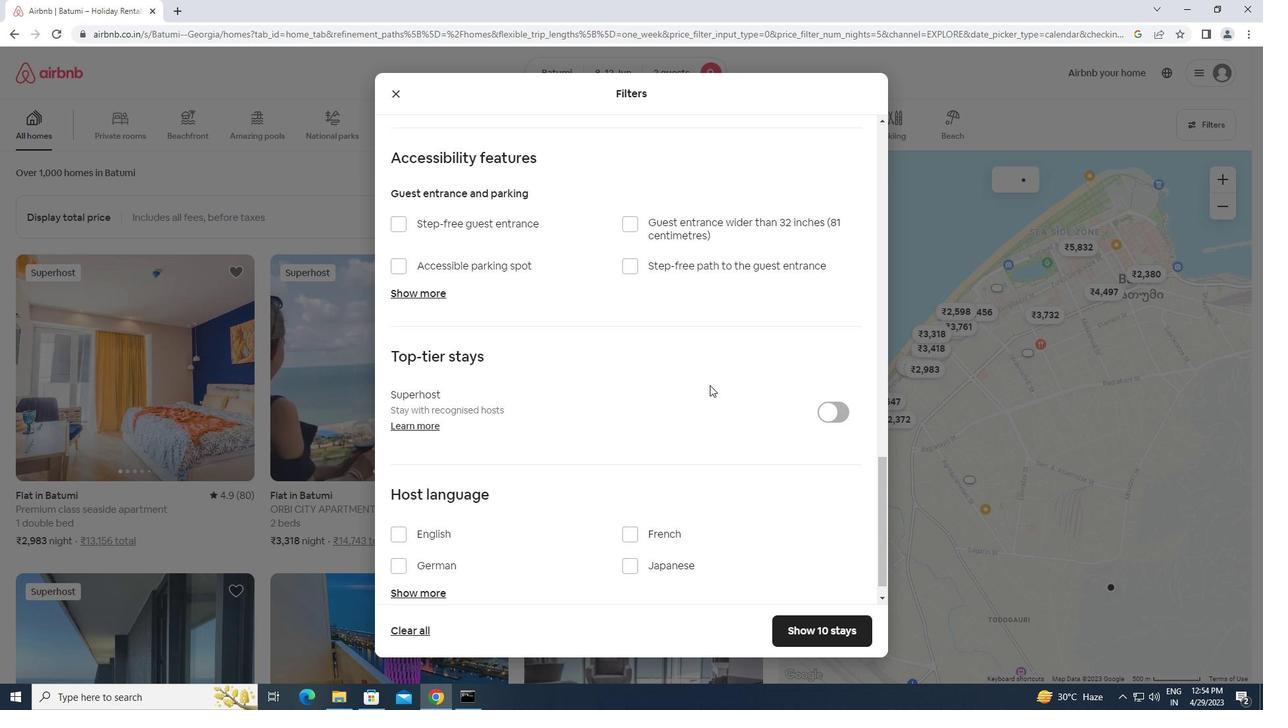 
Action: Mouse moved to (401, 504)
Screenshot: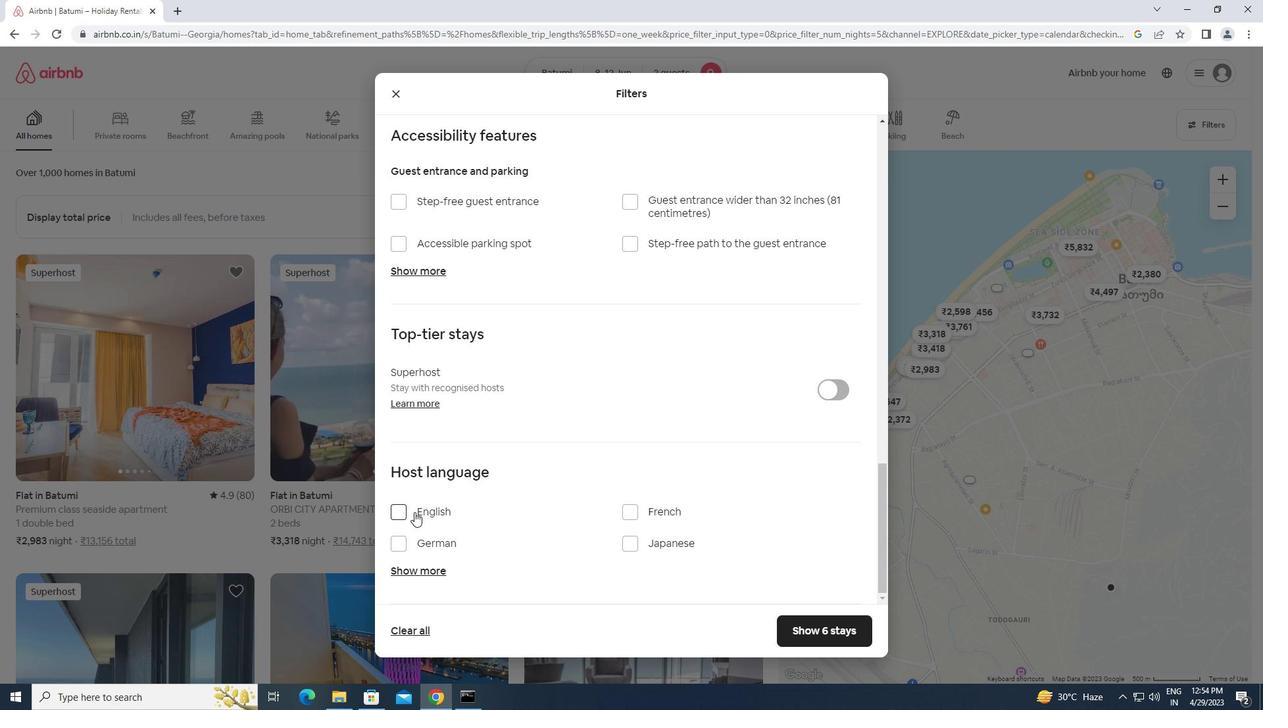
Action: Mouse pressed left at (401, 504)
Screenshot: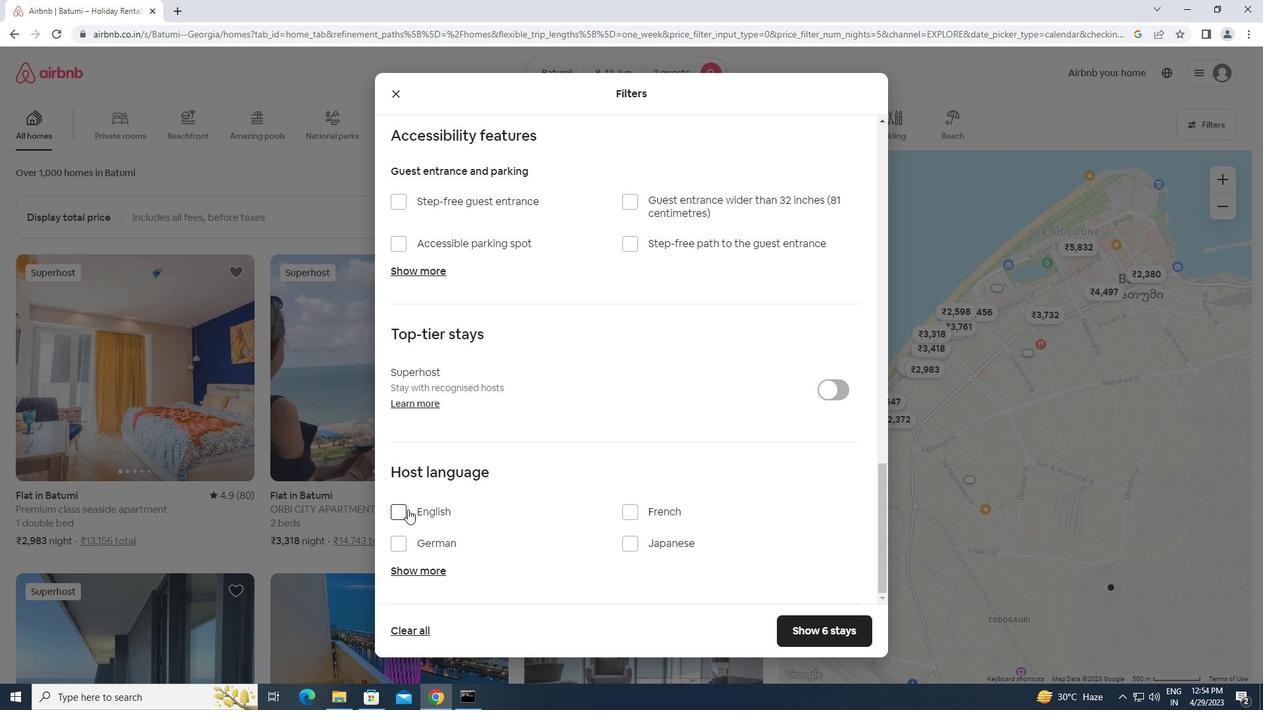 
Action: Mouse moved to (802, 626)
Screenshot: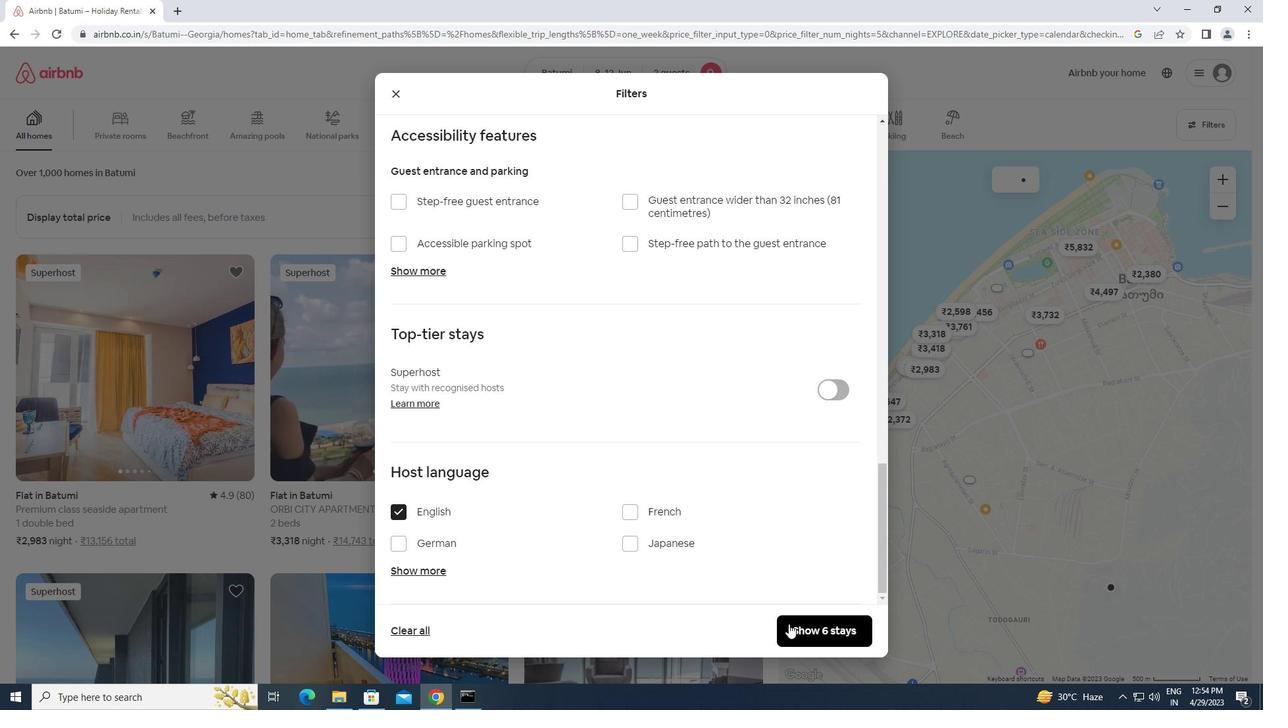 
Action: Mouse pressed left at (802, 626)
Screenshot: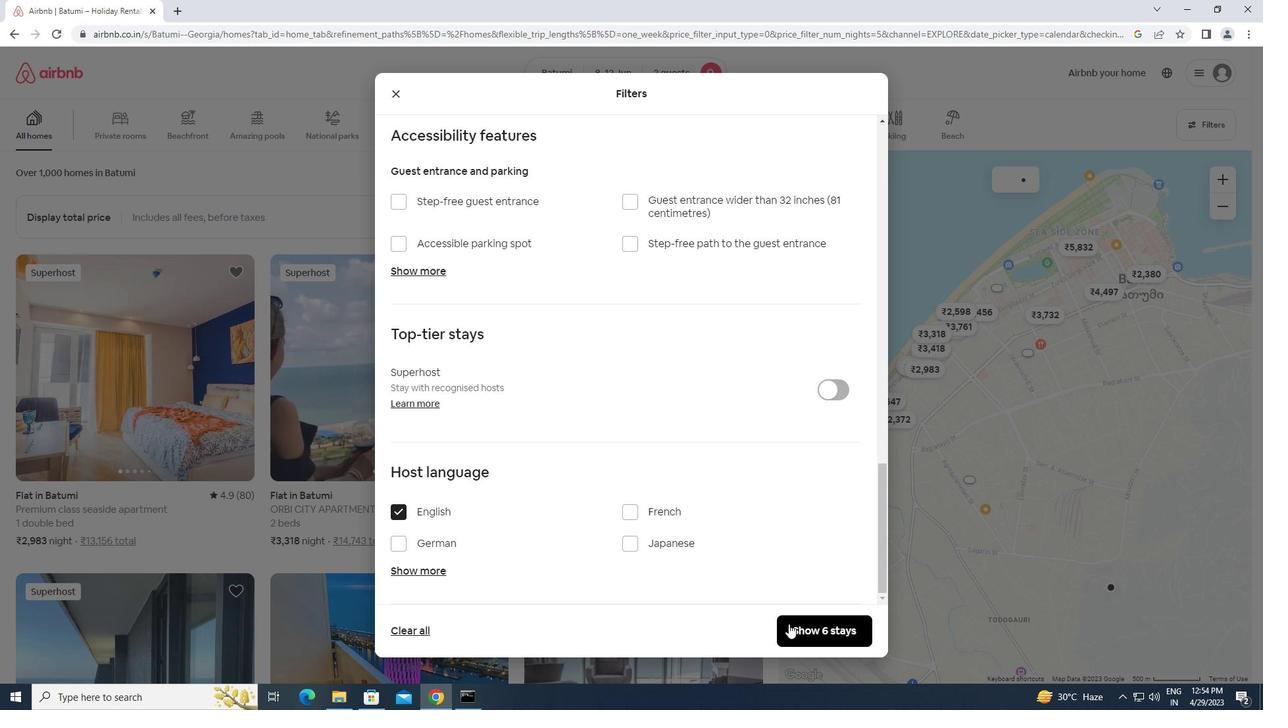 
